 Task: Add a signature Manuel Garcia containing Have a great National Family Literacy Month, Manuel Garcia to email address softage.9@softage.net and add a folder Memorandums of understanding
Action: Mouse moved to (892, 67)
Screenshot: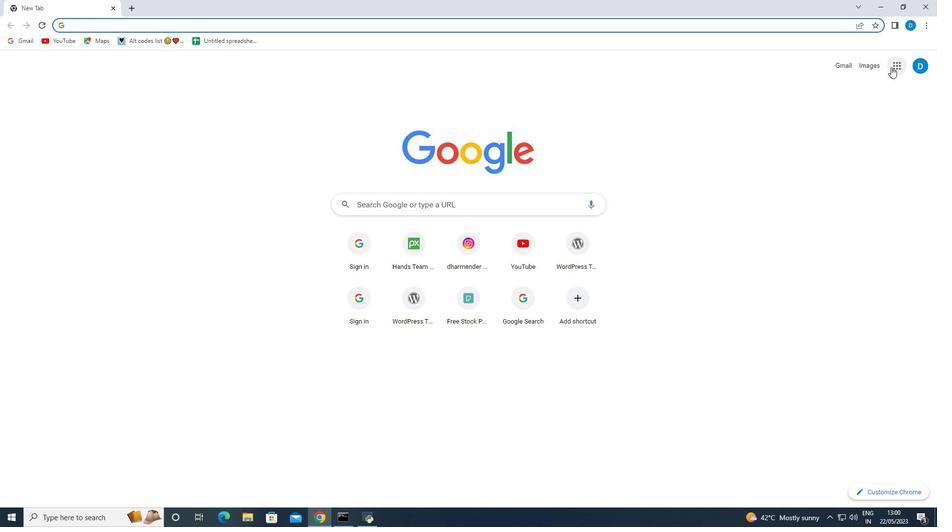 
Action: Mouse pressed left at (892, 67)
Screenshot: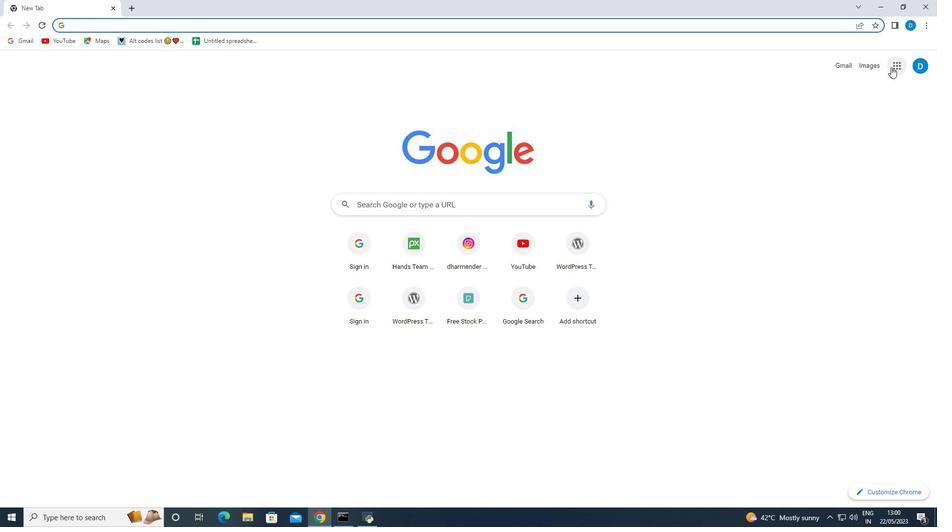 
Action: Mouse moved to (818, 206)
Screenshot: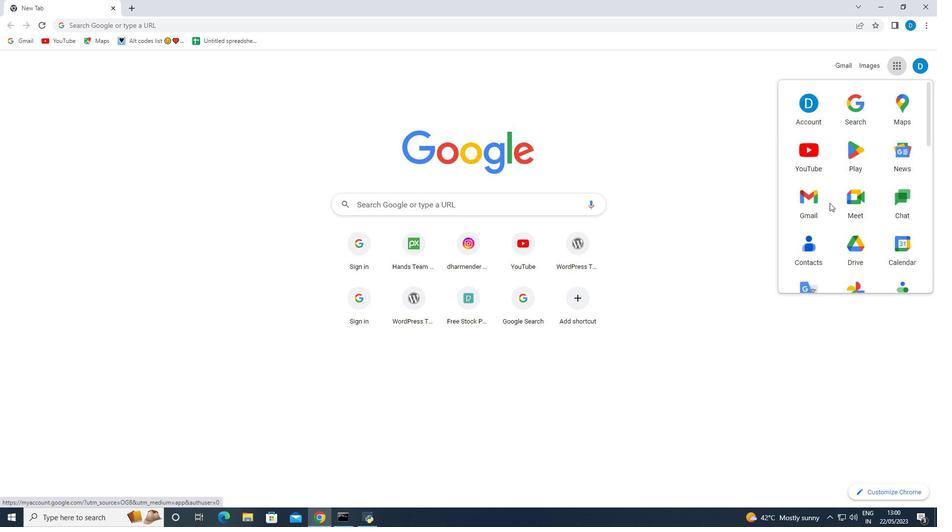 
Action: Mouse pressed left at (818, 206)
Screenshot: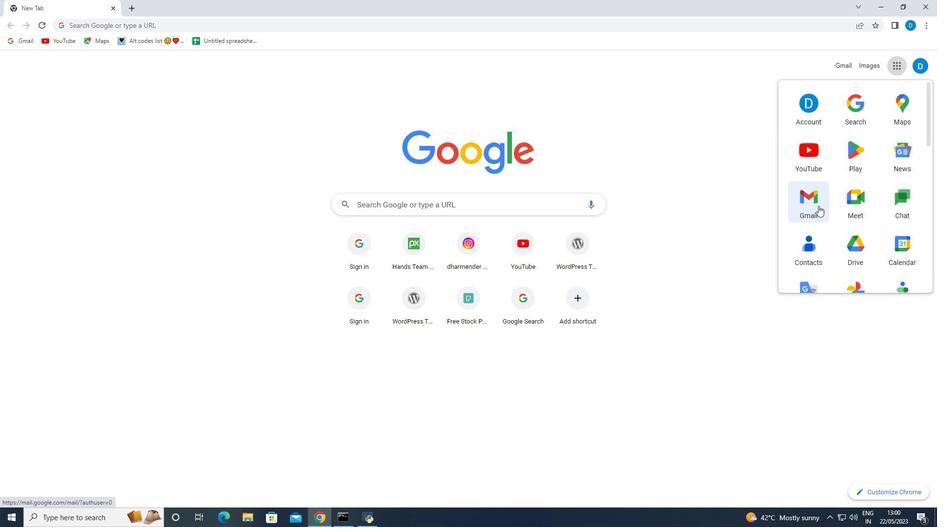 
Action: Mouse moved to (879, 63)
Screenshot: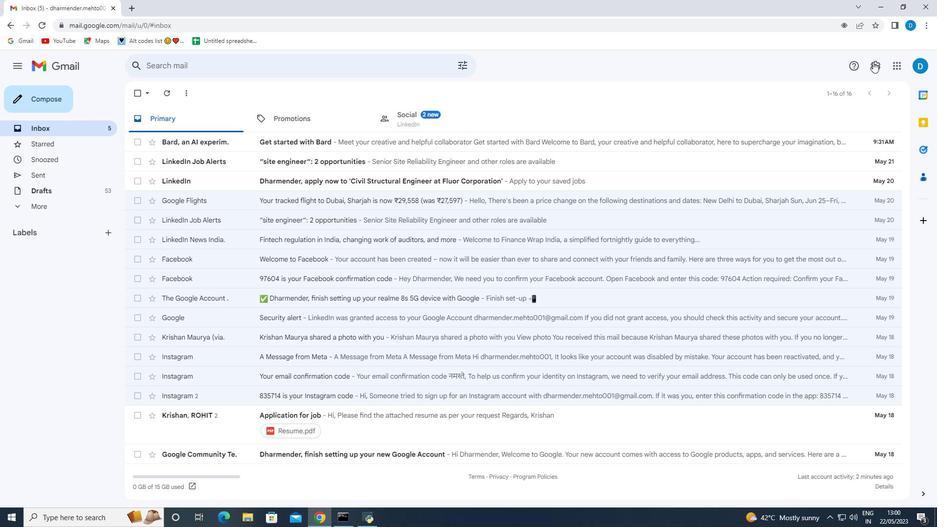 
Action: Mouse pressed left at (879, 63)
Screenshot: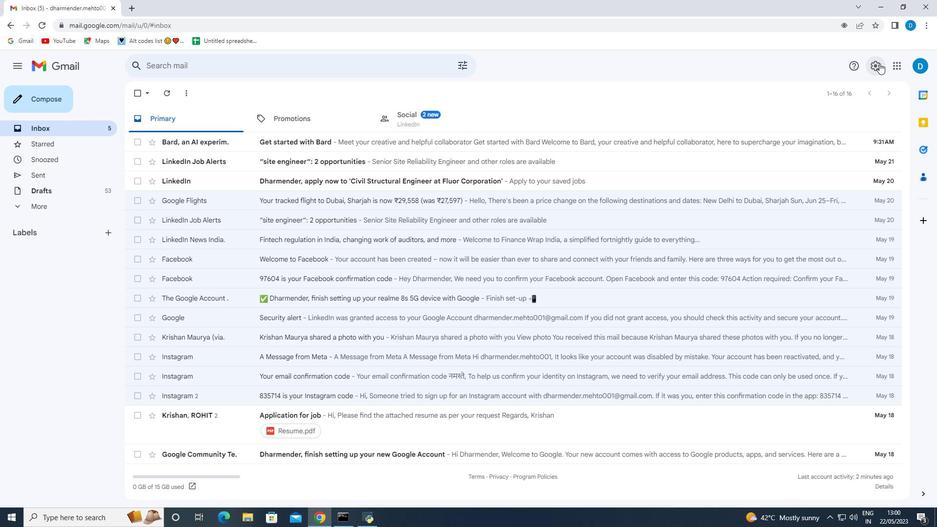 
Action: Mouse moved to (851, 117)
Screenshot: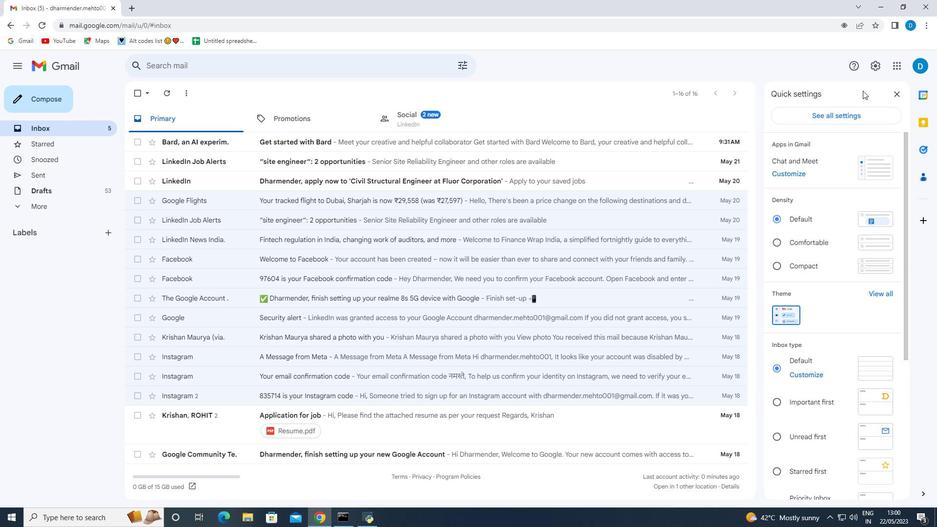 
Action: Mouse pressed left at (851, 117)
Screenshot: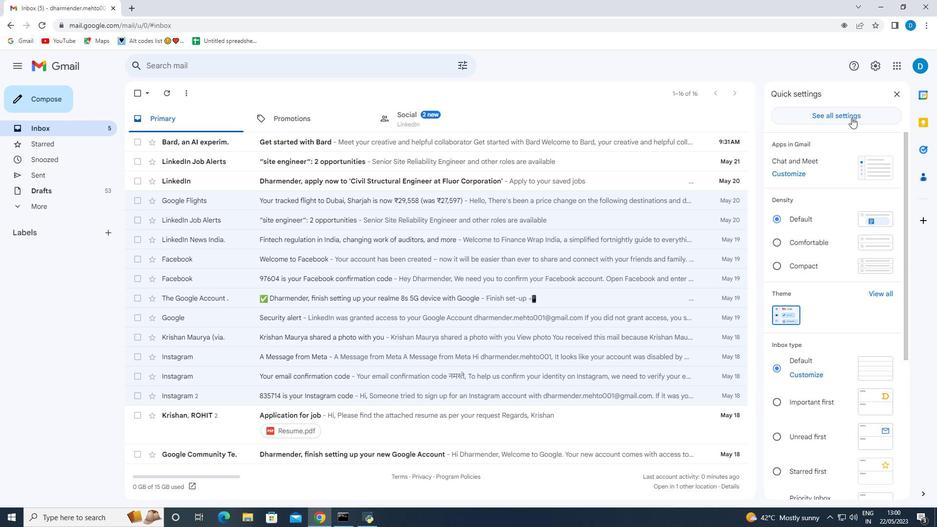 
Action: Mouse moved to (409, 346)
Screenshot: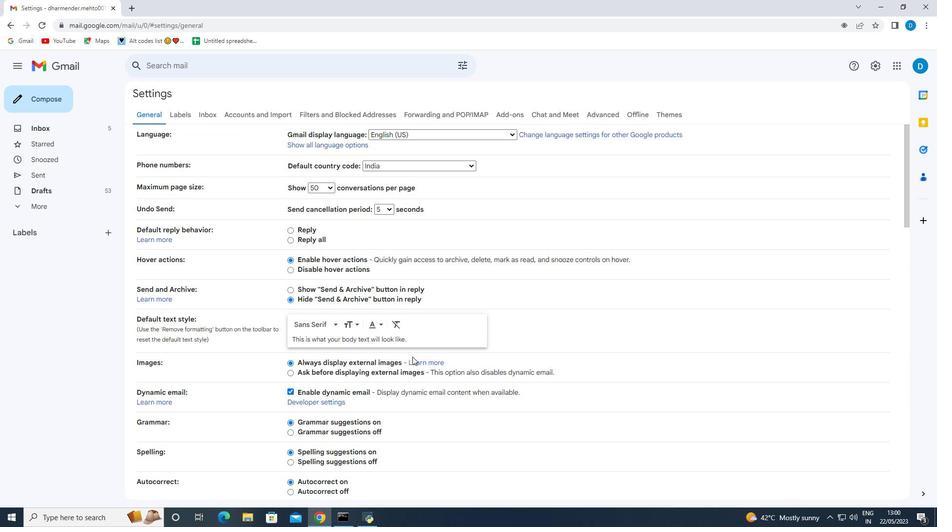 
Action: Mouse scrolled (409, 346) with delta (0, 0)
Screenshot: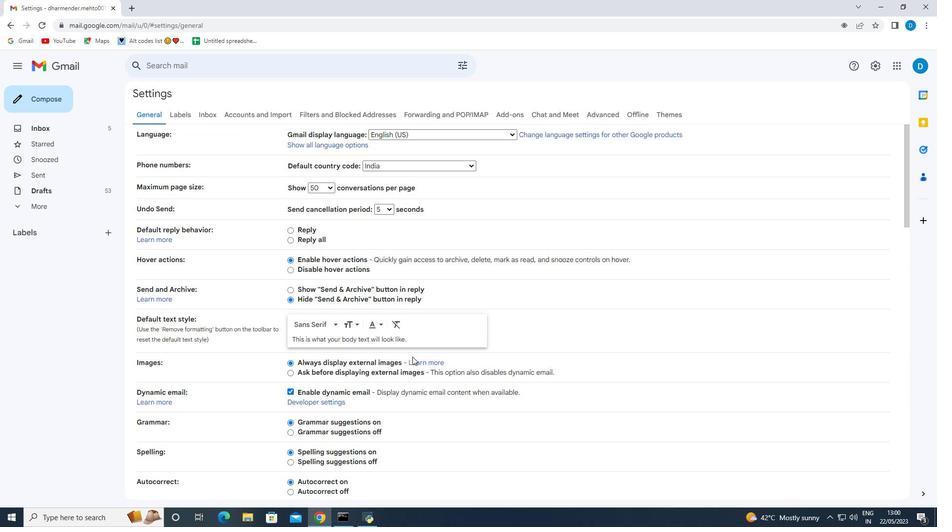 
Action: Mouse scrolled (409, 346) with delta (0, 0)
Screenshot: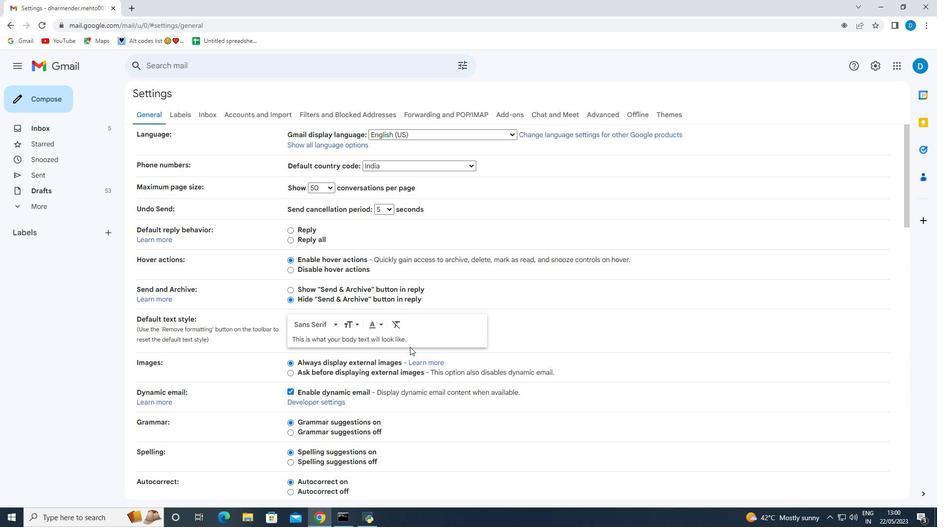 
Action: Mouse scrolled (409, 346) with delta (0, 0)
Screenshot: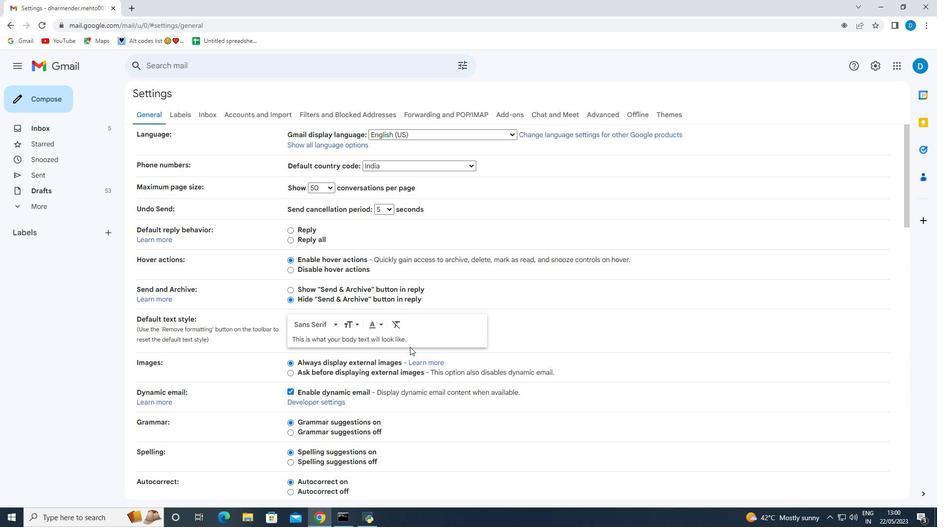 
Action: Mouse scrolled (409, 346) with delta (0, 0)
Screenshot: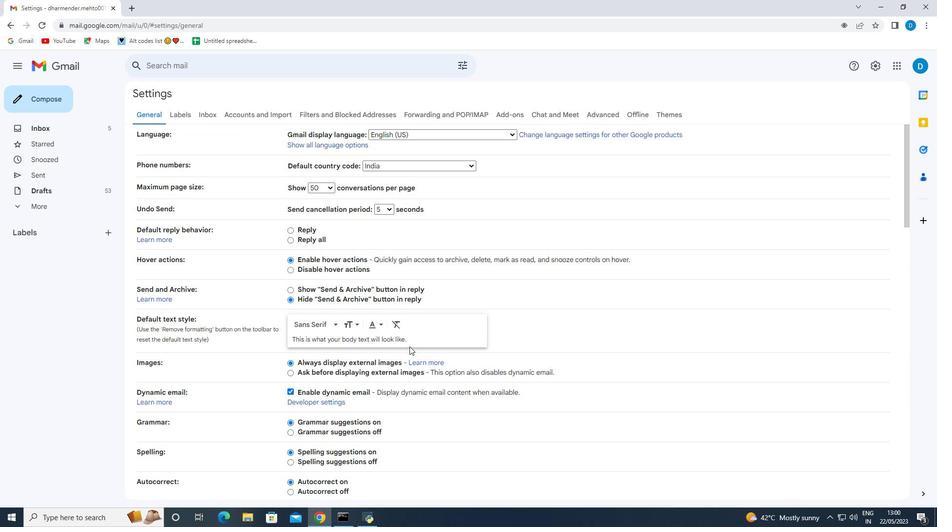 
Action: Mouse moved to (410, 341)
Screenshot: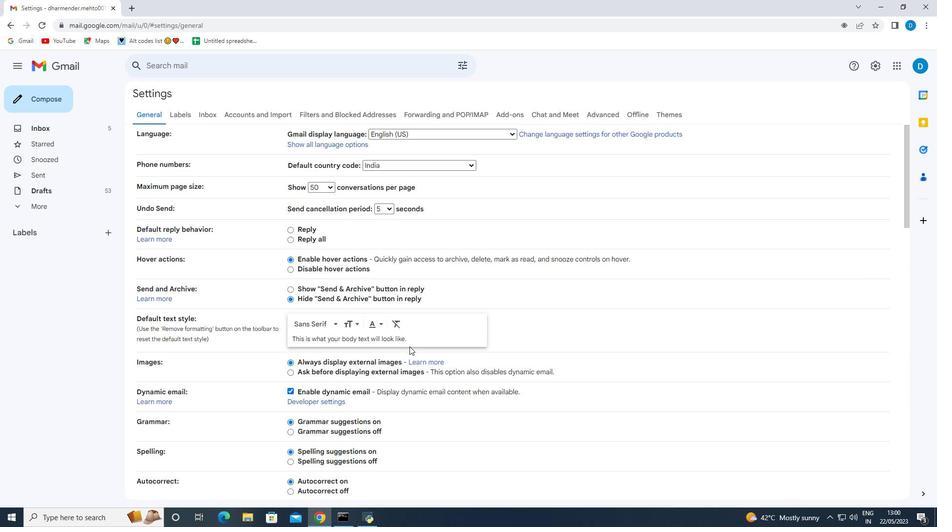
Action: Mouse scrolled (410, 340) with delta (0, 0)
Screenshot: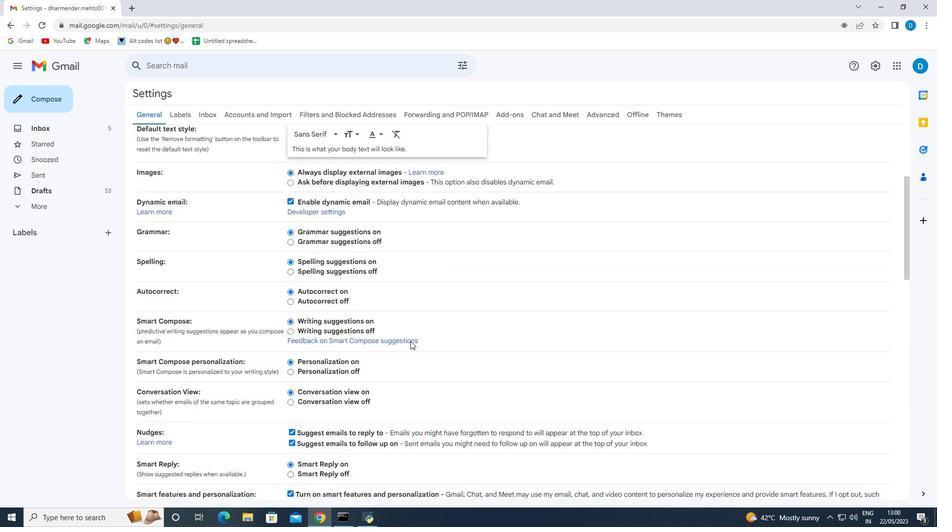 
Action: Mouse scrolled (410, 340) with delta (0, 0)
Screenshot: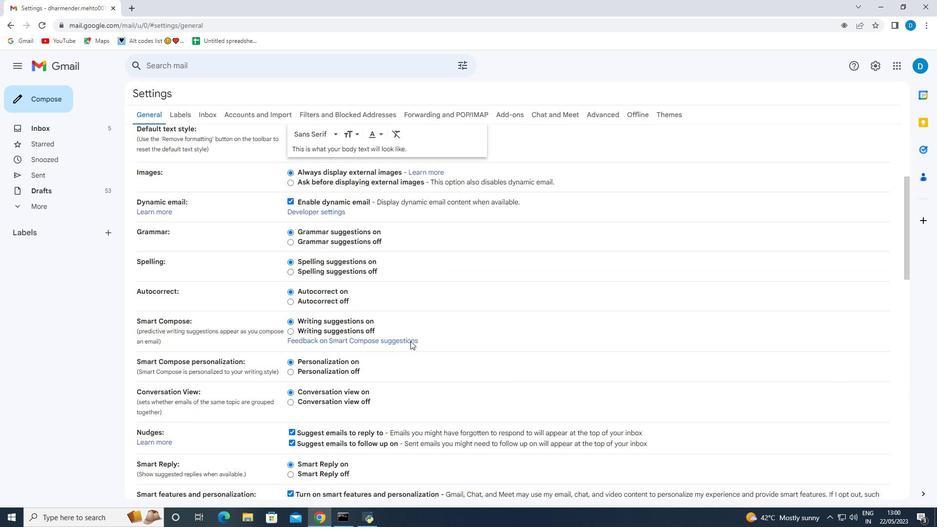 
Action: Mouse scrolled (410, 340) with delta (0, 0)
Screenshot: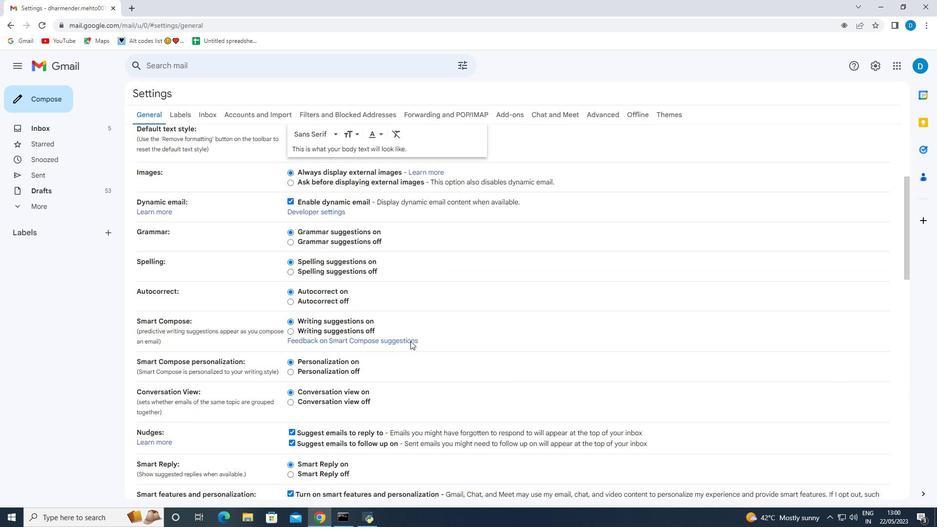 
Action: Mouse scrolled (410, 340) with delta (0, 0)
Screenshot: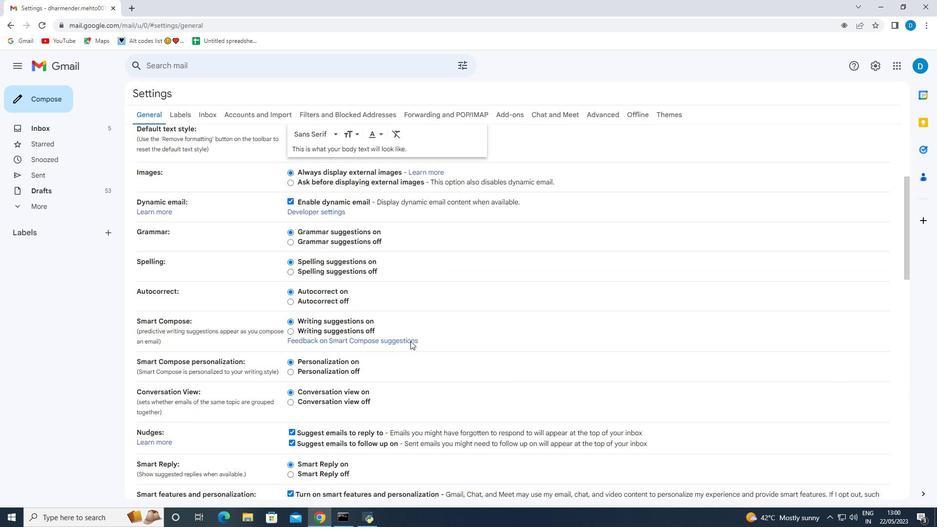 
Action: Mouse scrolled (410, 340) with delta (0, 0)
Screenshot: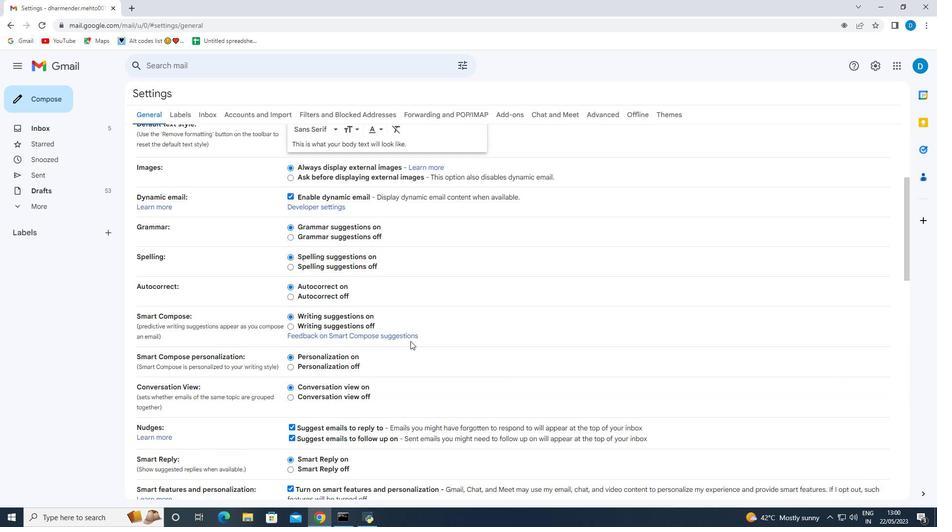 
Action: Mouse moved to (406, 340)
Screenshot: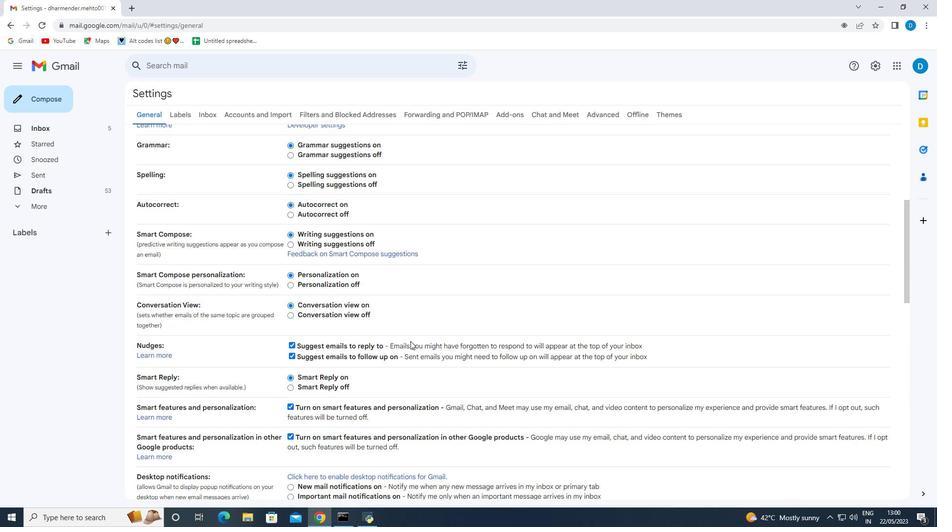 
Action: Mouse scrolled (406, 339) with delta (0, 0)
Screenshot: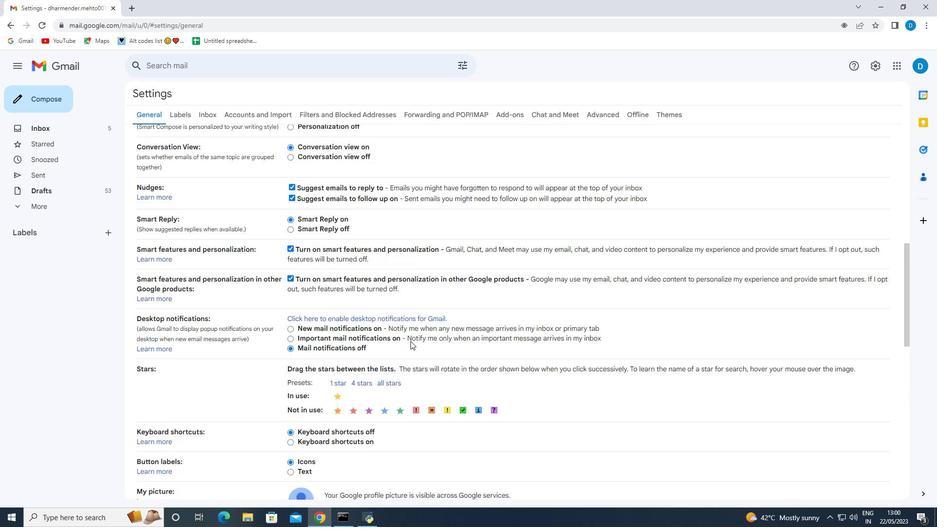 
Action: Mouse scrolled (406, 339) with delta (0, 0)
Screenshot: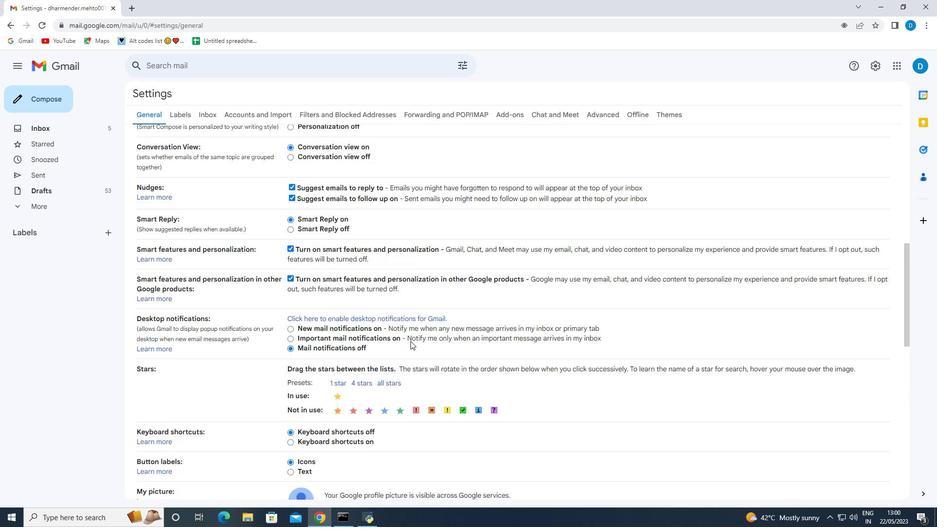 
Action: Mouse scrolled (406, 339) with delta (0, 0)
Screenshot: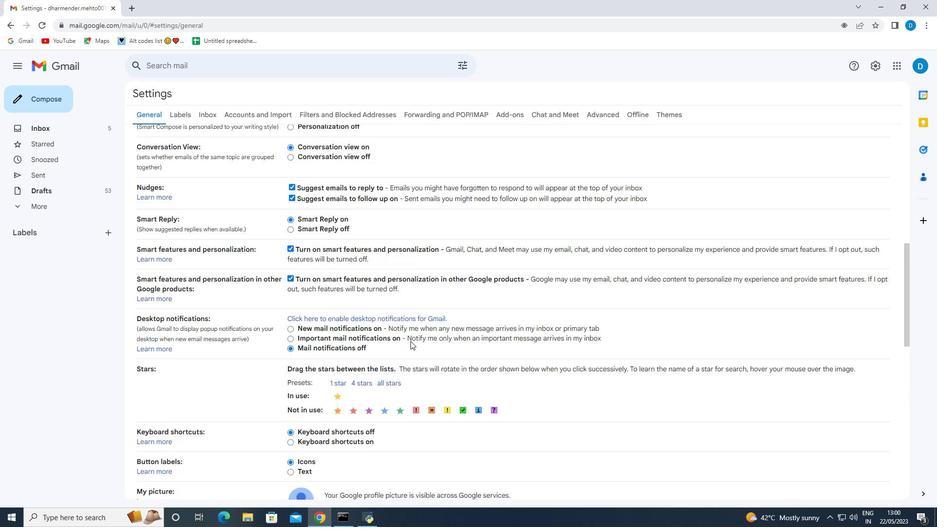 
Action: Mouse scrolled (406, 339) with delta (0, 0)
Screenshot: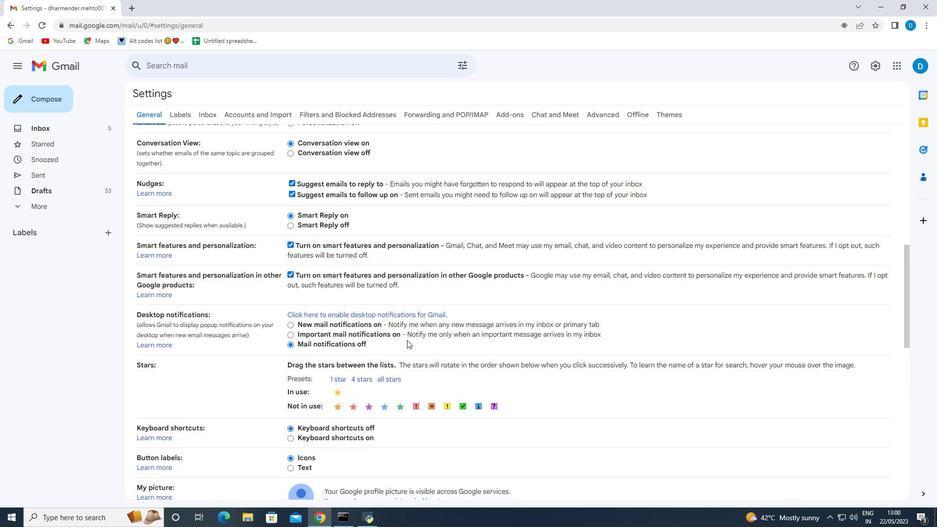 
Action: Mouse scrolled (406, 339) with delta (0, 0)
Screenshot: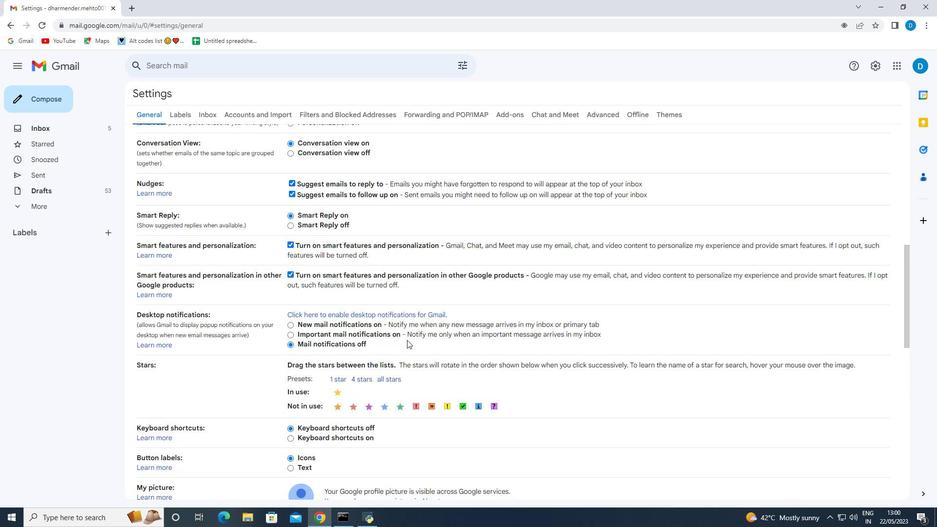 
Action: Mouse moved to (391, 338)
Screenshot: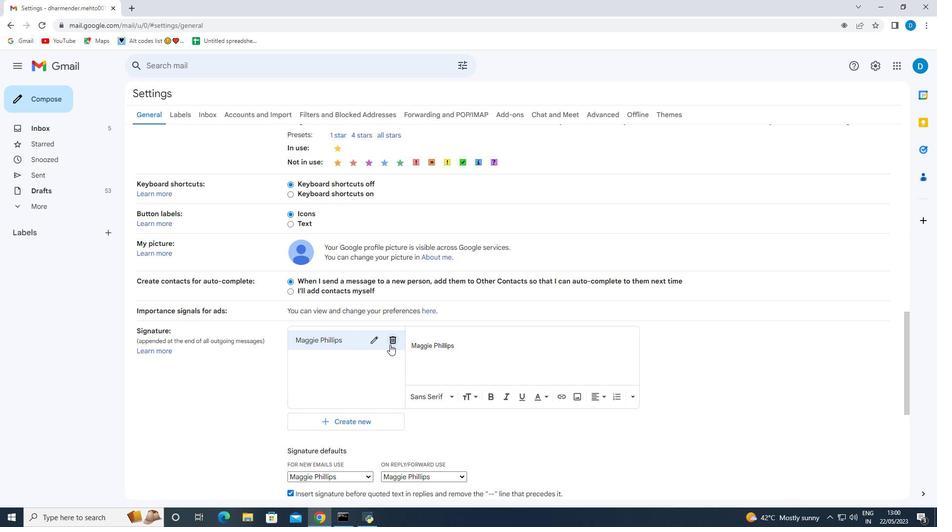 
Action: Mouse pressed left at (391, 338)
Screenshot: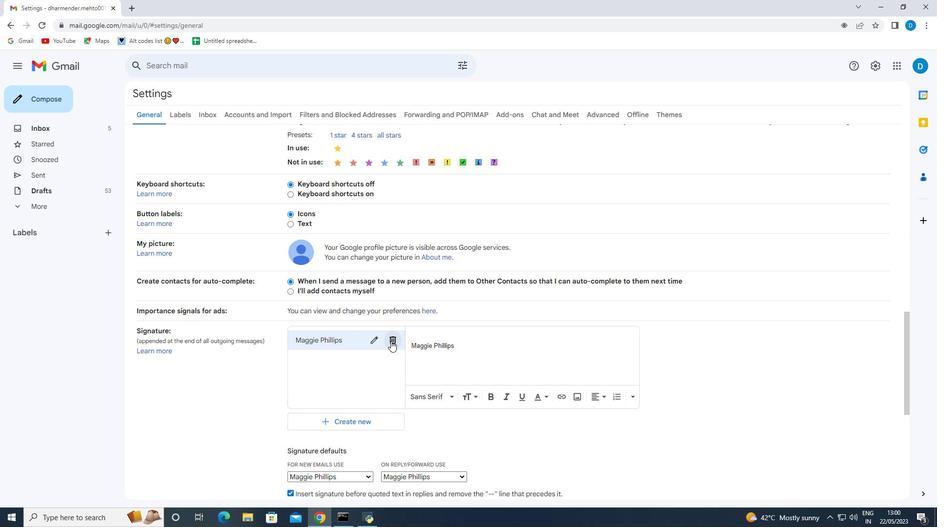 
Action: Mouse moved to (557, 296)
Screenshot: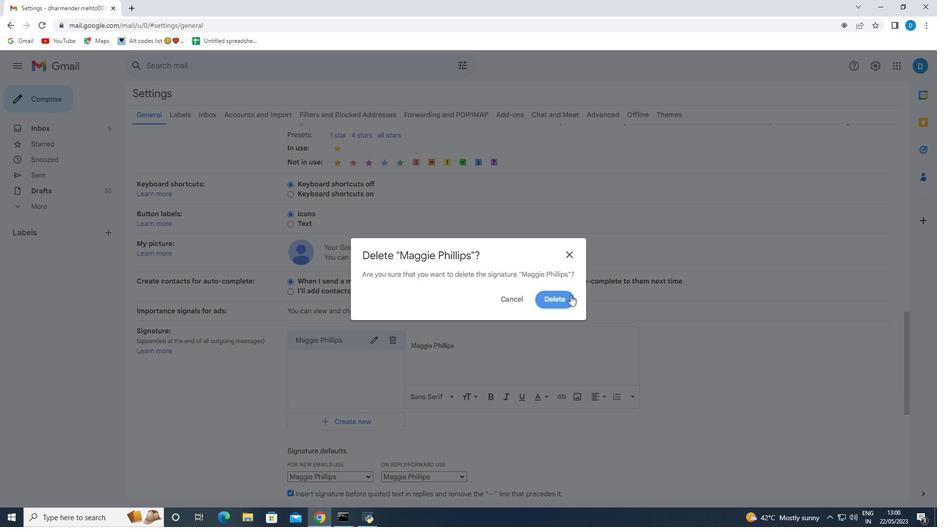 
Action: Mouse pressed left at (557, 296)
Screenshot: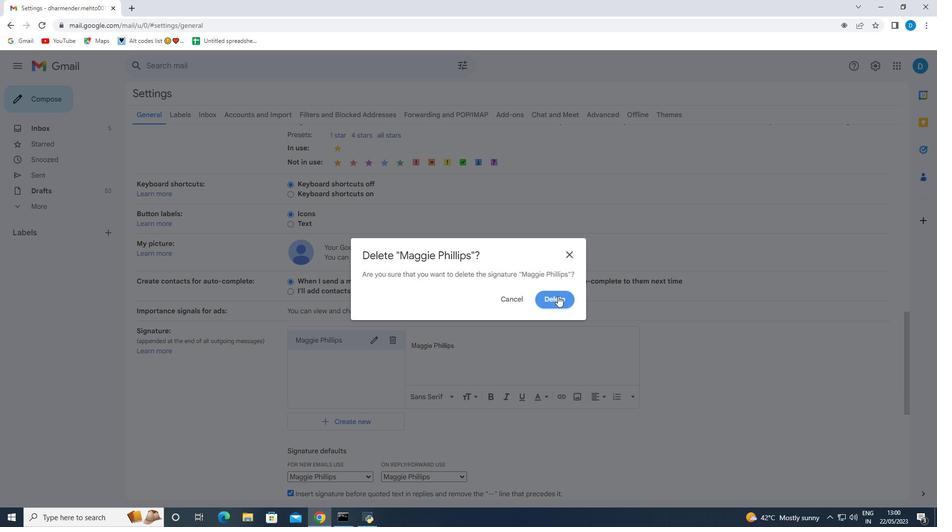 
Action: Mouse moved to (331, 345)
Screenshot: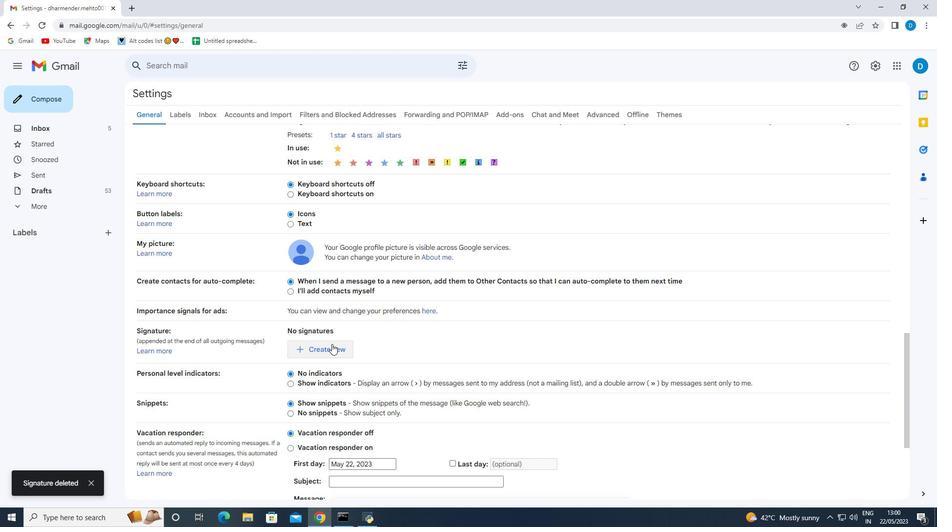 
Action: Mouse pressed left at (331, 345)
Screenshot: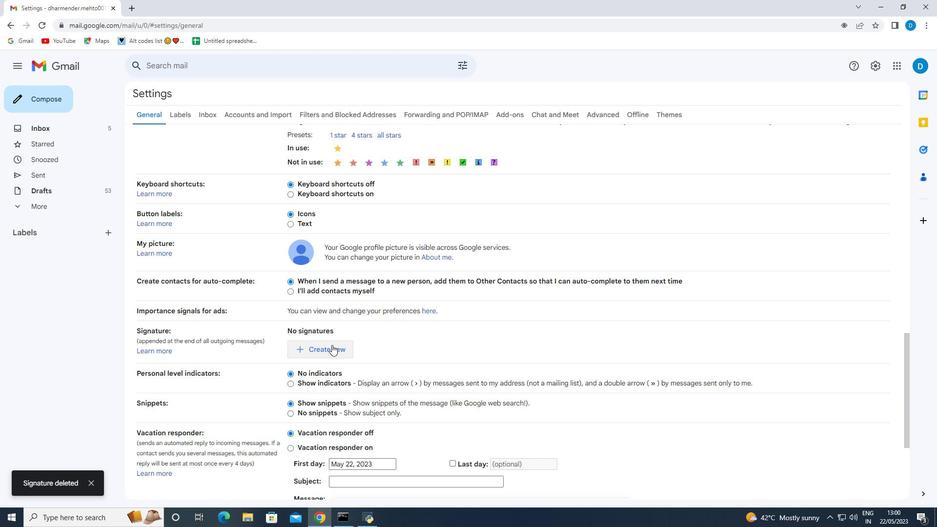 
Action: Mouse moved to (399, 273)
Screenshot: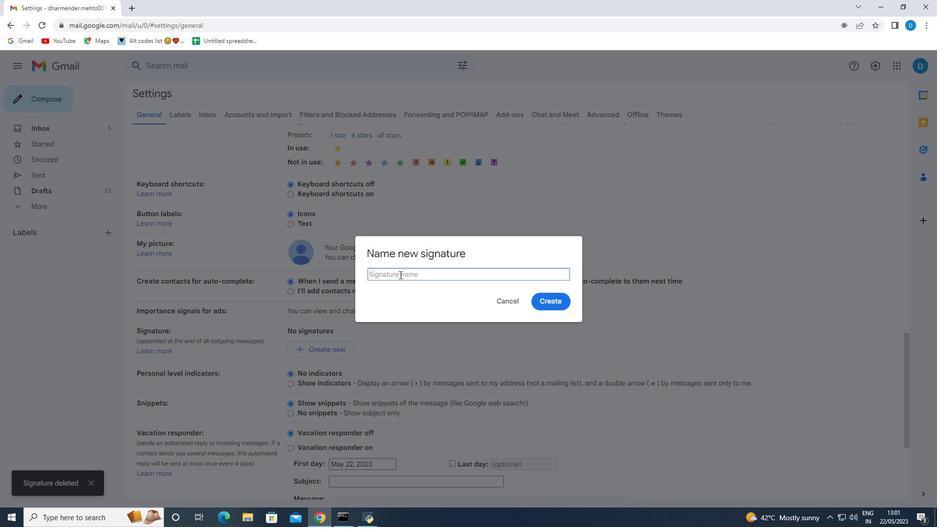 
Action: Mouse pressed left at (399, 273)
Screenshot: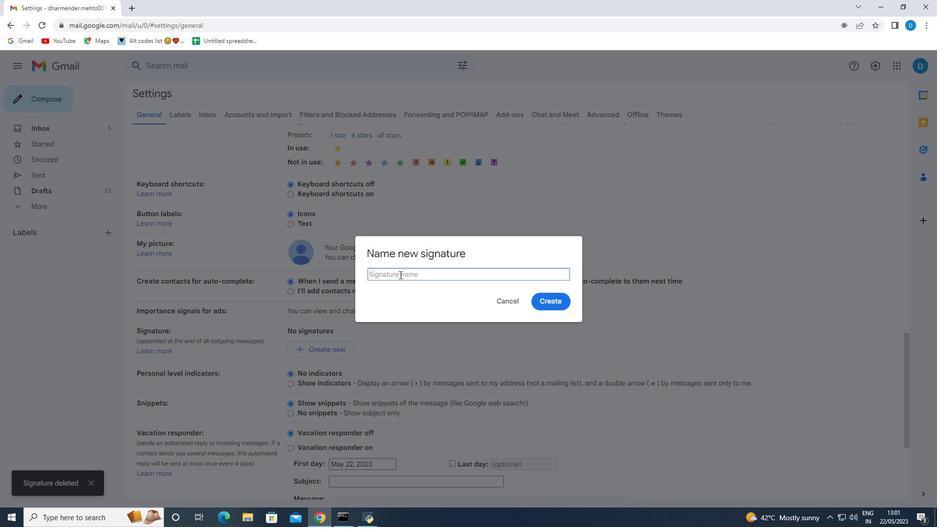 
Action: Key pressed <Key.shift>Manuel<Key.space><Key.shift><Key.shift><Key.shift><Key.shift><Key.shift>Gra<Key.backspace><Key.backspace>arcia
Screenshot: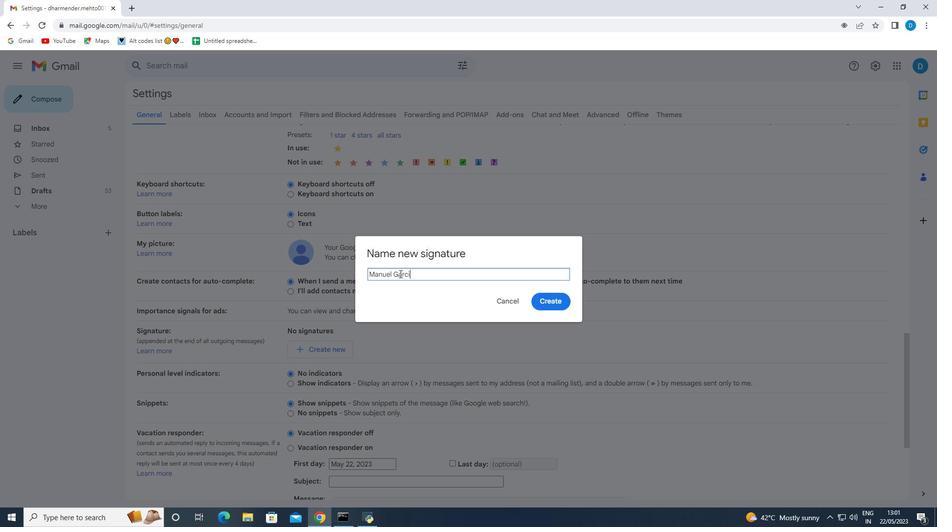 
Action: Mouse moved to (541, 300)
Screenshot: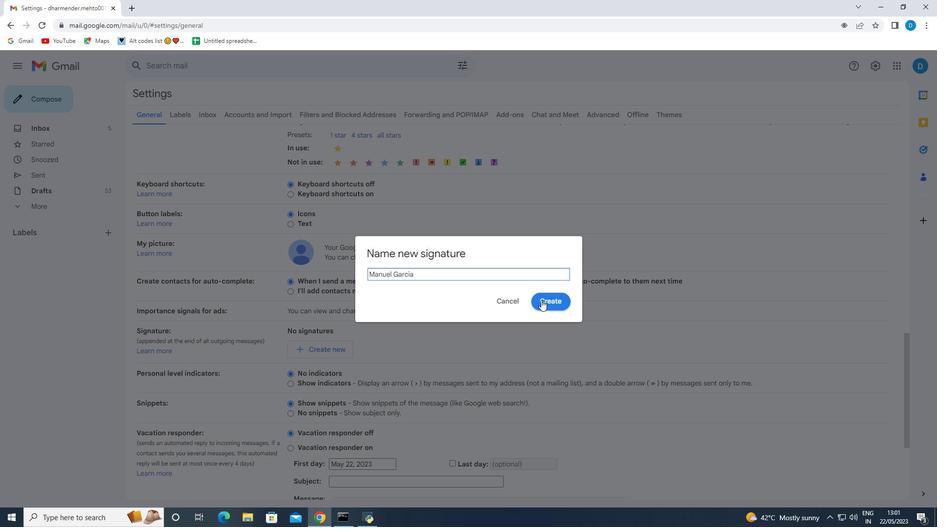 
Action: Mouse pressed left at (541, 300)
Screenshot: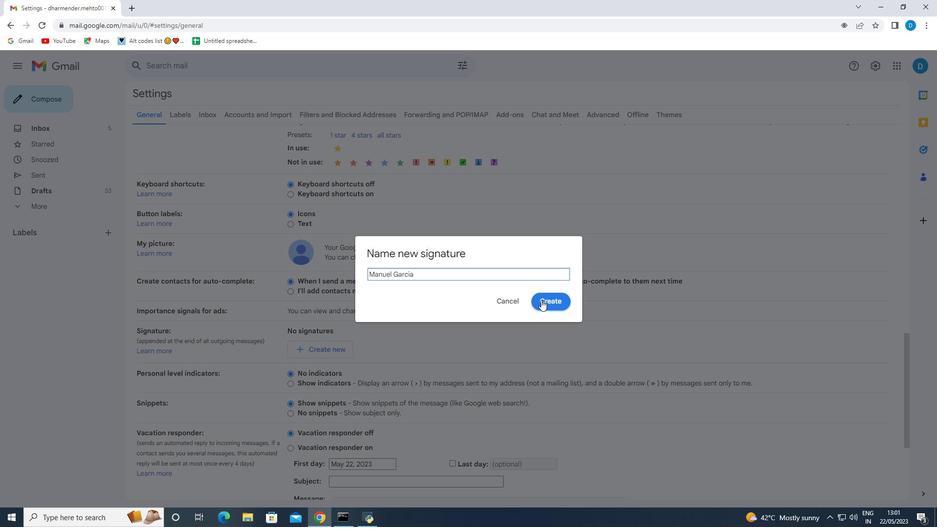 
Action: Mouse moved to (426, 351)
Screenshot: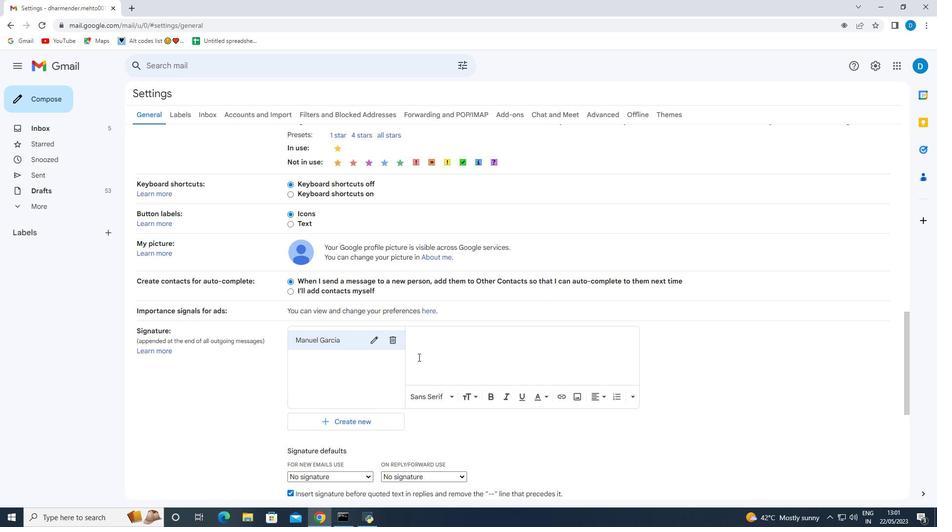 
Action: Mouse pressed left at (426, 351)
Screenshot: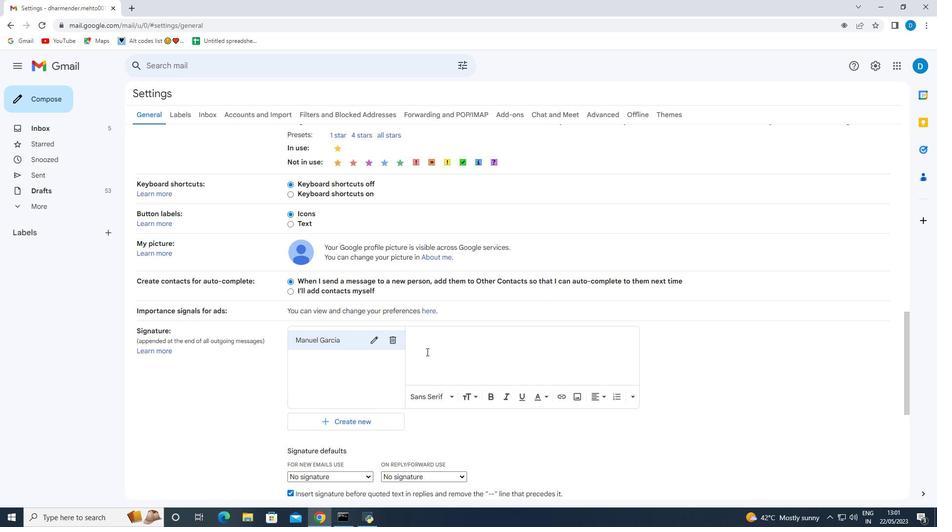 
Action: Key pressed <Key.shift><Key.shift><Key.shift><Key.shift><Key.shift><Key.shift><Key.shift><Key.shift><Key.shift><Key.shift><Key.shift><Key.shift><Key.shift><Key.shift><Key.shift><Key.shift><Key.shift><Key.shift><Key.shift><Key.shift><Key.shift><Key.shift><Key.shift><Key.shift><Key.shift><Key.shift><Key.shift><Key.shift><Key.shift><Key.shift><Key.shift>Manuel<Key.space><Key.shift>Garcia
Screenshot: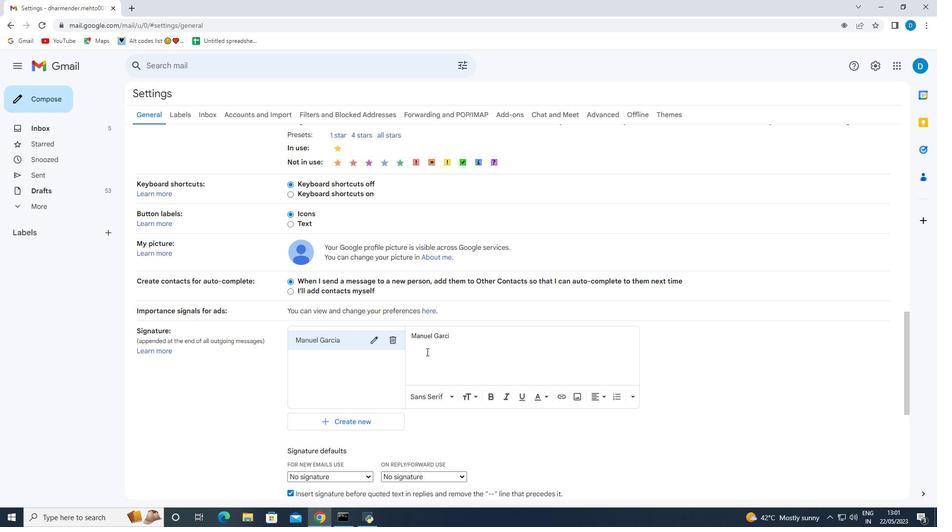
Action: Mouse moved to (409, 338)
Screenshot: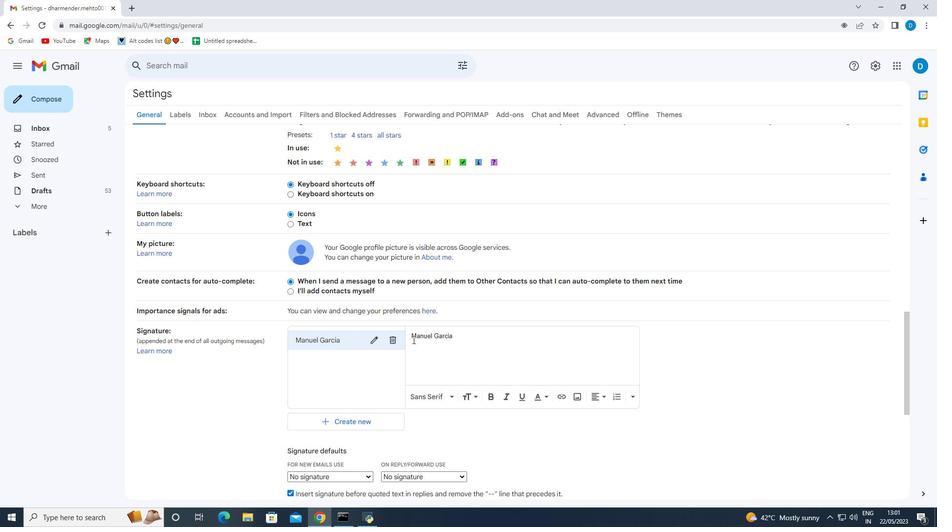 
Action: Mouse pressed left at (409, 338)
Screenshot: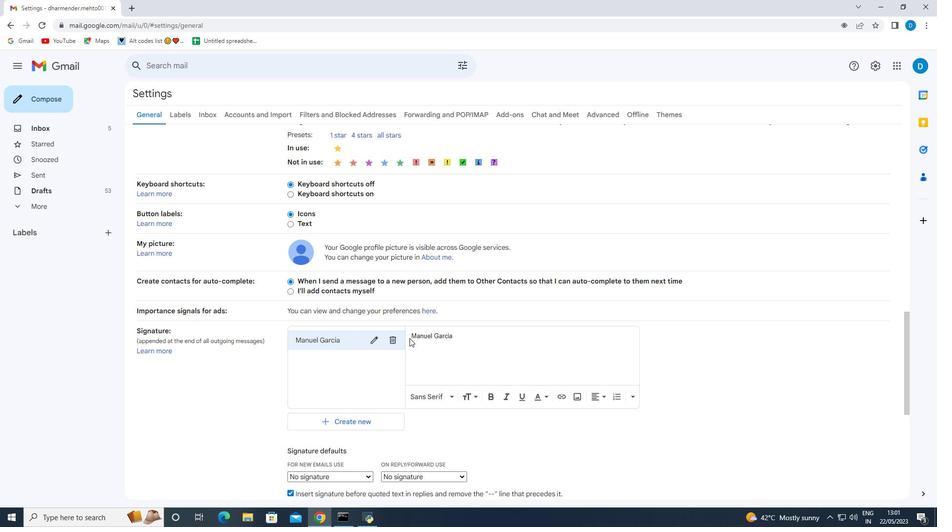 
Action: Mouse moved to (412, 334)
Screenshot: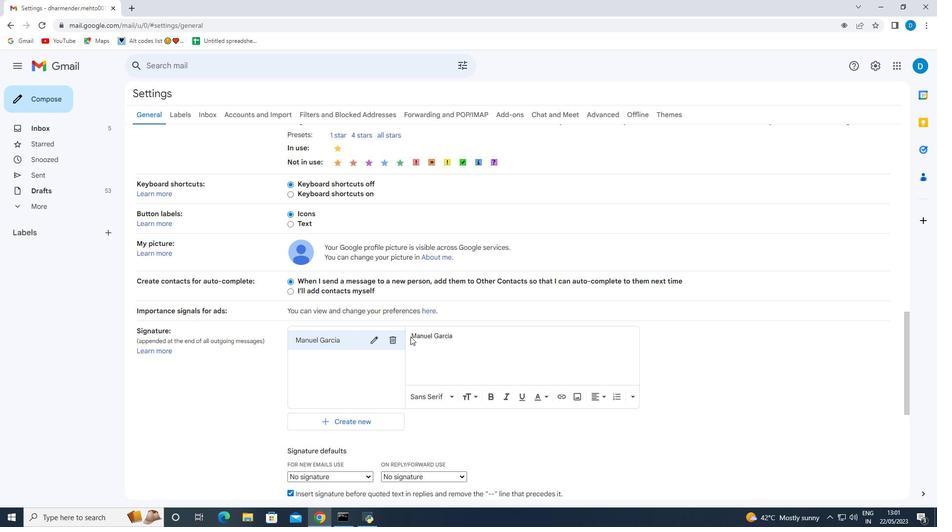 
Action: Mouse pressed left at (412, 334)
Screenshot: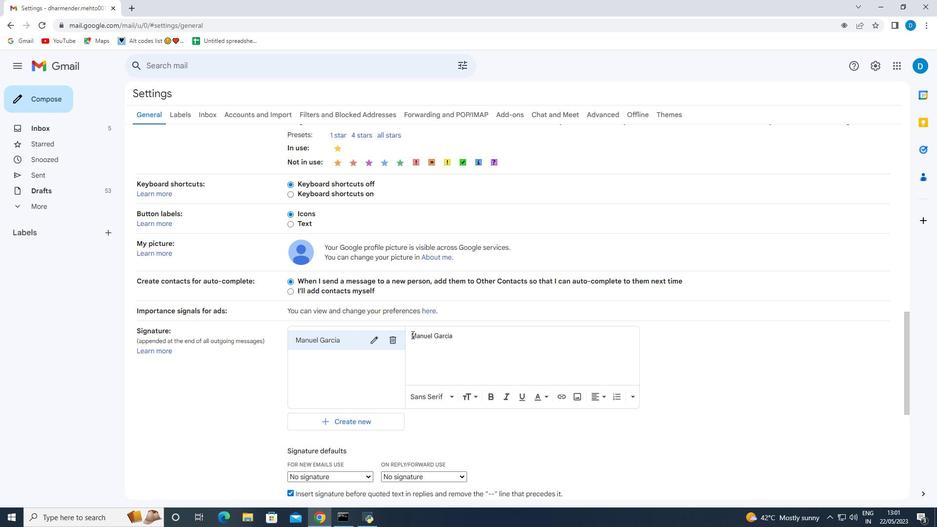 
Action: Mouse moved to (421, 339)
Screenshot: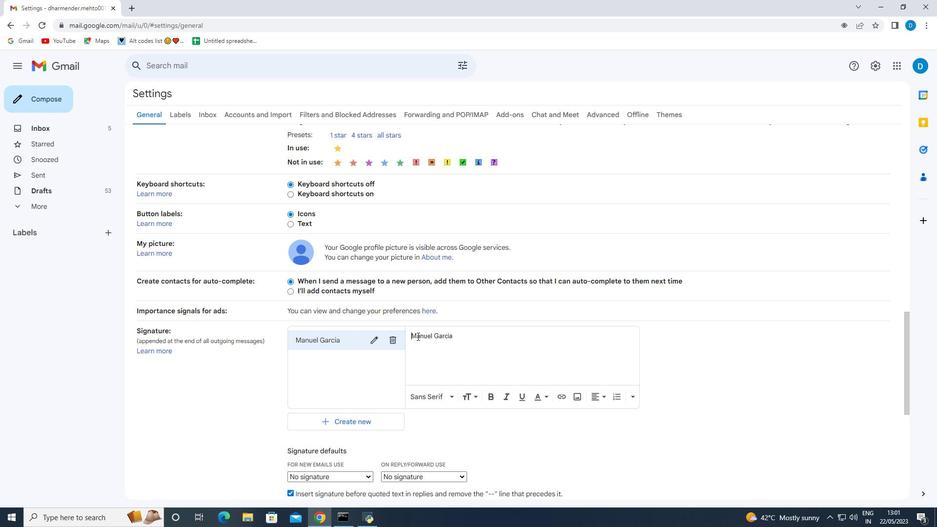 
Action: Key pressed <Key.enter>
Screenshot: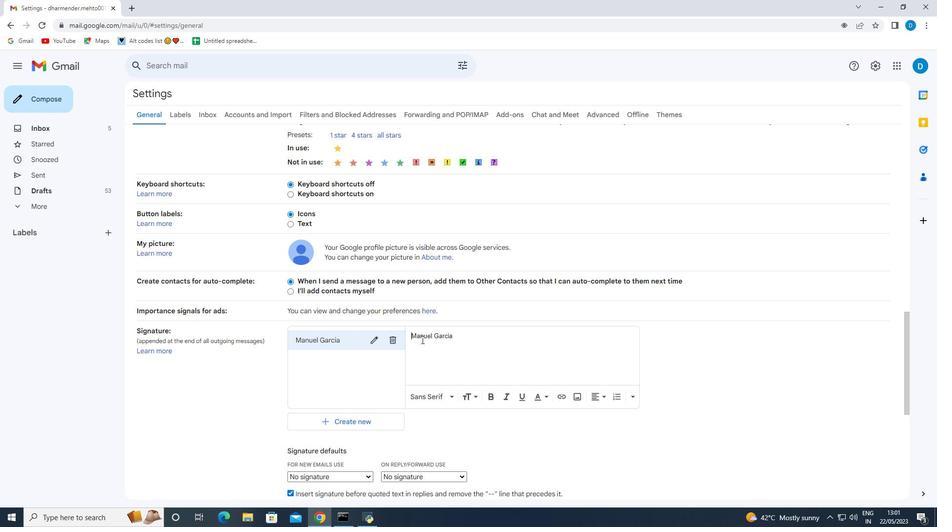 
Action: Mouse moved to (423, 336)
Screenshot: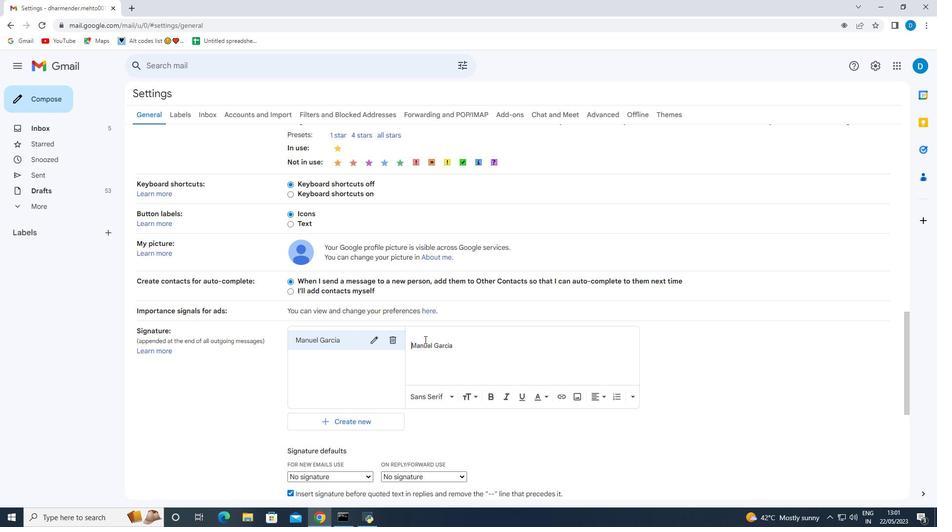 
Action: Mouse pressed left at (423, 336)
Screenshot: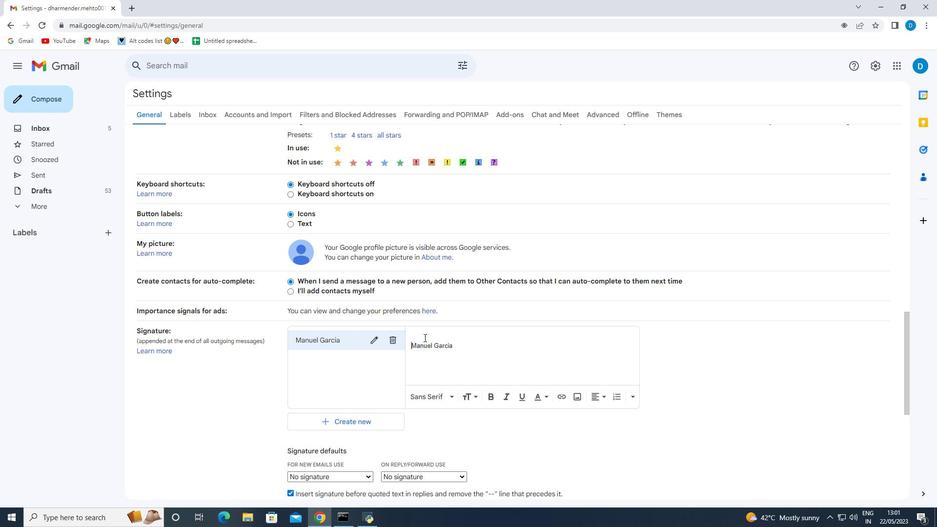 
Action: Mouse moved to (436, 413)
Screenshot: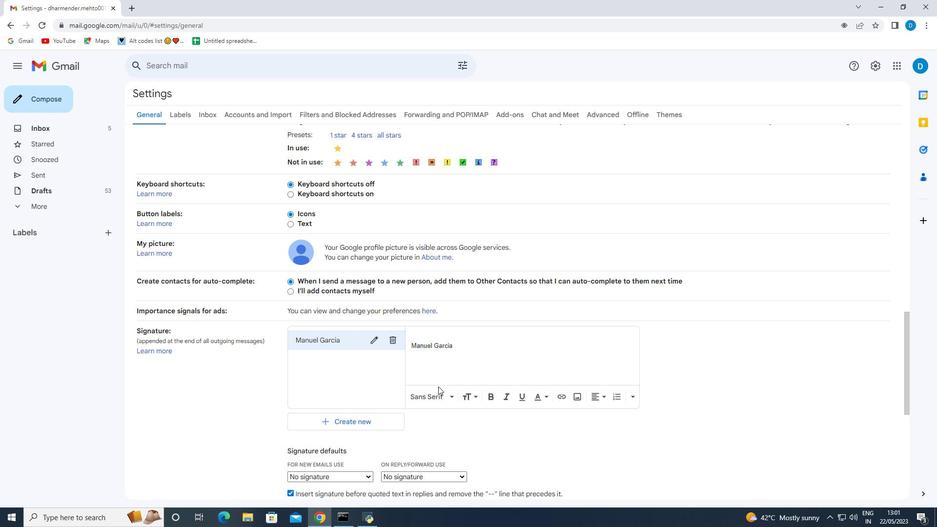
Action: Mouse scrolled (436, 413) with delta (0, 0)
Screenshot: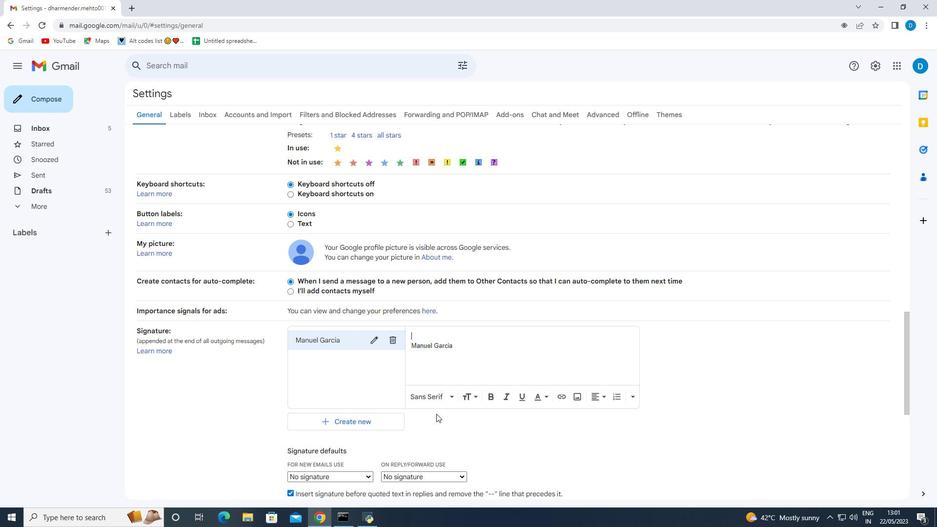 
Action: Mouse scrolled (436, 413) with delta (0, 0)
Screenshot: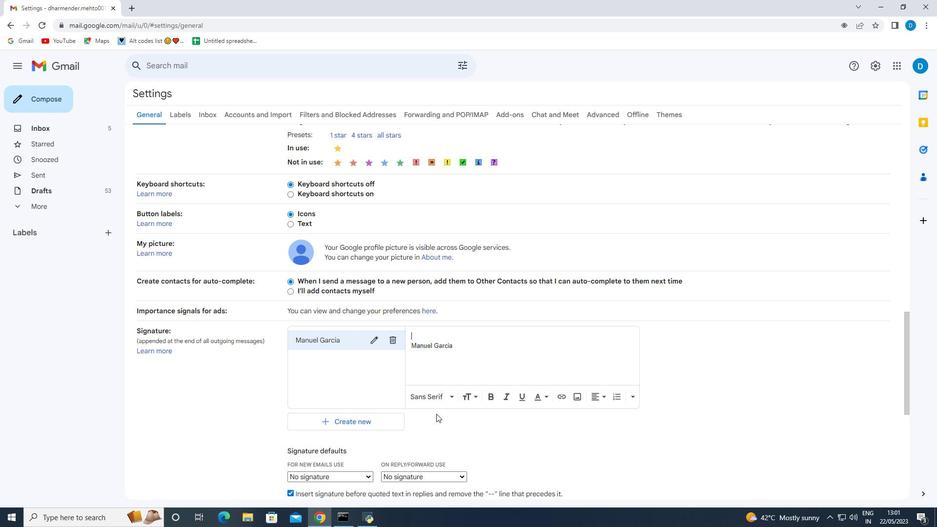 
Action: Mouse moved to (436, 415)
Screenshot: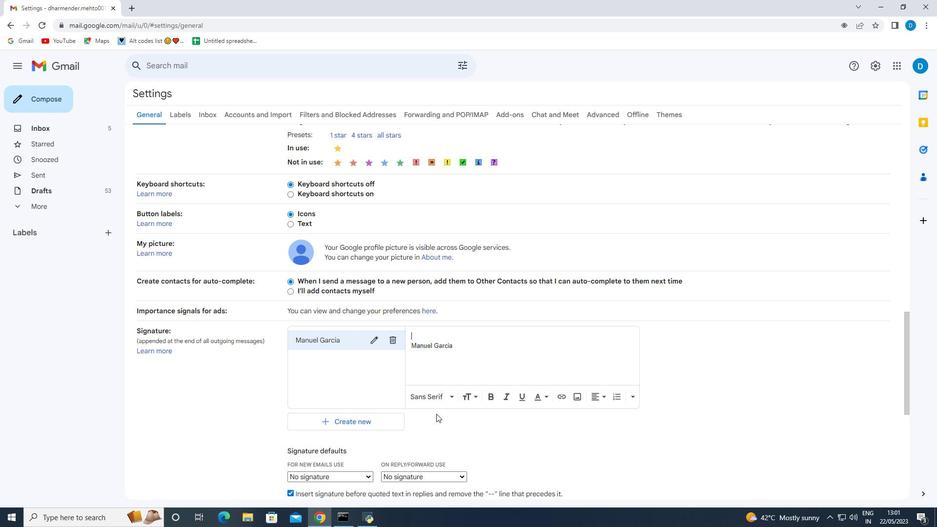 
Action: Mouse scrolled (436, 414) with delta (0, 0)
Screenshot: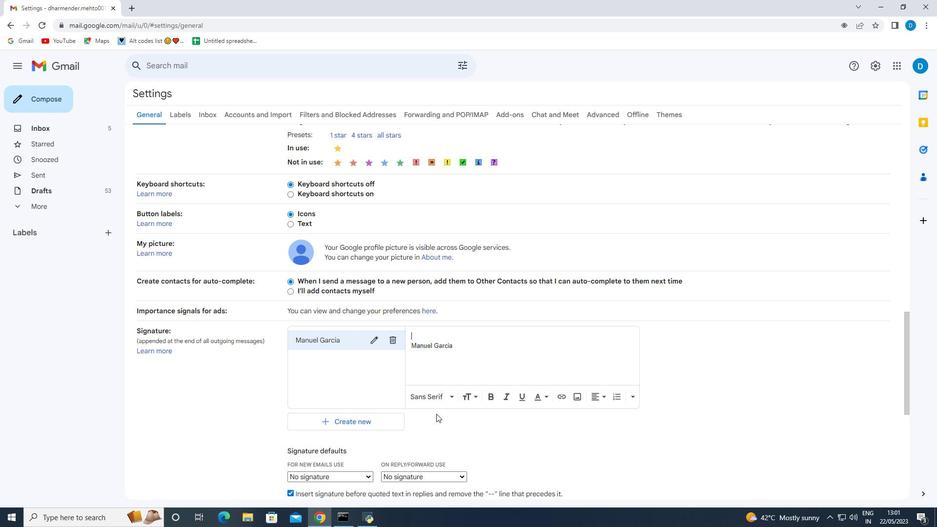 
Action: Mouse moved to (343, 329)
Screenshot: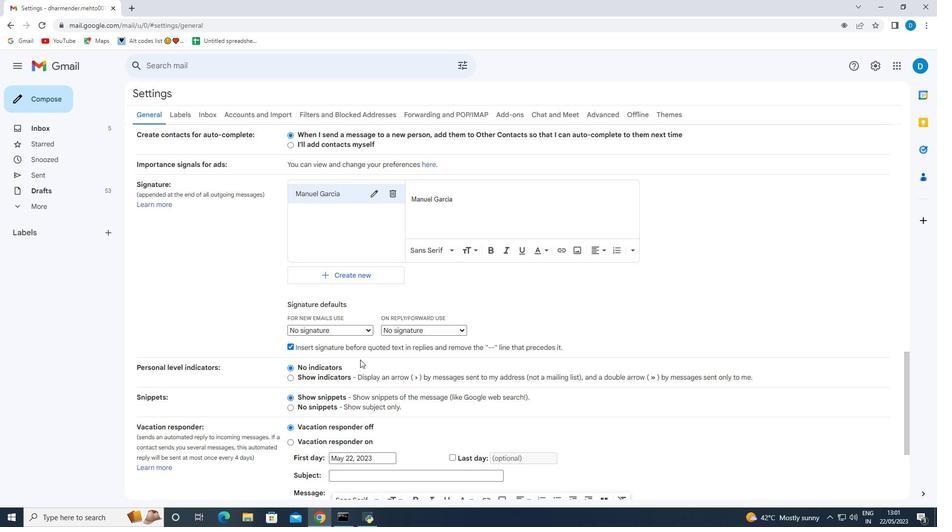 
Action: Mouse pressed left at (343, 329)
Screenshot: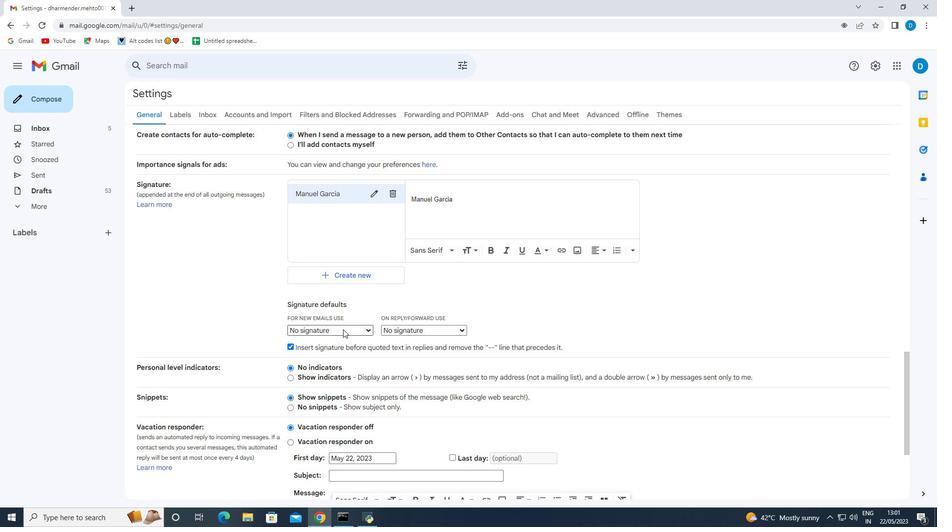 
Action: Mouse moved to (344, 347)
Screenshot: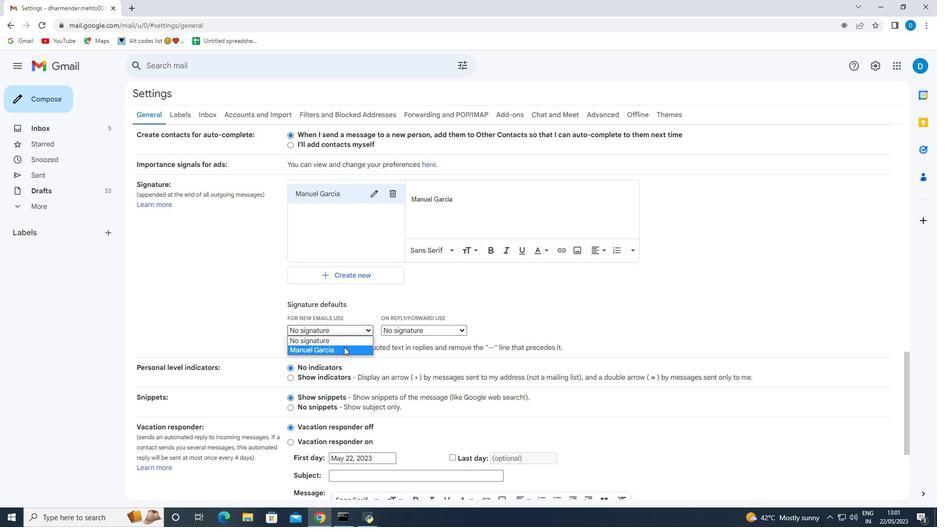 
Action: Mouse pressed left at (344, 347)
Screenshot: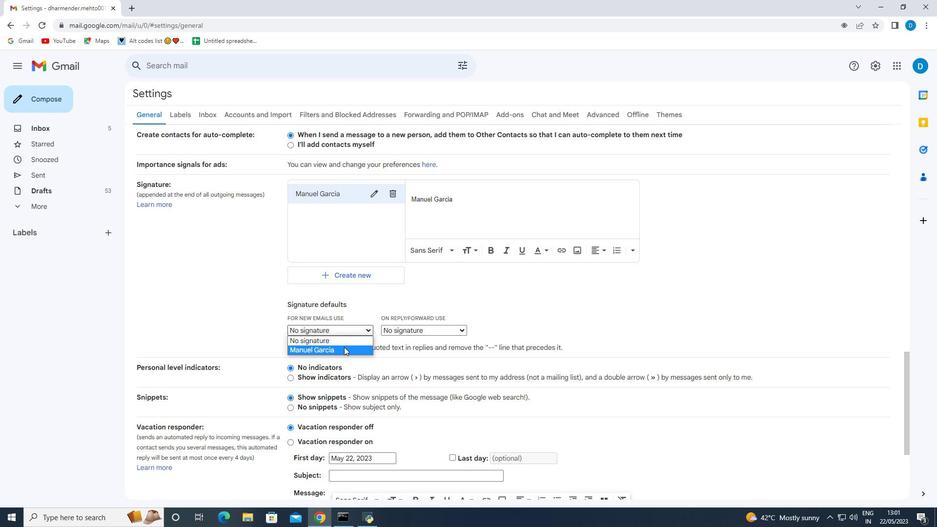
Action: Mouse moved to (384, 330)
Screenshot: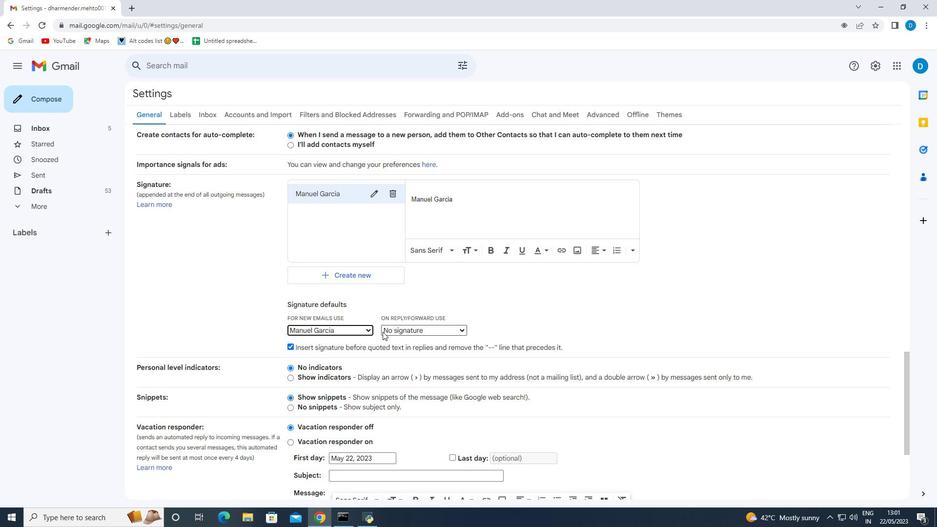 
Action: Mouse pressed left at (384, 330)
Screenshot: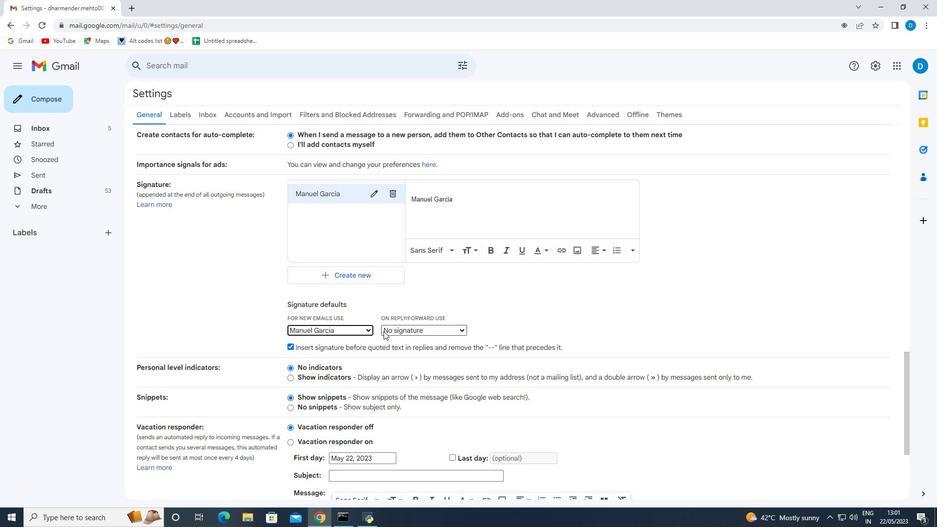 
Action: Mouse moved to (399, 361)
Screenshot: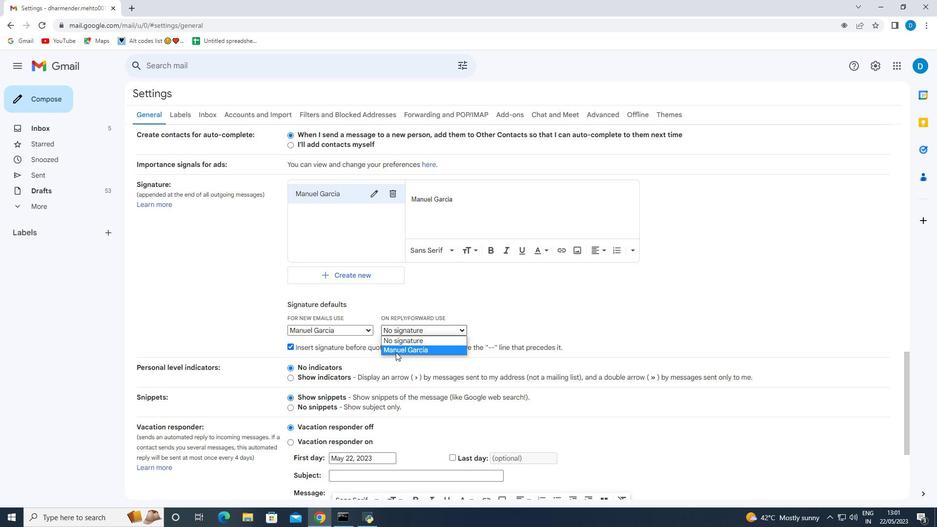 
Action: Mouse pressed left at (399, 361)
Screenshot: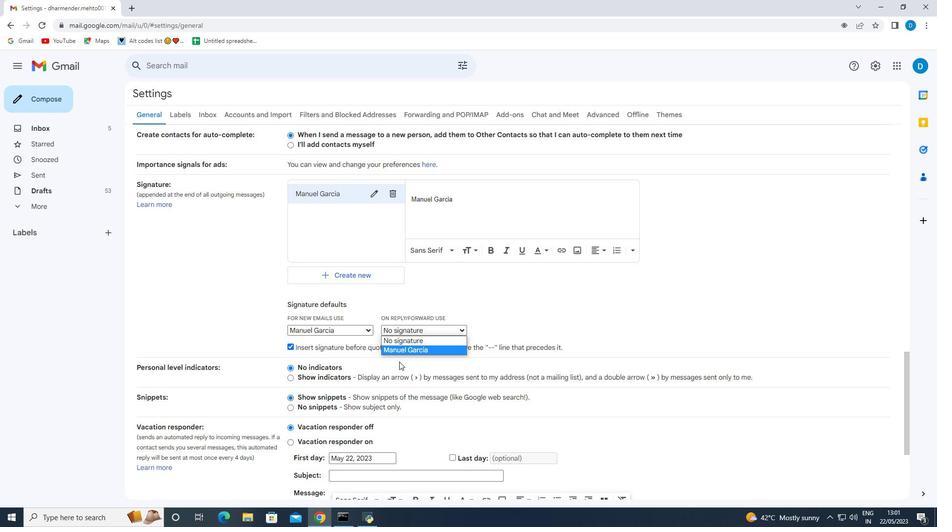
Action: Mouse moved to (408, 332)
Screenshot: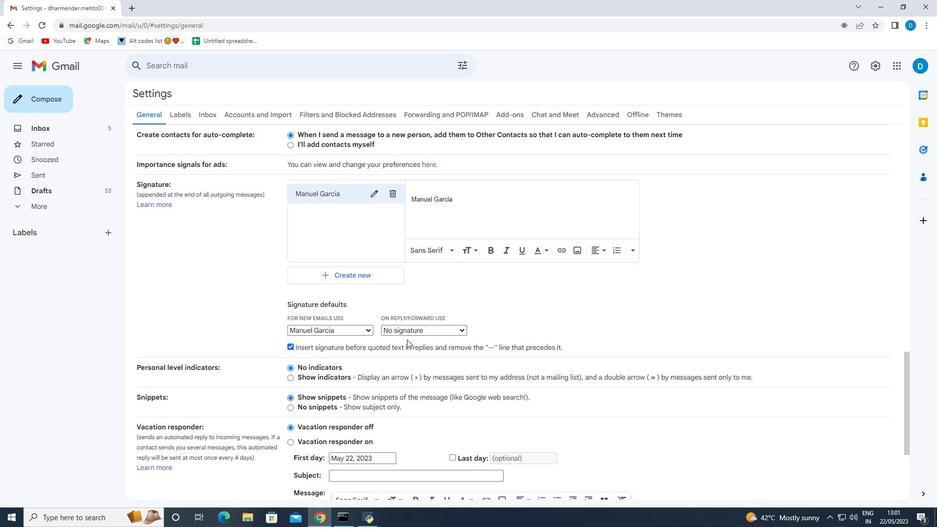 
Action: Mouse pressed left at (408, 332)
Screenshot: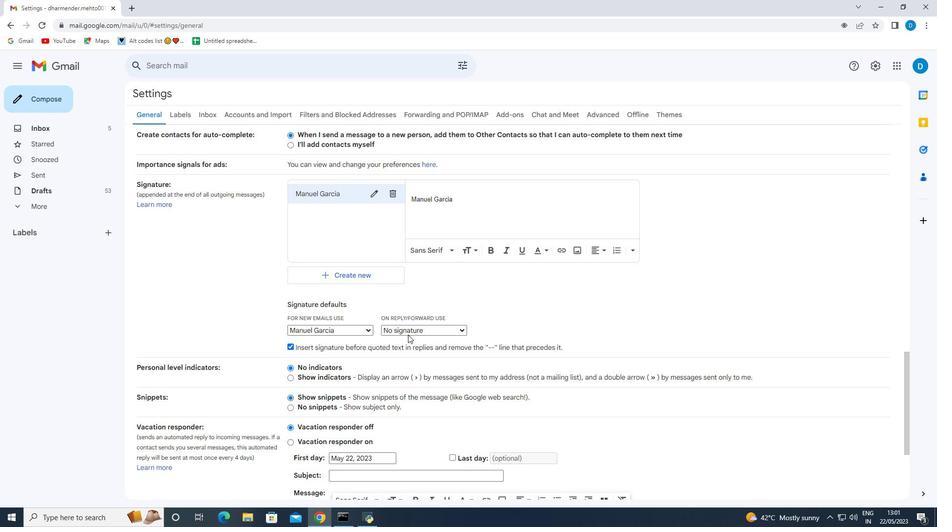 
Action: Mouse moved to (407, 346)
Screenshot: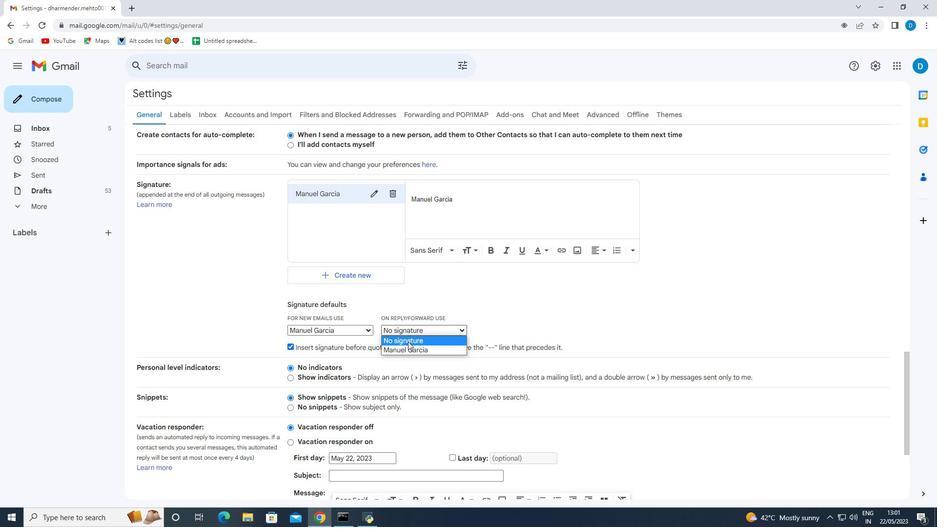 
Action: Mouse pressed left at (407, 346)
Screenshot: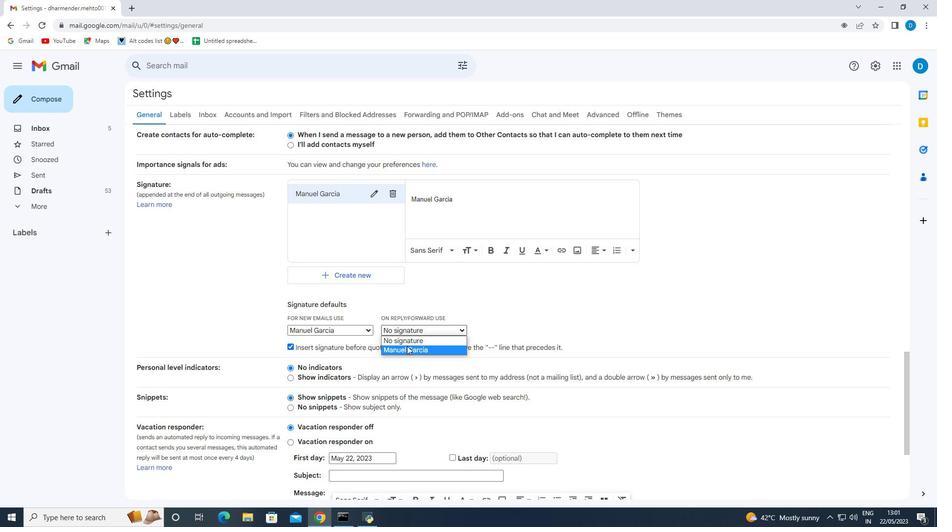 
Action: Mouse moved to (407, 345)
Screenshot: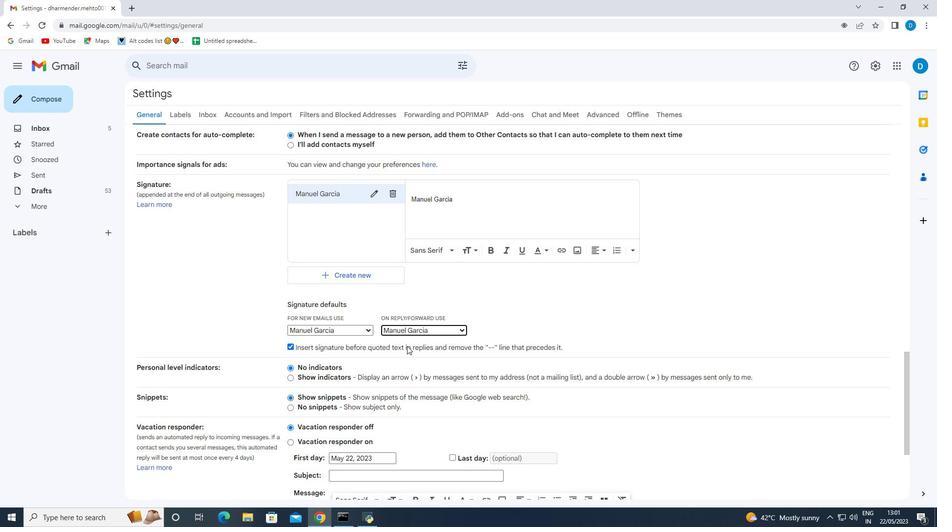 
Action: Mouse scrolled (407, 345) with delta (0, 0)
Screenshot: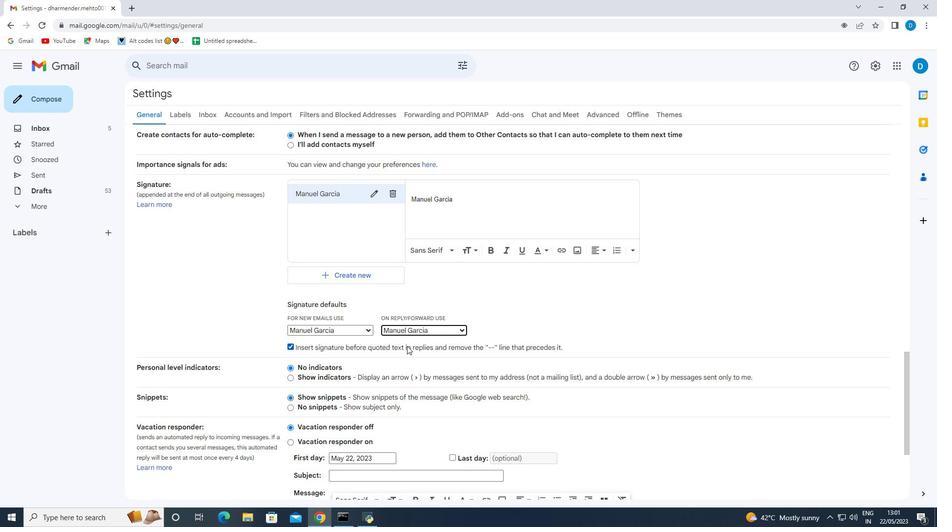 
Action: Mouse scrolled (407, 345) with delta (0, 0)
Screenshot: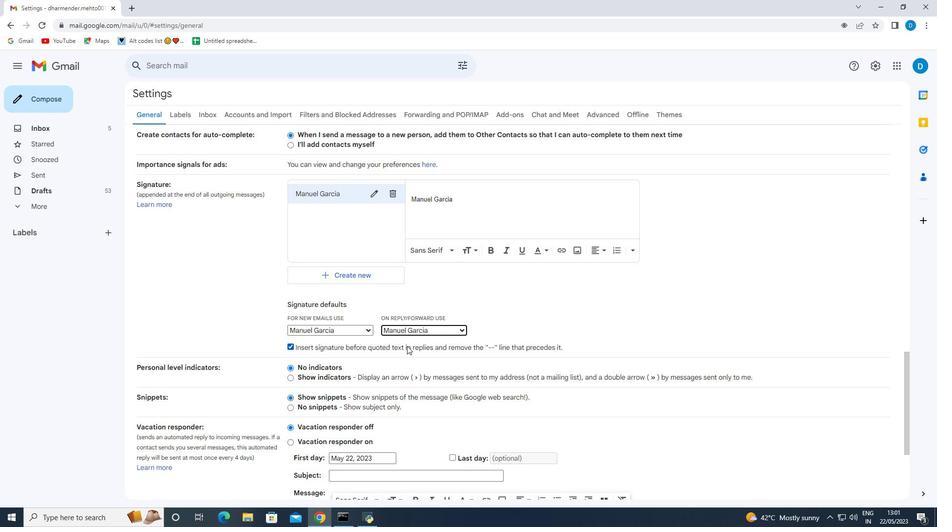 
Action: Mouse scrolled (407, 345) with delta (0, 0)
Screenshot: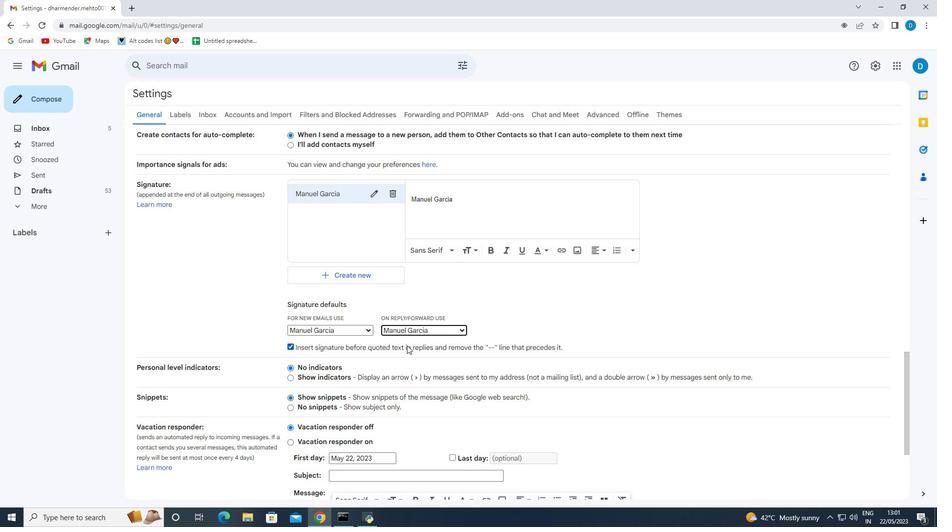 
Action: Mouse scrolled (407, 345) with delta (0, 0)
Screenshot: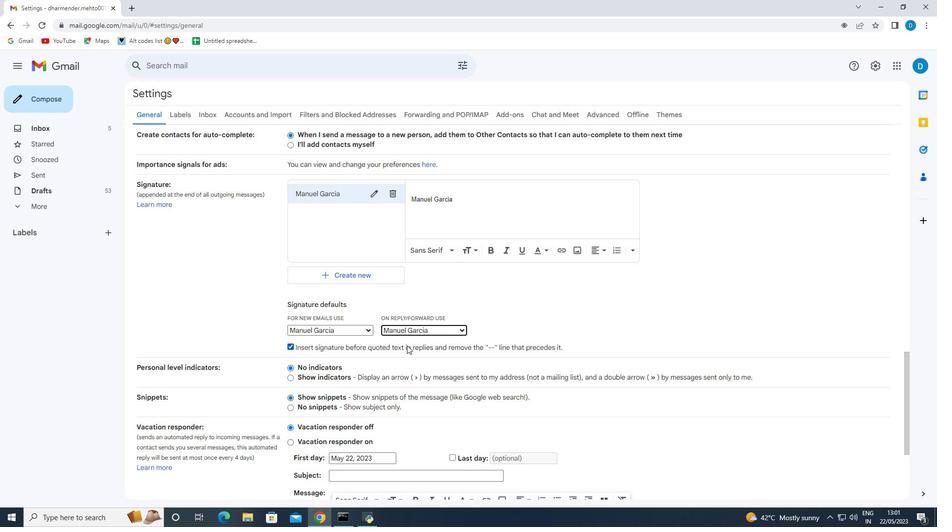 
Action: Mouse scrolled (407, 345) with delta (0, 0)
Screenshot: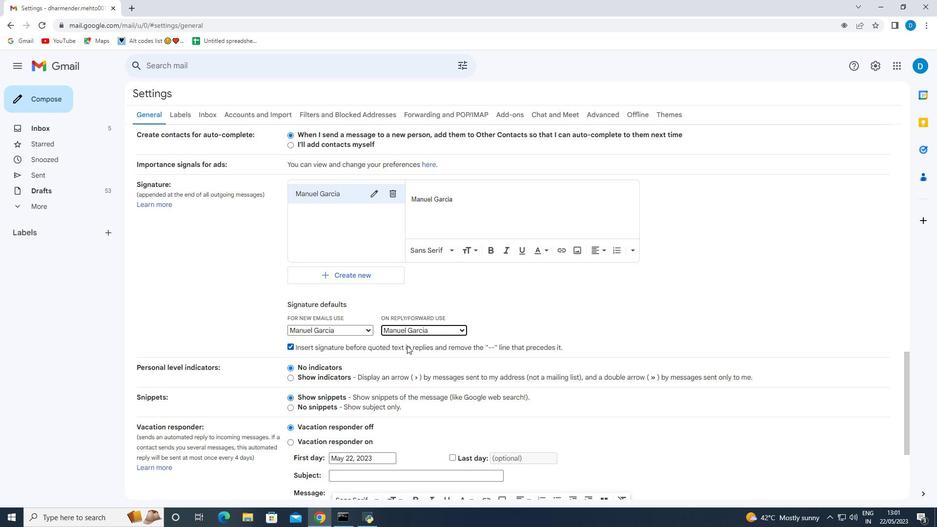 
Action: Mouse scrolled (407, 345) with delta (0, 0)
Screenshot: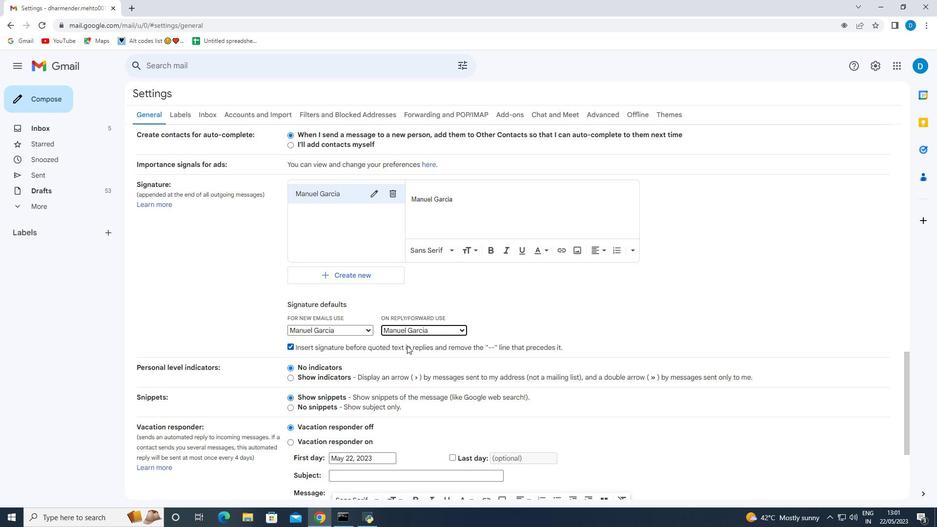 
Action: Mouse moved to (410, 352)
Screenshot: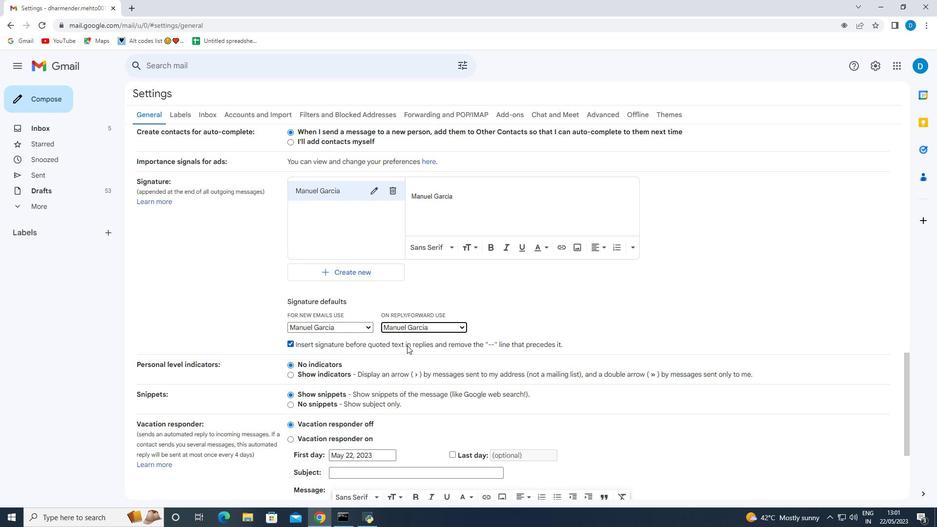 
Action: Mouse scrolled (410, 351) with delta (0, 0)
Screenshot: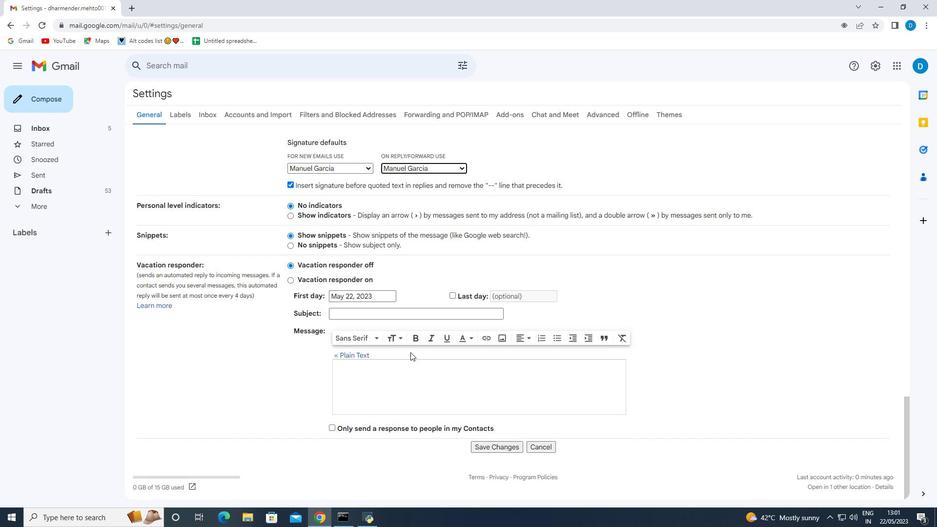 
Action: Mouse moved to (411, 352)
Screenshot: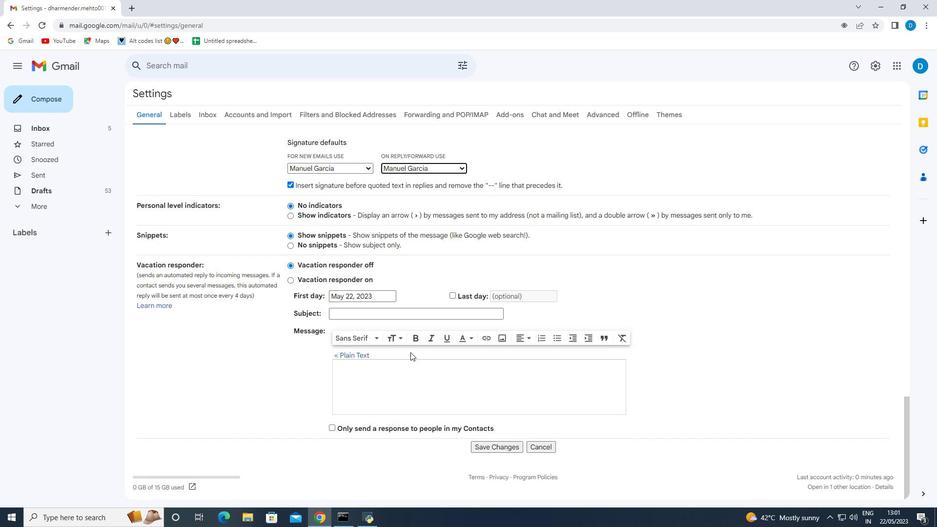 
Action: Mouse scrolled (410, 351) with delta (0, 0)
Screenshot: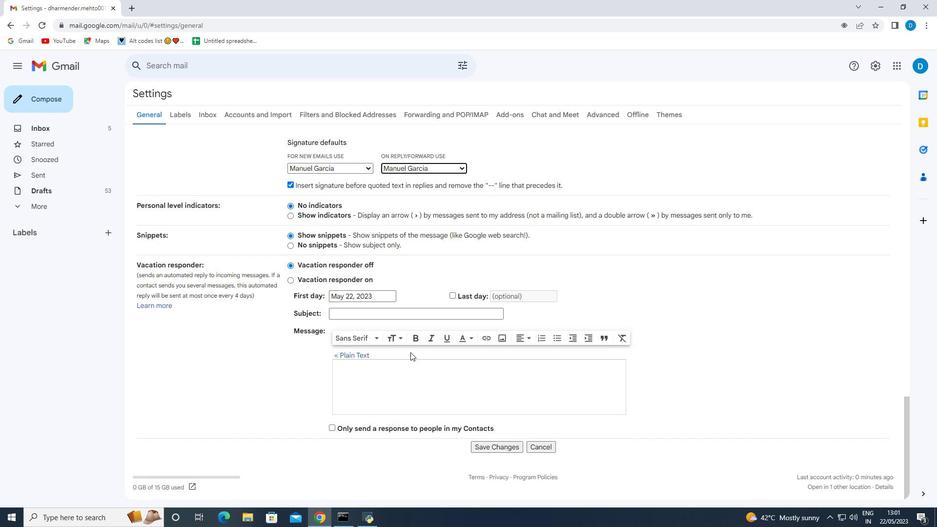 
Action: Mouse moved to (415, 358)
Screenshot: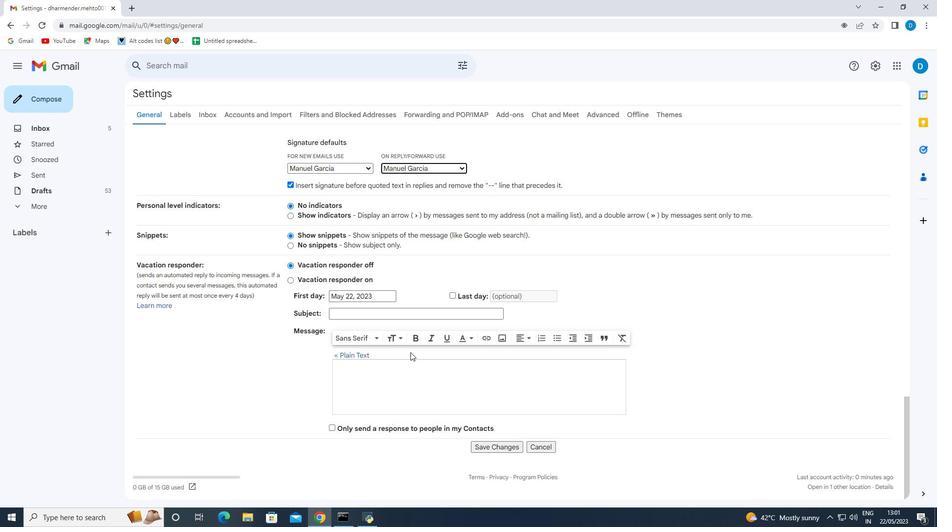 
Action: Mouse scrolled (415, 358) with delta (0, 0)
Screenshot: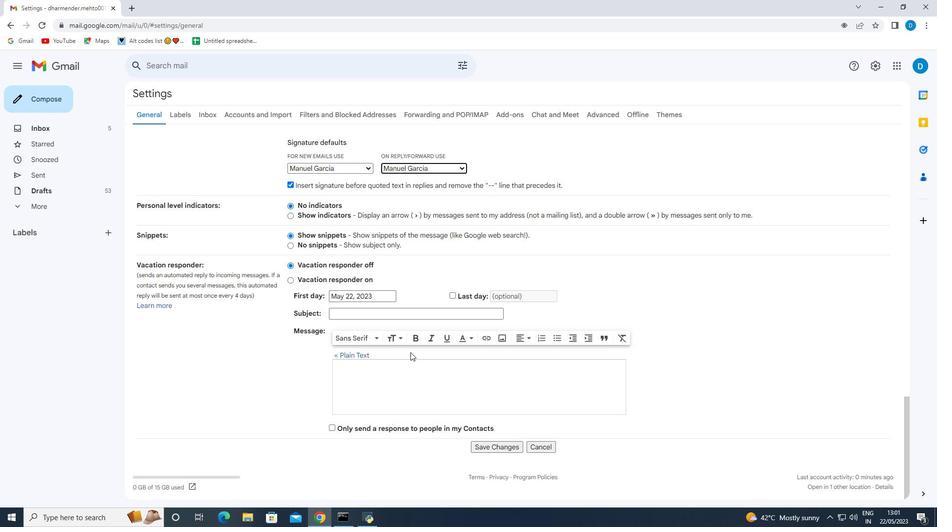 
Action: Mouse moved to (484, 444)
Screenshot: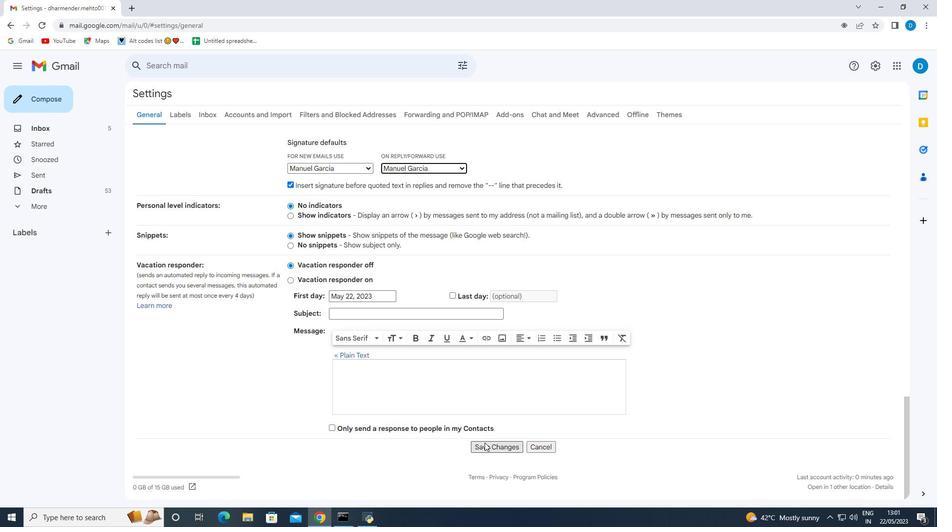 
Action: Mouse pressed left at (484, 444)
Screenshot: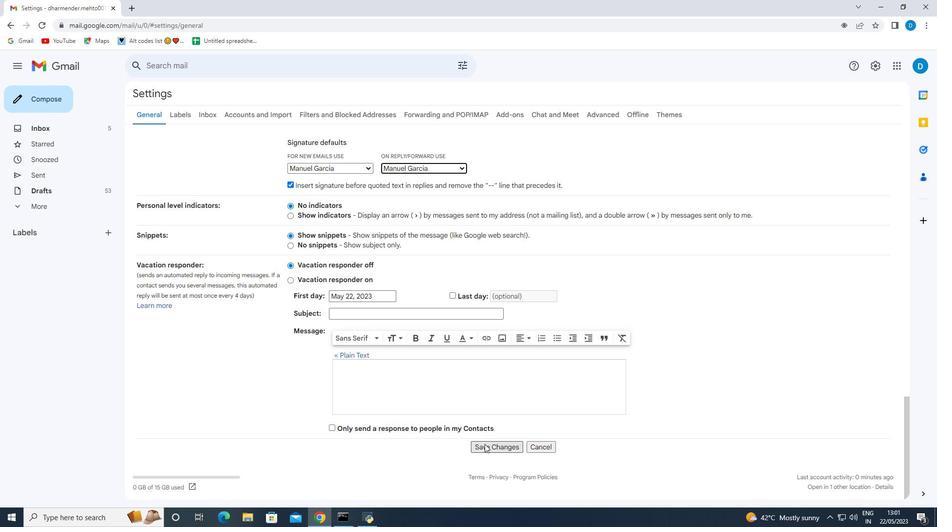 
Action: Mouse moved to (51, 87)
Screenshot: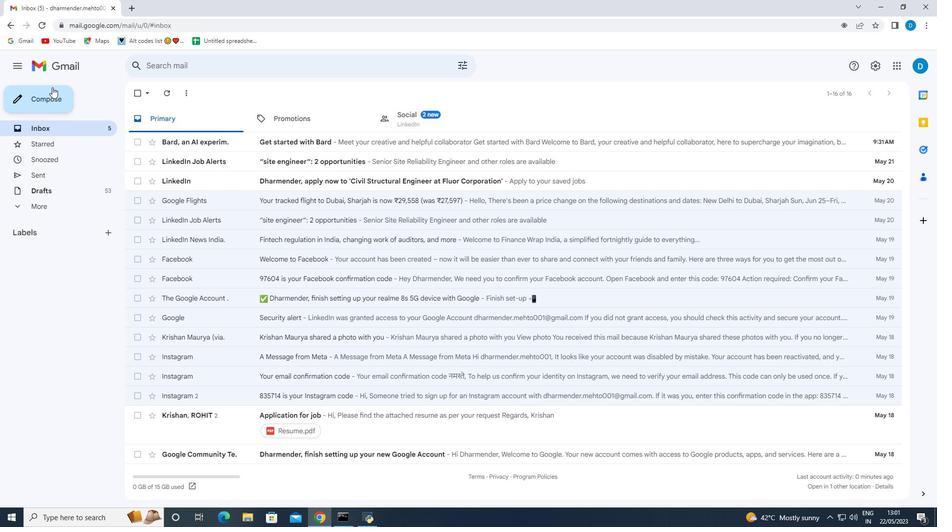 
Action: Mouse pressed left at (51, 87)
Screenshot: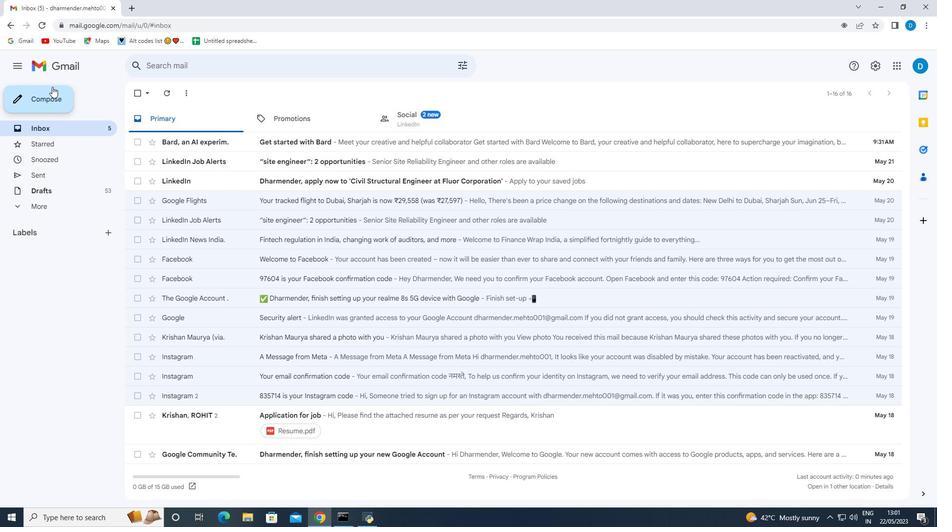 
Action: Mouse moved to (630, 275)
Screenshot: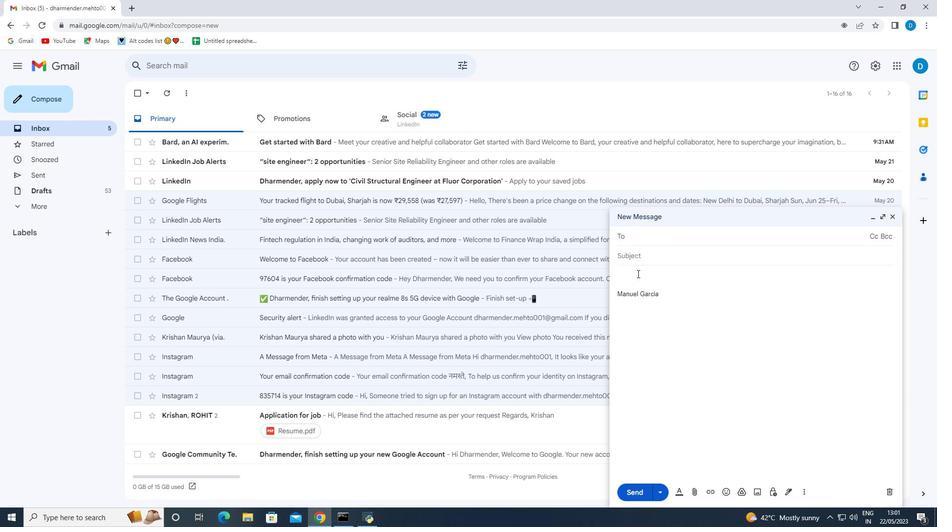 
Action: Mouse pressed left at (630, 275)
Screenshot: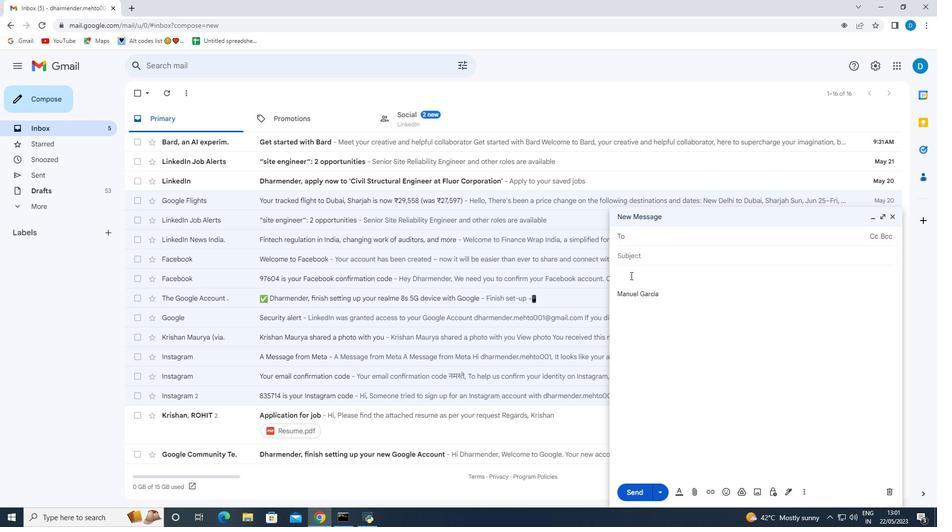 
Action: Key pressed <Key.shift><Key.shift><Key.shift><Key.shift><Key.shift>Have<Key.space>a<Key.space>great<Key.space><Key.shift>National<Key.space><Key.shift>family<Key.space><Key.shift>Literacy<Key.space><Key.shift><Key.shift>Month,
Screenshot: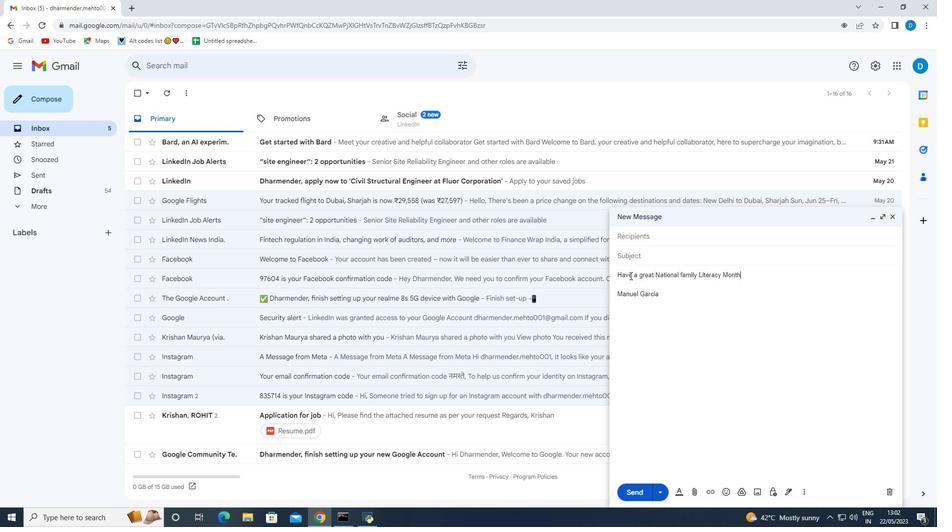 
Action: Mouse moved to (806, 494)
Screenshot: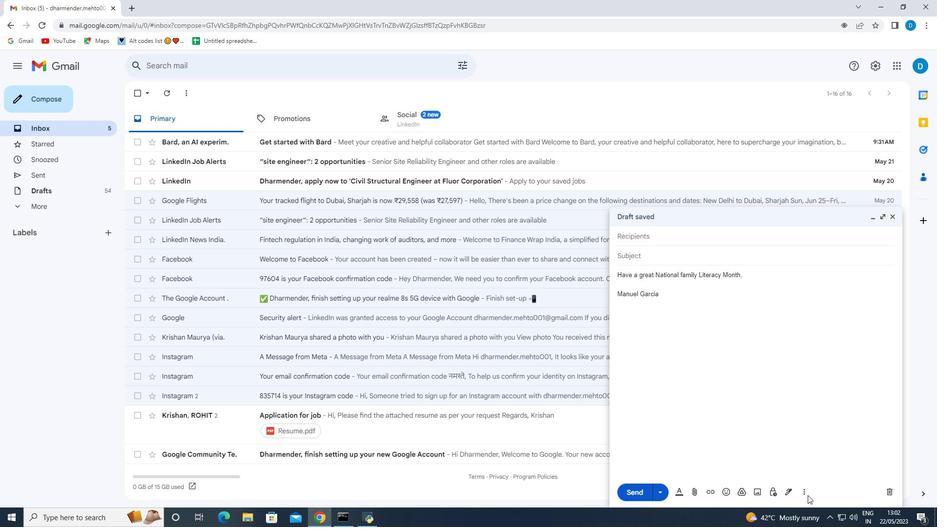 
Action: Mouse pressed left at (806, 494)
Screenshot: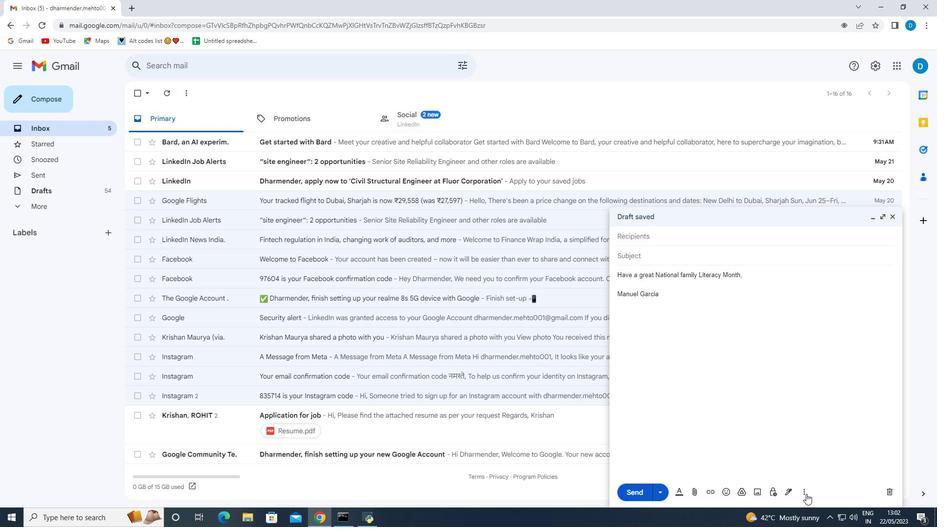 
Action: Mouse moved to (840, 403)
Screenshot: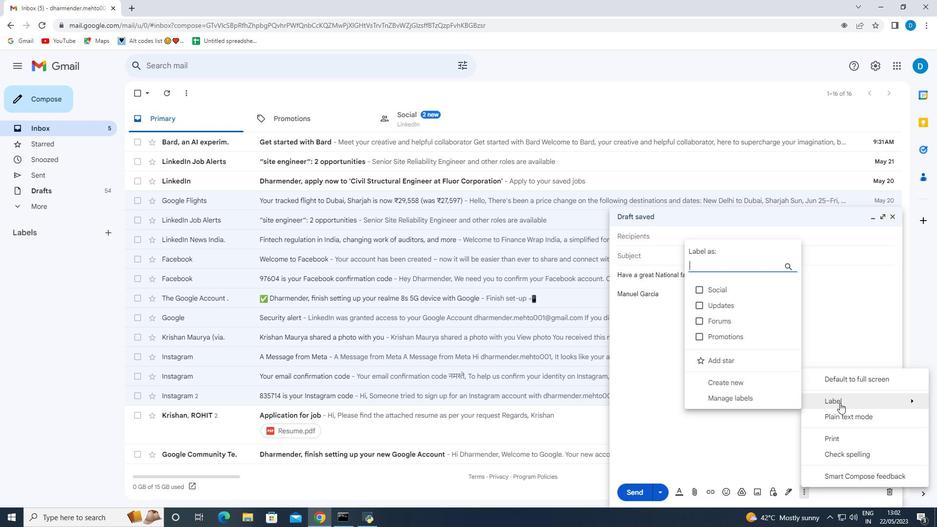 
Action: Mouse pressed left at (840, 403)
Screenshot: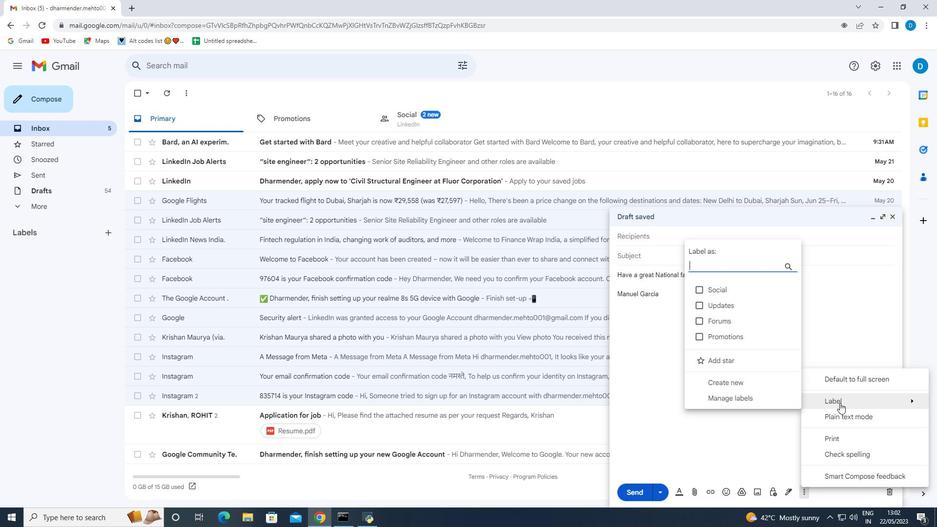 
Action: Mouse moved to (718, 384)
Screenshot: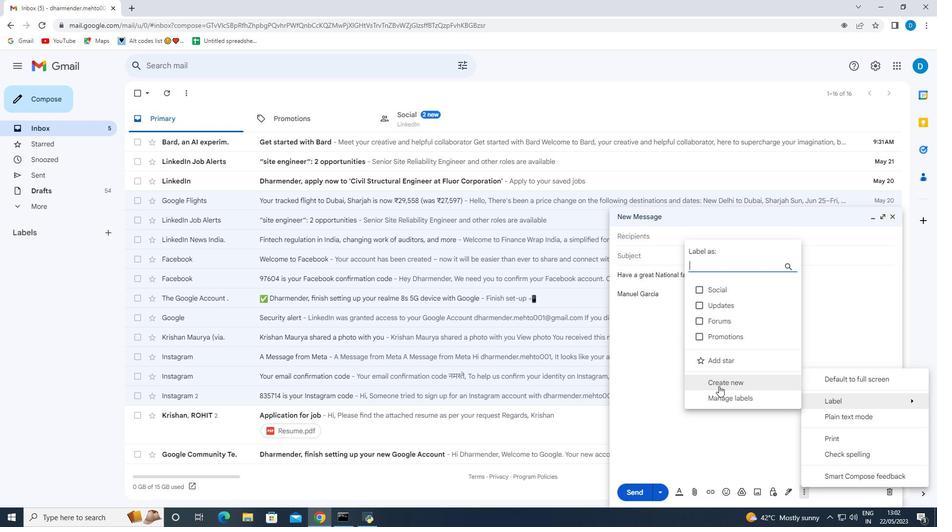
Action: Mouse pressed left at (718, 384)
Screenshot: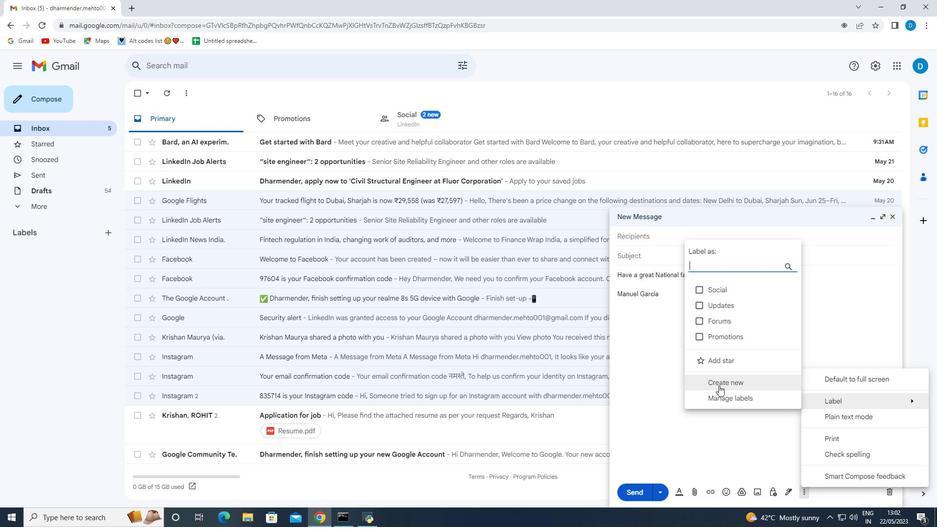 
Action: Mouse moved to (482, 269)
Screenshot: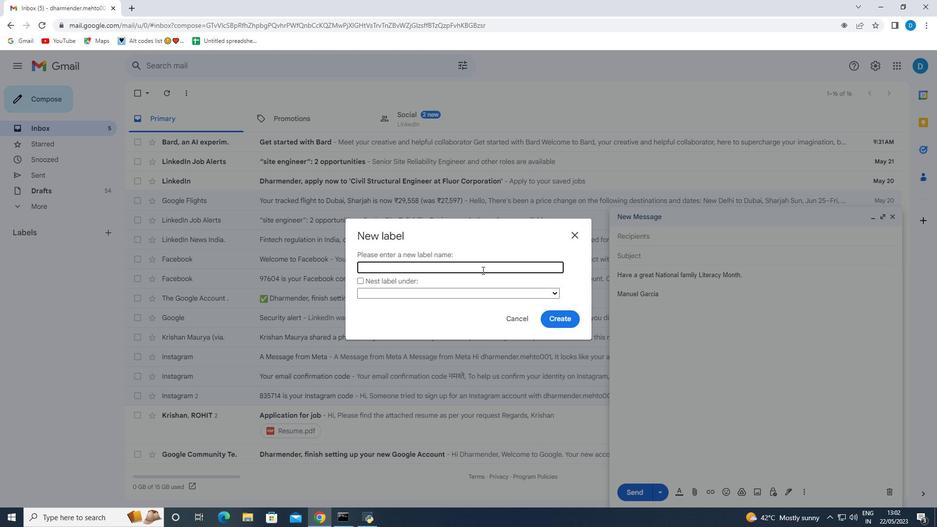
Action: Mouse pressed left at (482, 269)
Screenshot: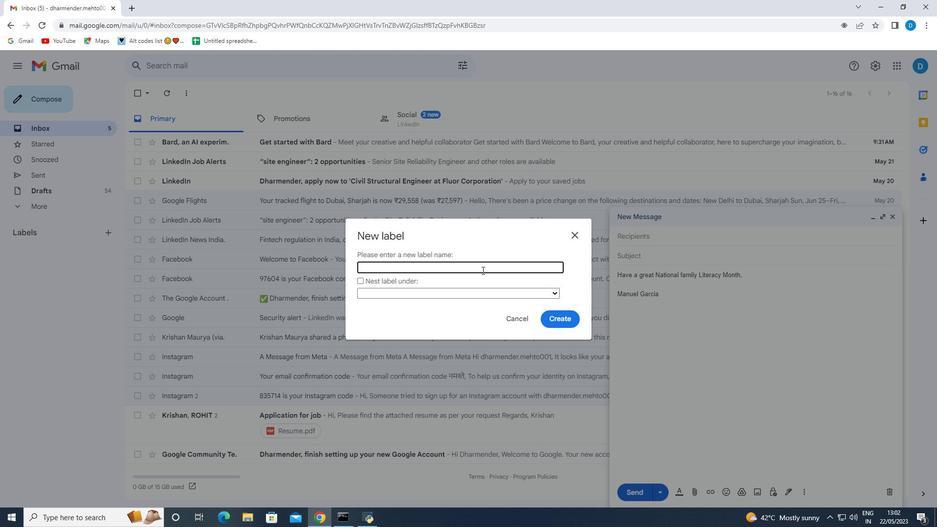 
Action: Key pressed <Key.shift>Memorandums<Key.space>i<Key.backspace>of<Key.space>understanding
Screenshot: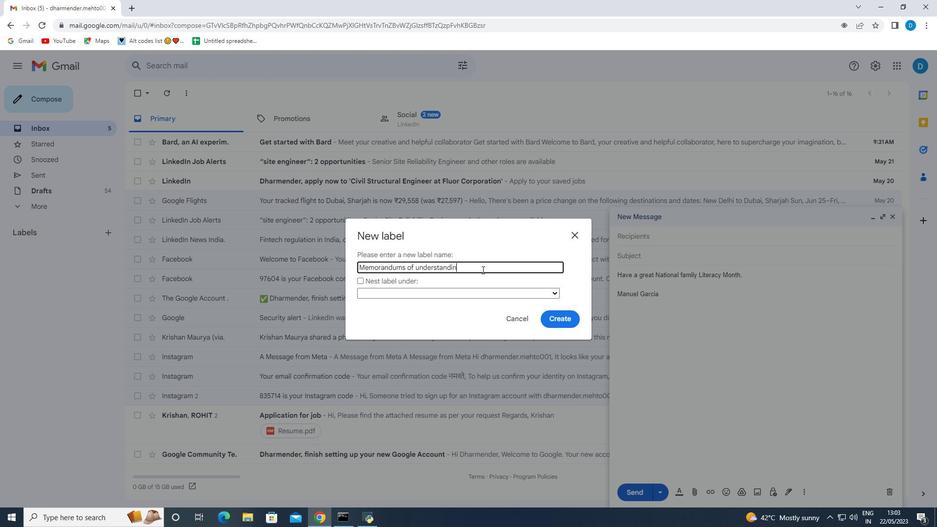 
Action: Mouse moved to (552, 315)
Screenshot: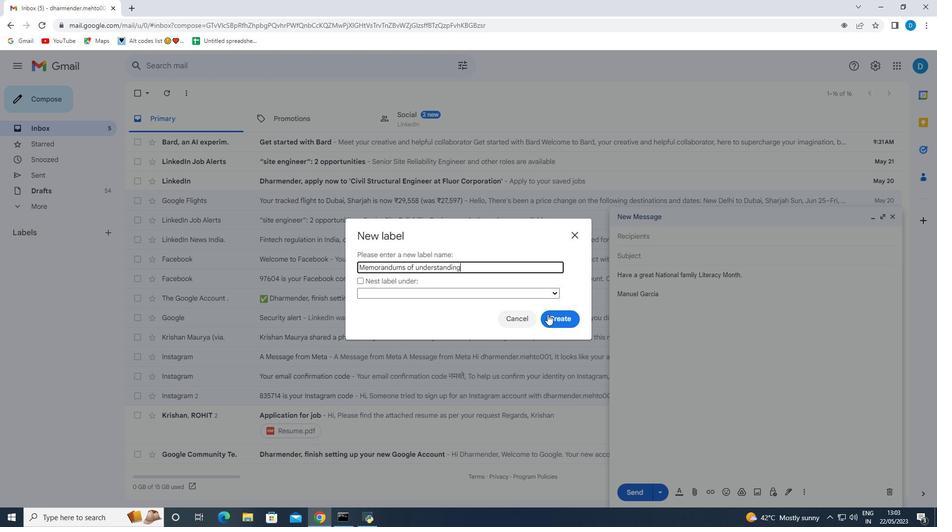 
Action: Mouse pressed left at (552, 315)
Screenshot: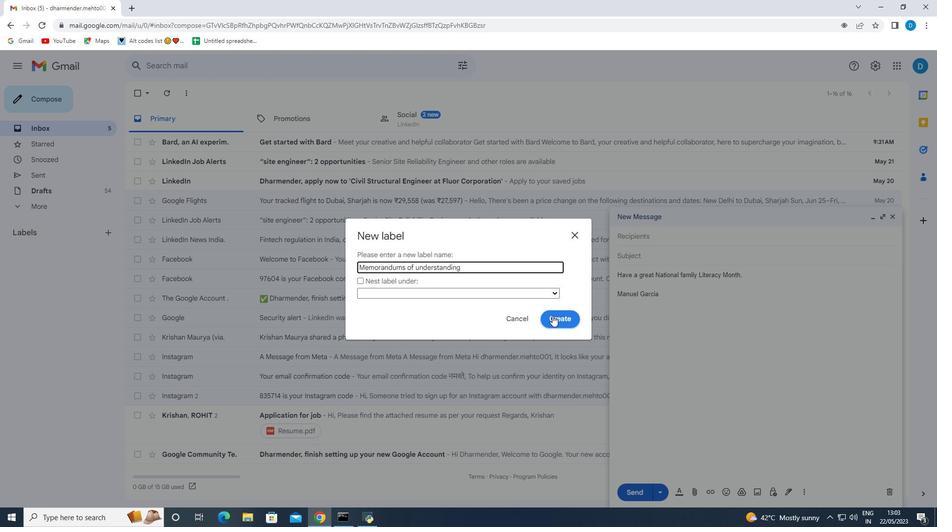 
Action: Mouse moved to (112, 253)
Screenshot: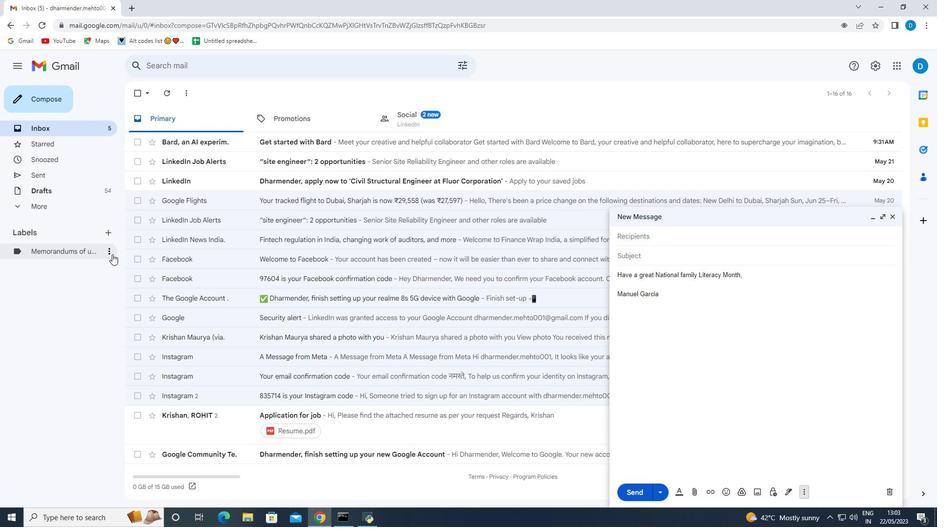 
Action: Mouse pressed left at (112, 253)
Screenshot: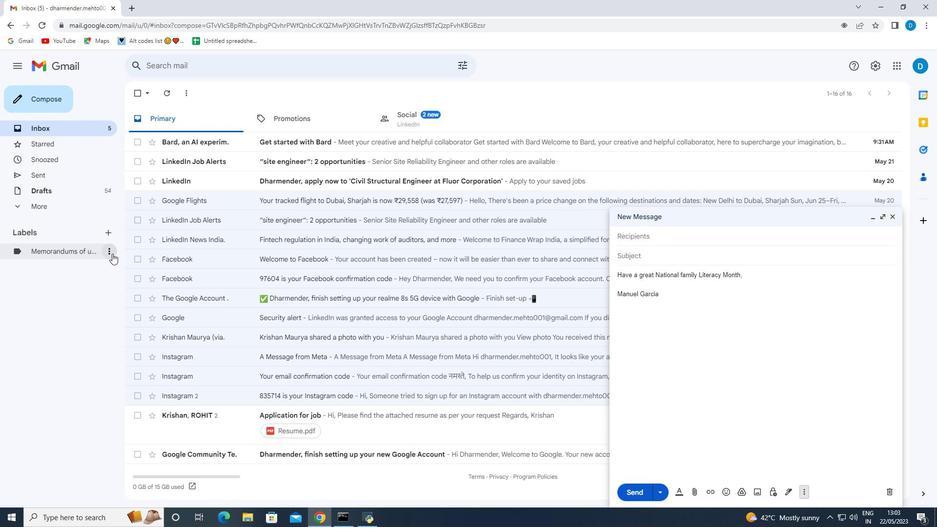 
Action: Mouse moved to (103, 246)
Screenshot: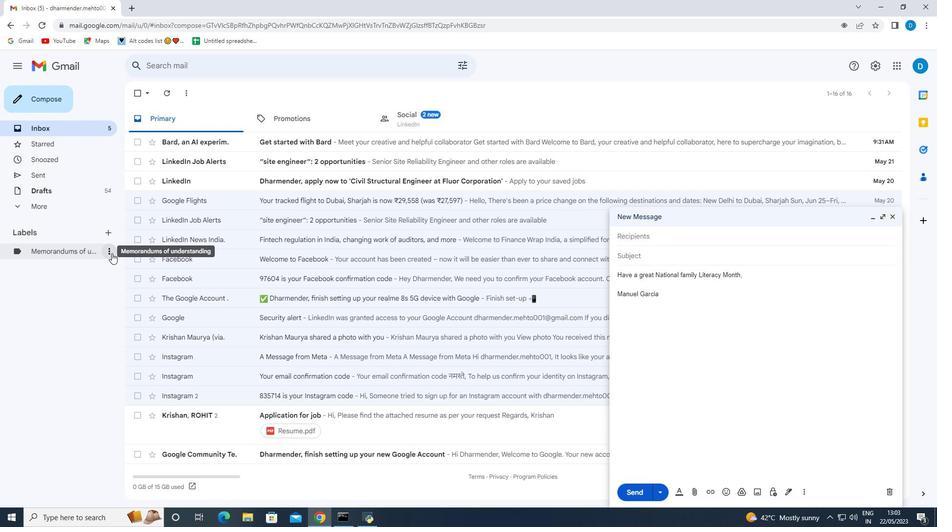 
Action: Mouse pressed left at (103, 246)
Screenshot: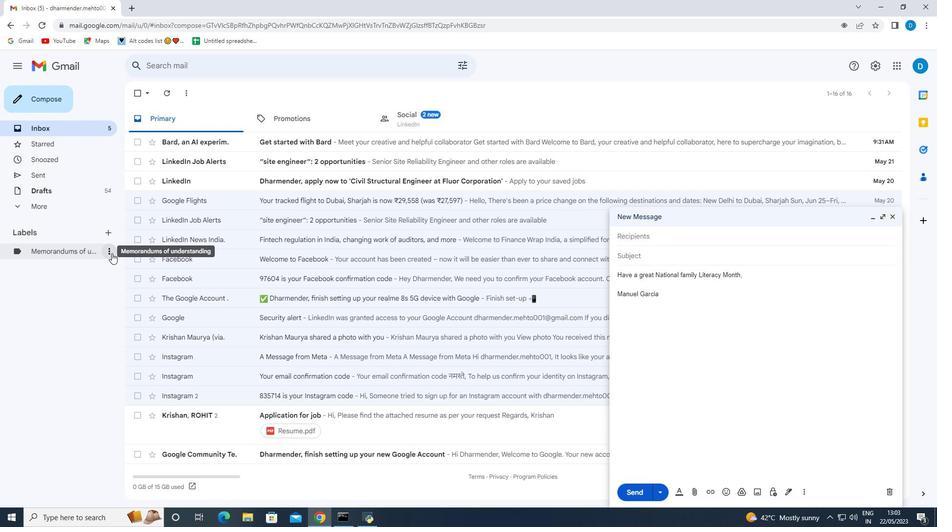 
Action: Mouse moved to (139, 266)
Screenshot: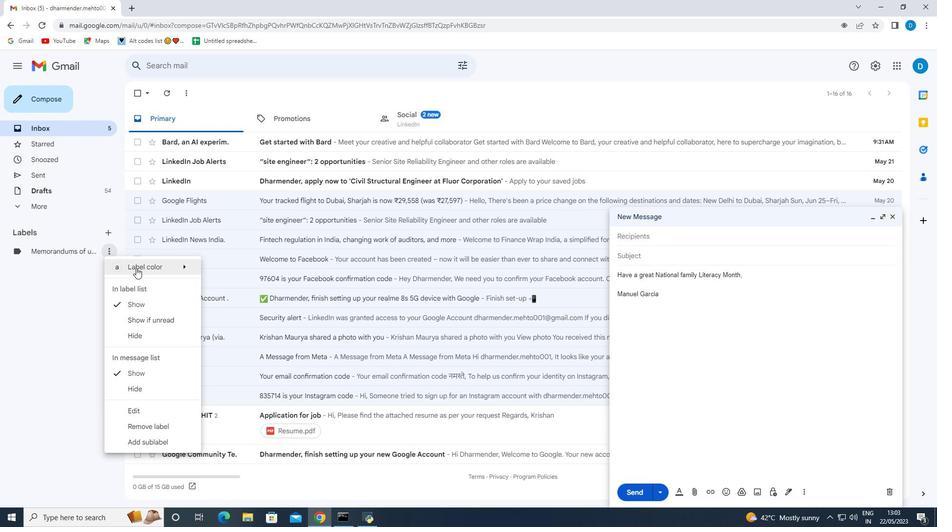 
Action: Mouse pressed left at (139, 266)
Screenshot: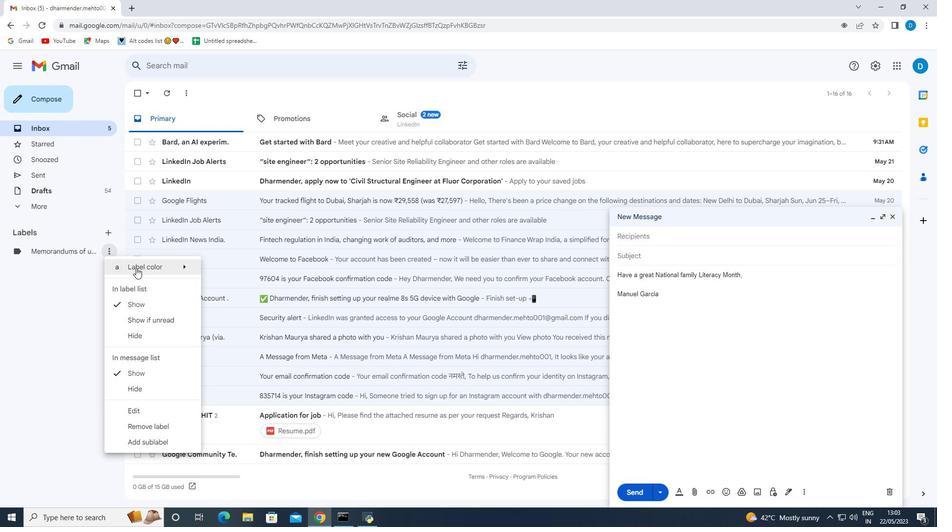 
Action: Mouse moved to (287, 319)
Screenshot: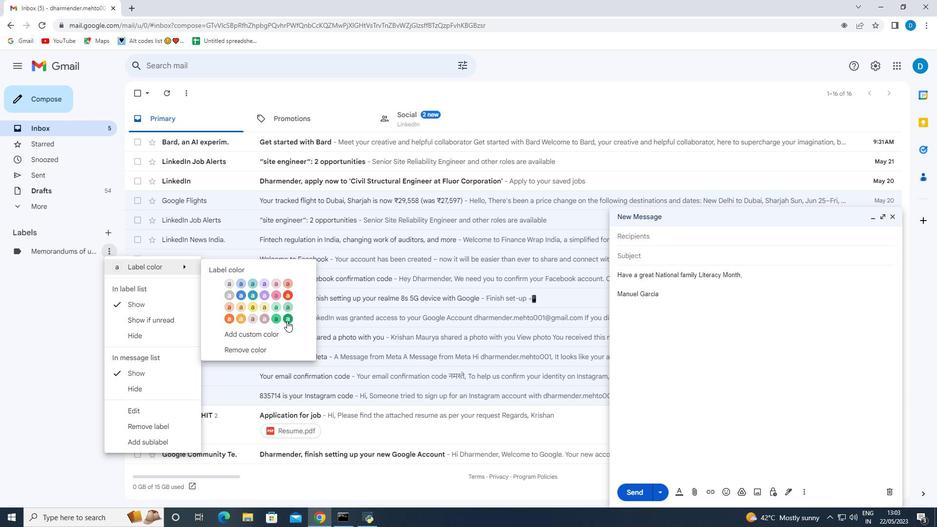 
Action: Mouse pressed left at (287, 319)
Screenshot: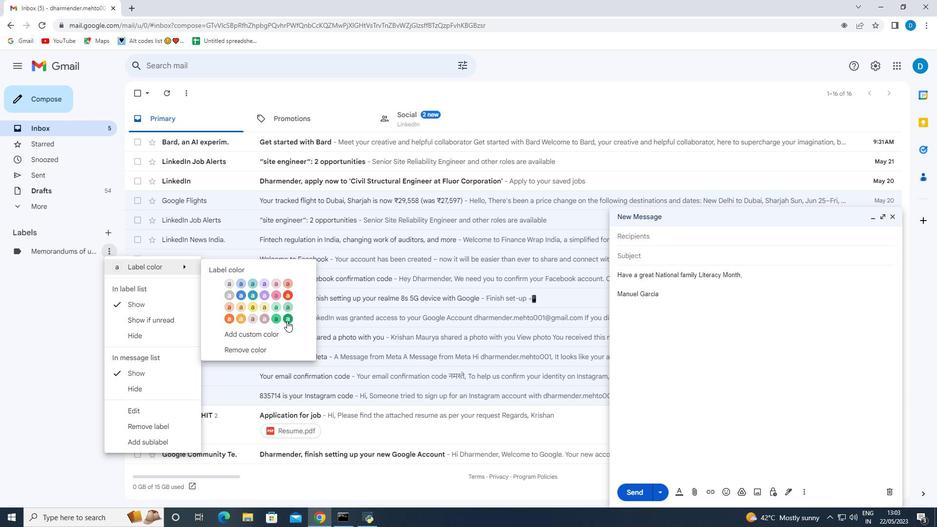 
Action: Mouse moved to (807, 495)
Screenshot: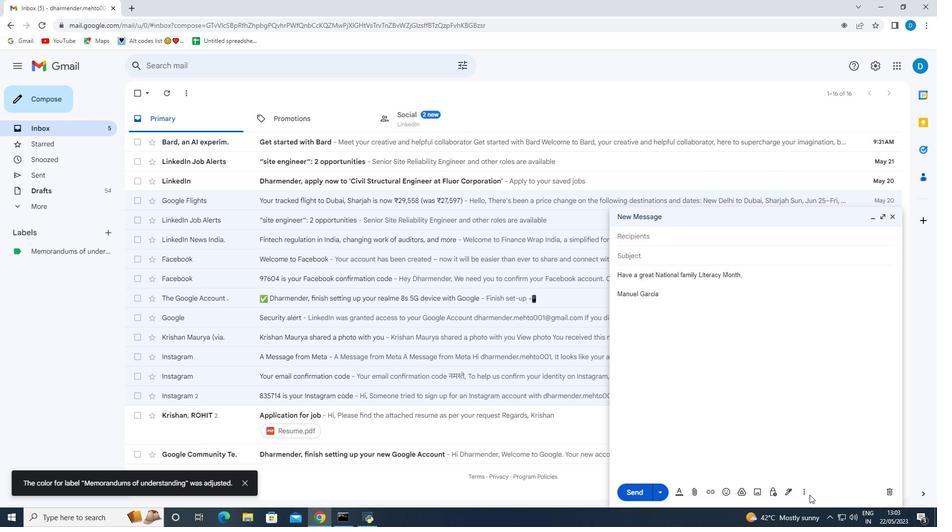 
Action: Mouse pressed left at (807, 495)
Screenshot: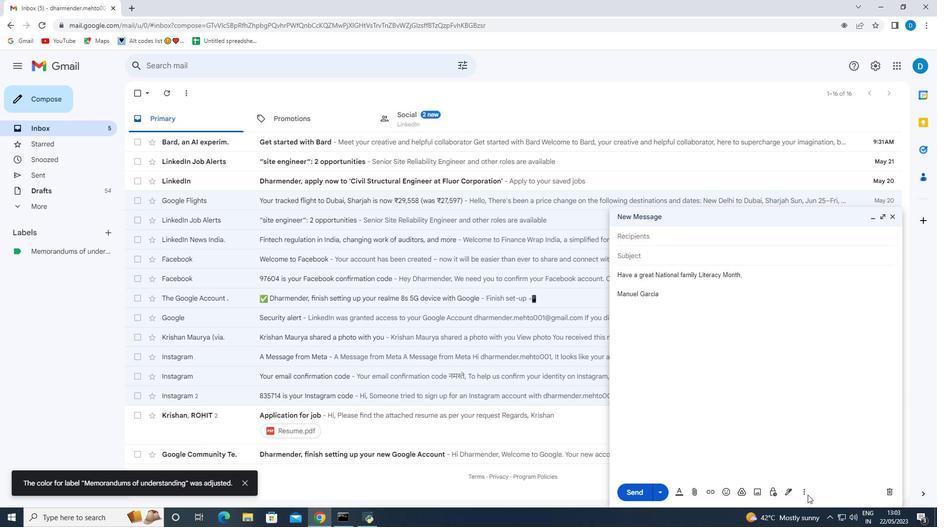 
Action: Mouse moved to (805, 491)
Screenshot: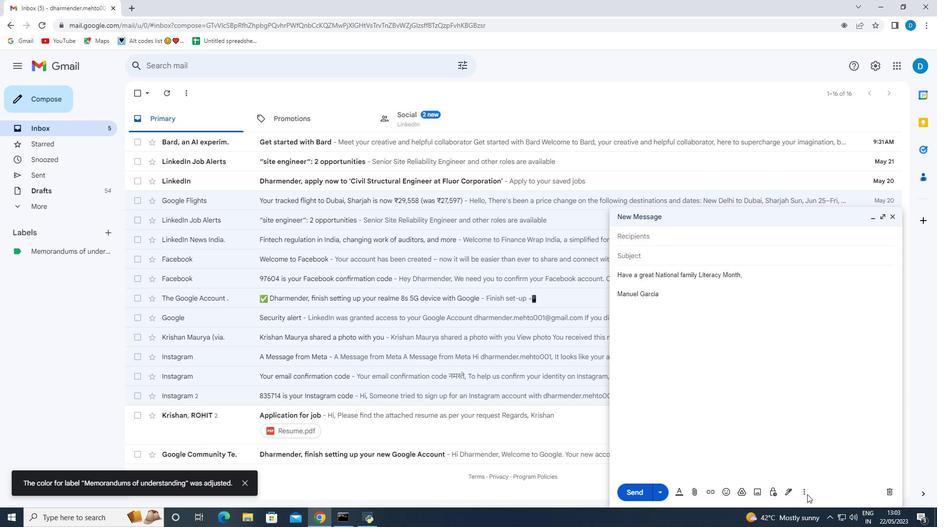 
Action: Mouse pressed left at (805, 491)
Screenshot: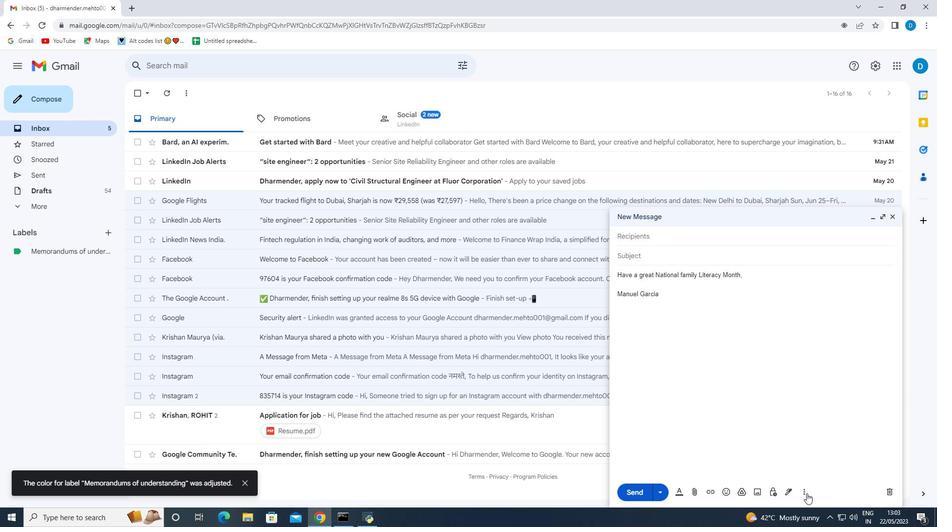 
Action: Mouse moved to (822, 406)
Screenshot: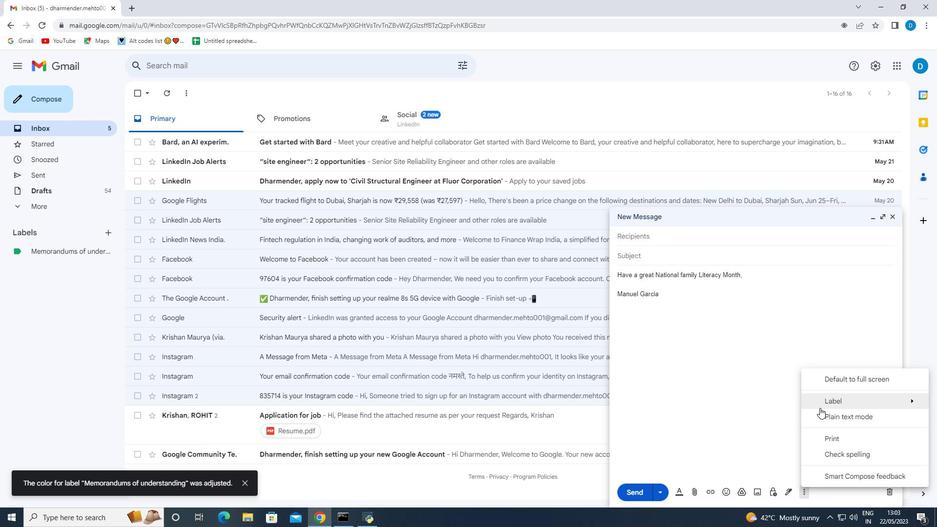 
Action: Mouse pressed left at (822, 406)
Screenshot: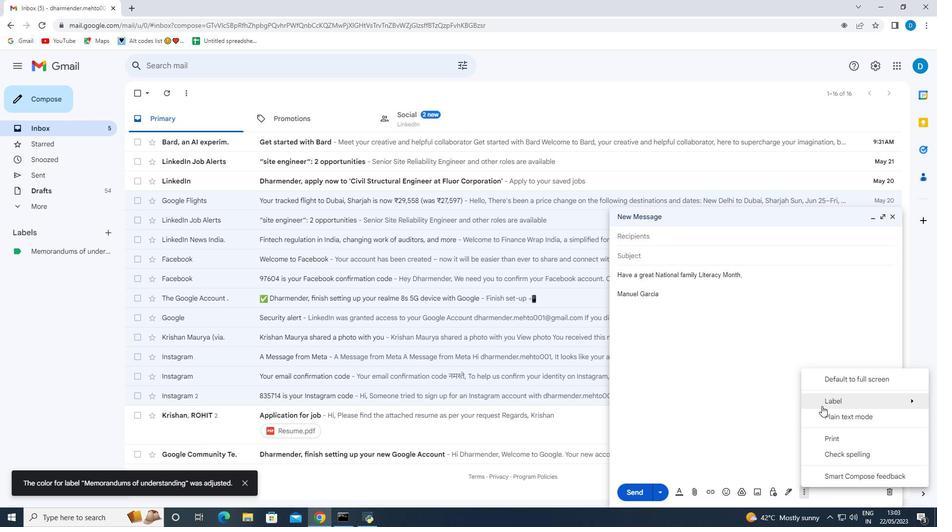 
Action: Mouse moved to (664, 273)
Screenshot: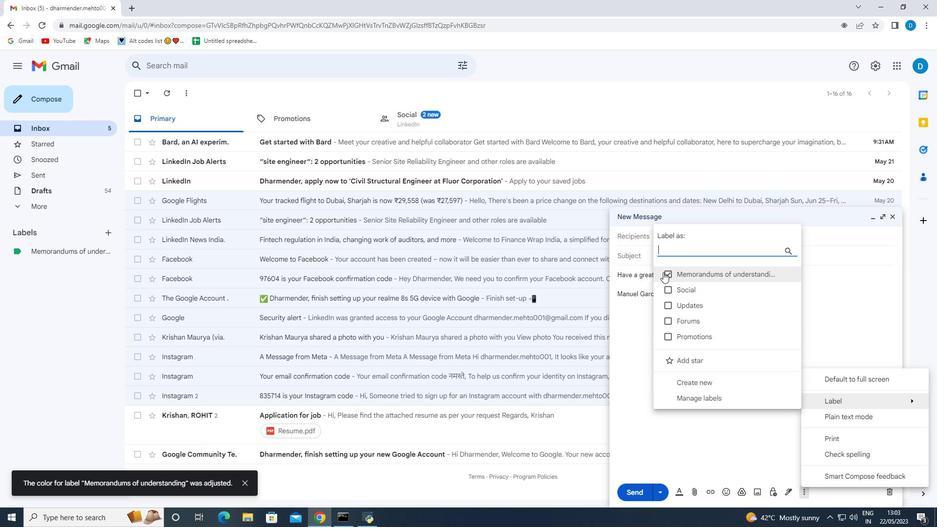 
Action: Mouse pressed left at (664, 273)
Screenshot: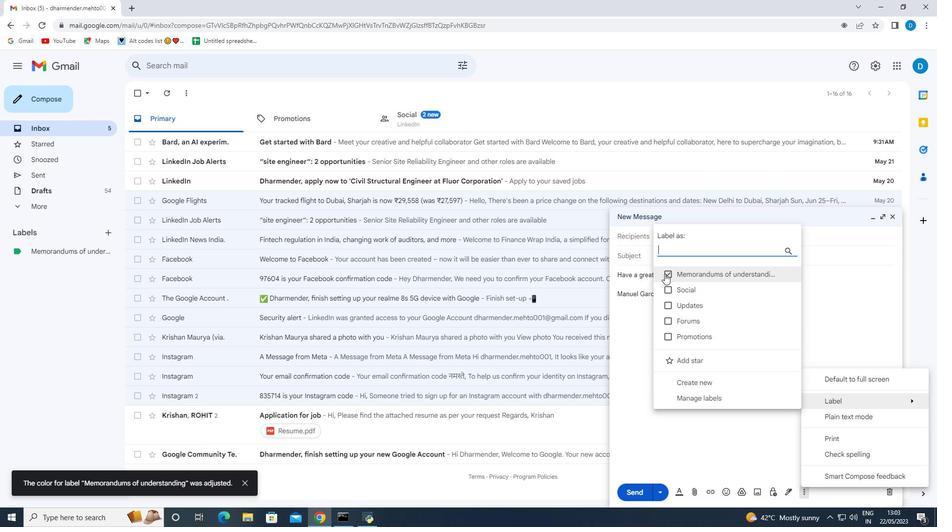 
Action: Mouse moved to (666, 274)
Screenshot: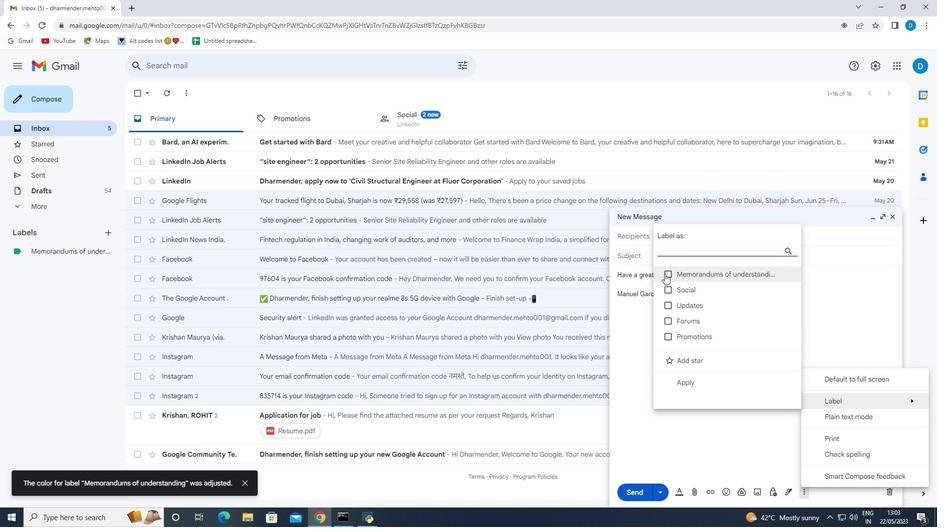 
Action: Mouse pressed left at (666, 274)
Screenshot: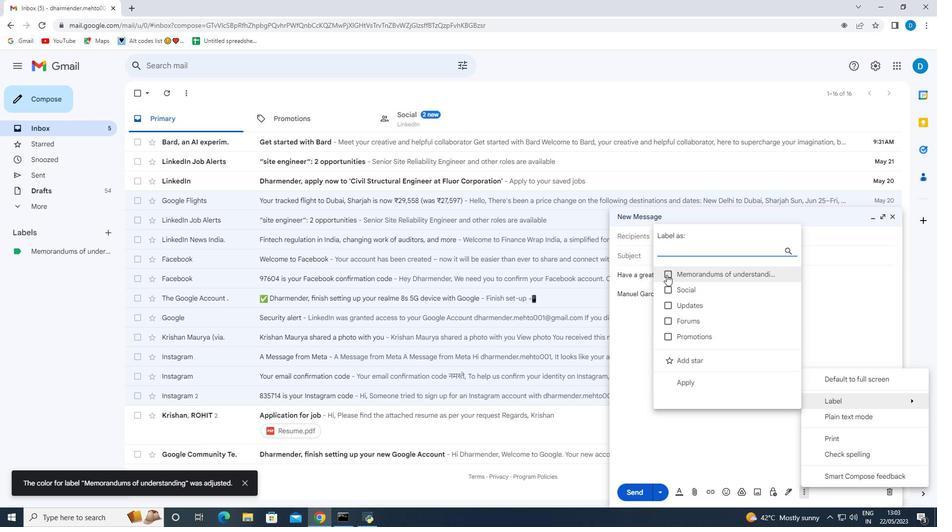 
Action: Mouse moved to (680, 429)
Screenshot: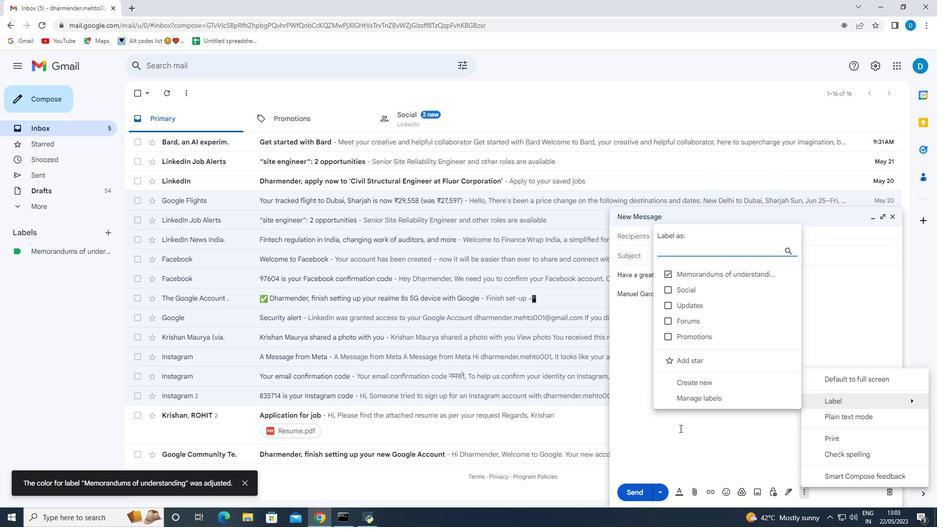 
Action: Mouse pressed left at (680, 429)
Screenshot: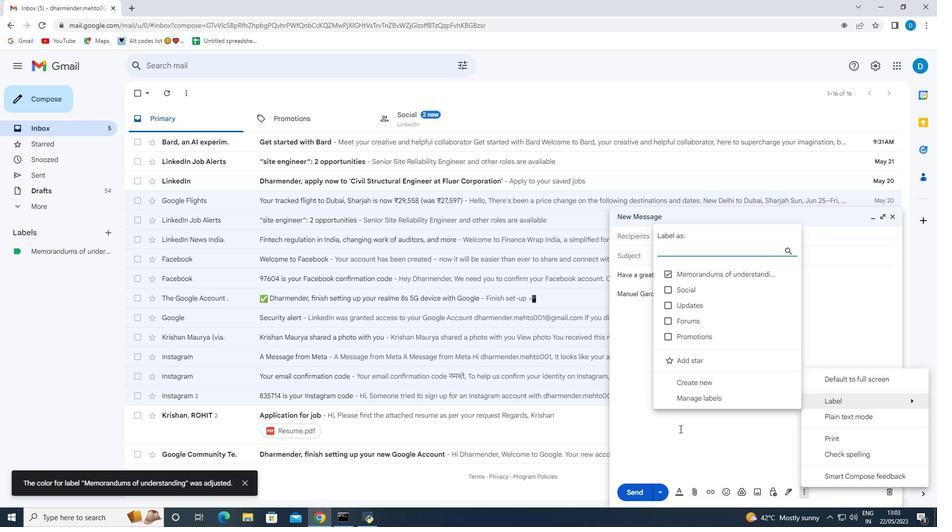 
Action: Mouse moved to (644, 241)
Screenshot: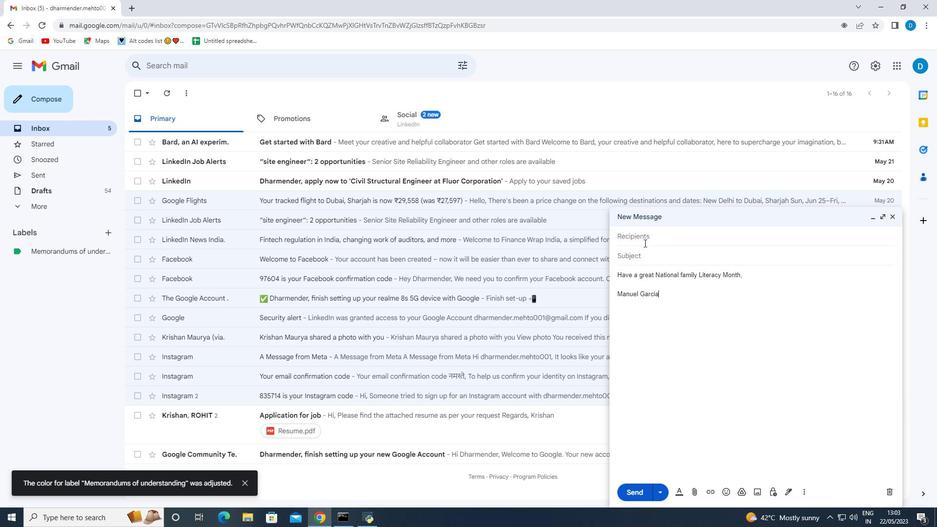 
Action: Mouse pressed left at (644, 241)
Screenshot: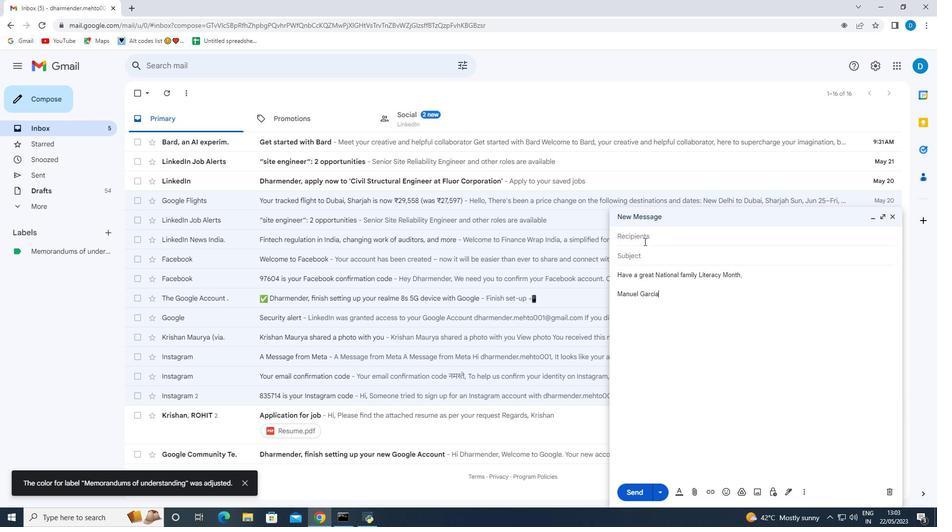 
Action: Key pressed softage.9<Key.shift>@softage.net
Screenshot: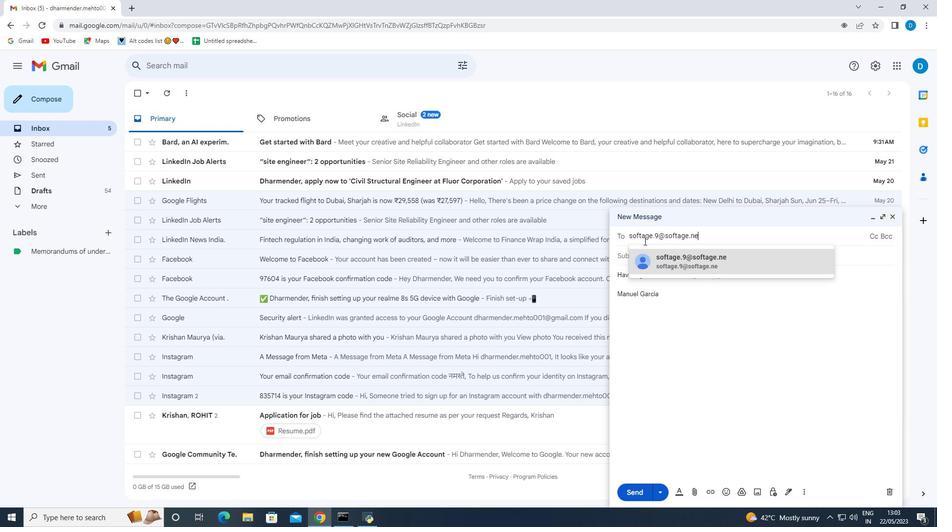 
Action: Mouse moved to (789, 270)
Screenshot: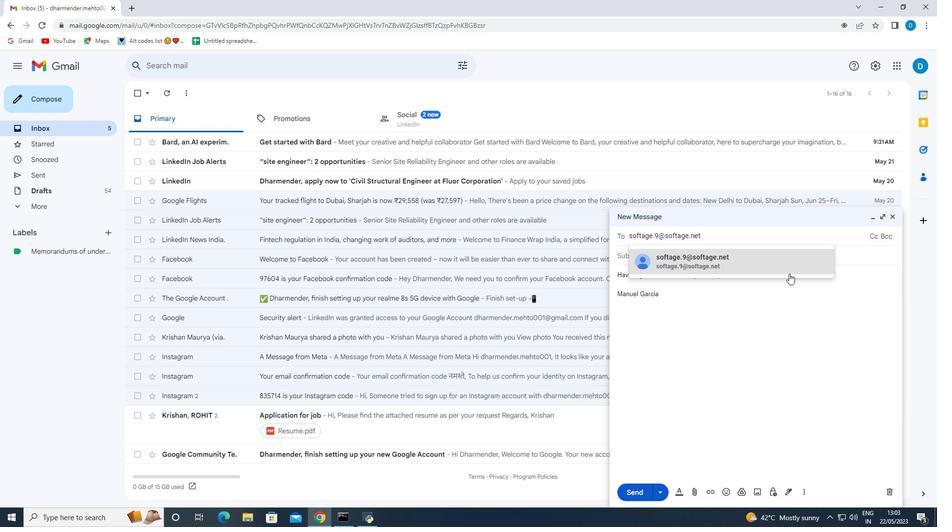 
Action: Mouse pressed left at (789, 270)
Screenshot: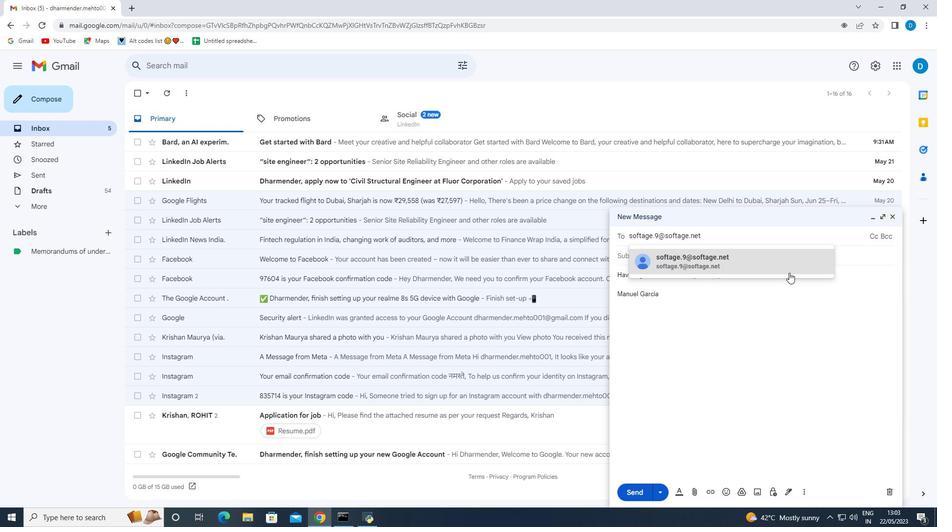 
Action: Mouse moved to (800, 493)
Screenshot: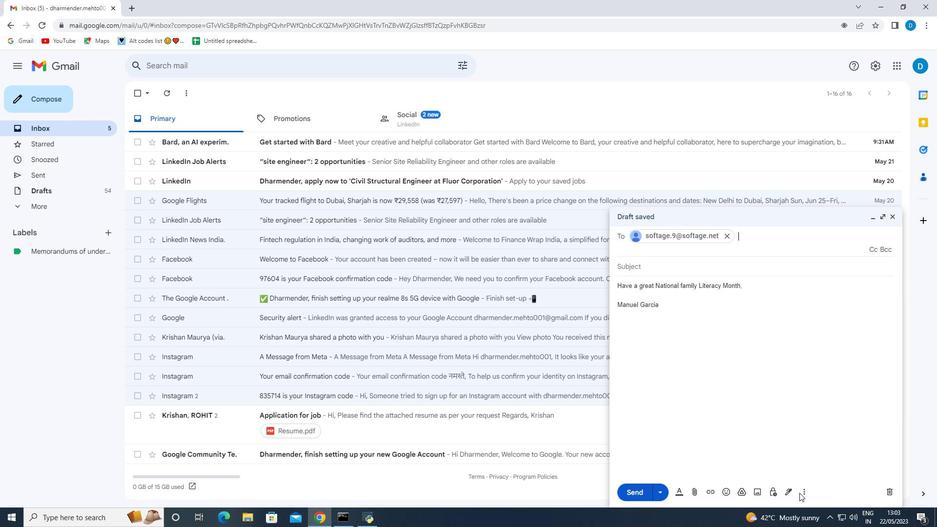
Action: Mouse pressed left at (800, 493)
Screenshot: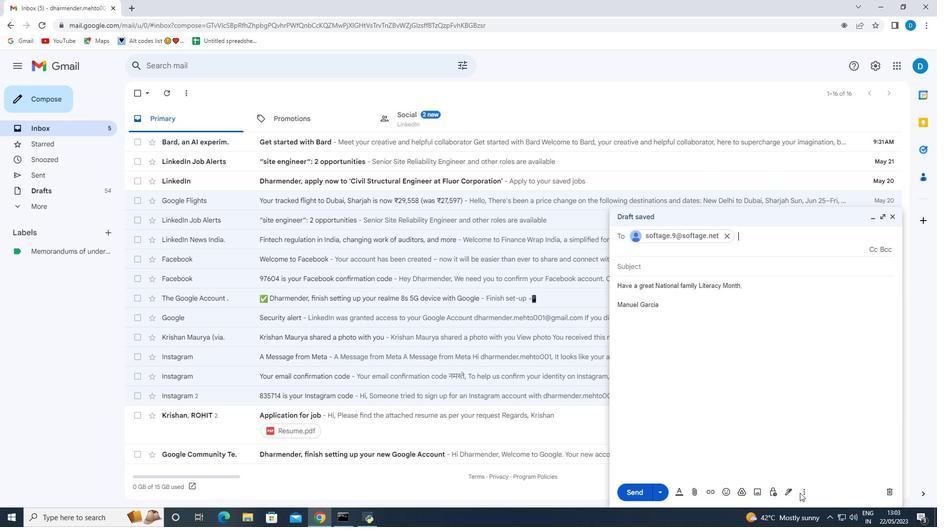 
Action: Mouse moved to (802, 492)
Screenshot: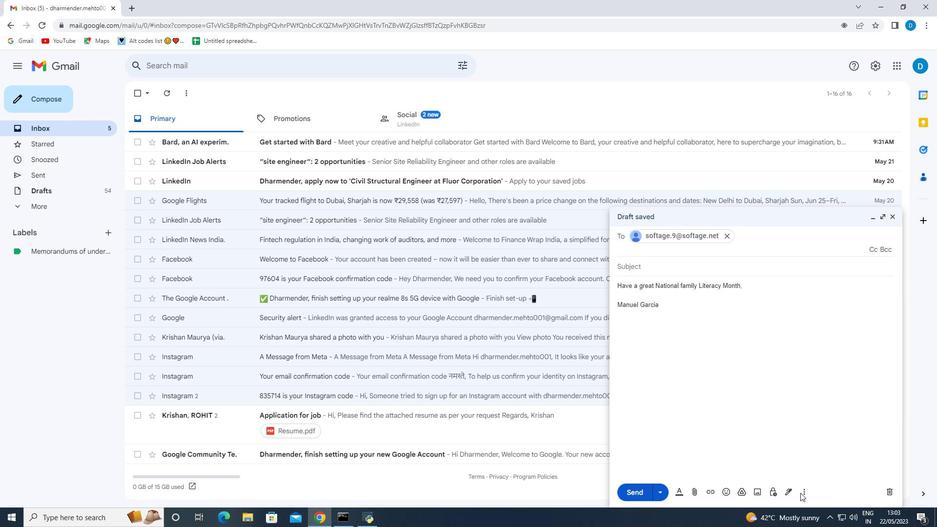 
Action: Mouse pressed left at (802, 492)
Screenshot: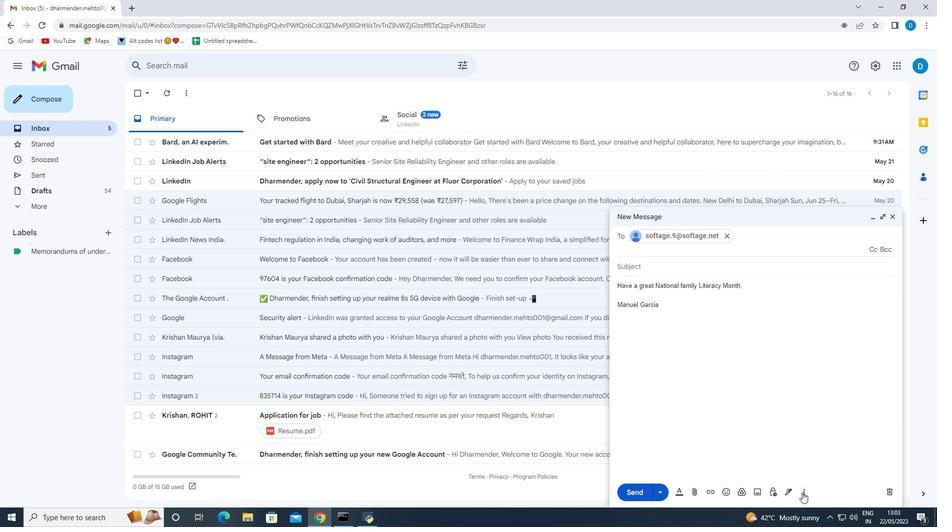 
Action: Mouse moved to (830, 409)
Screenshot: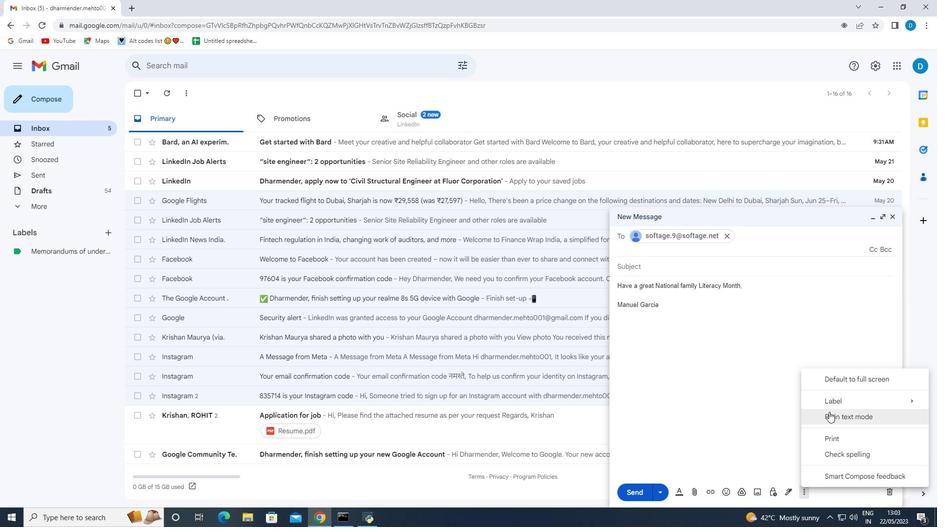 
Action: Mouse pressed left at (830, 409)
Screenshot: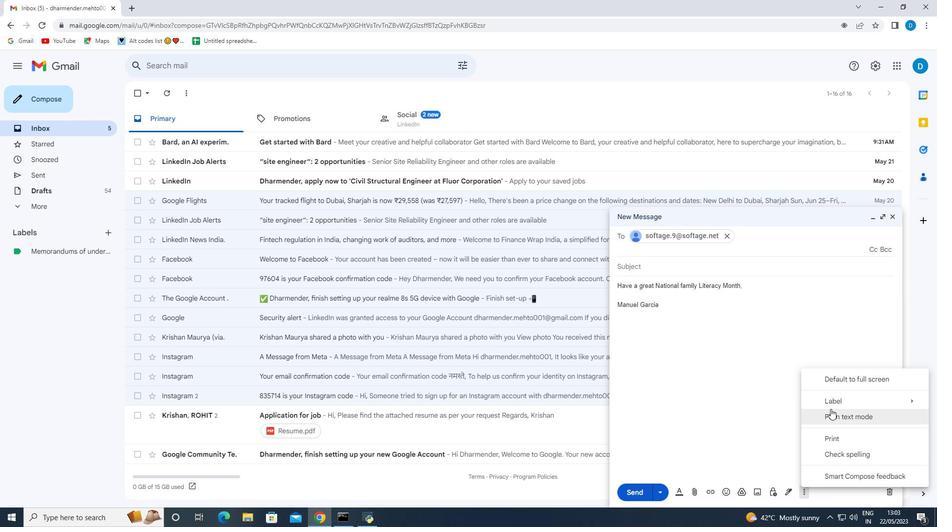 
Action: Mouse moved to (804, 491)
Screenshot: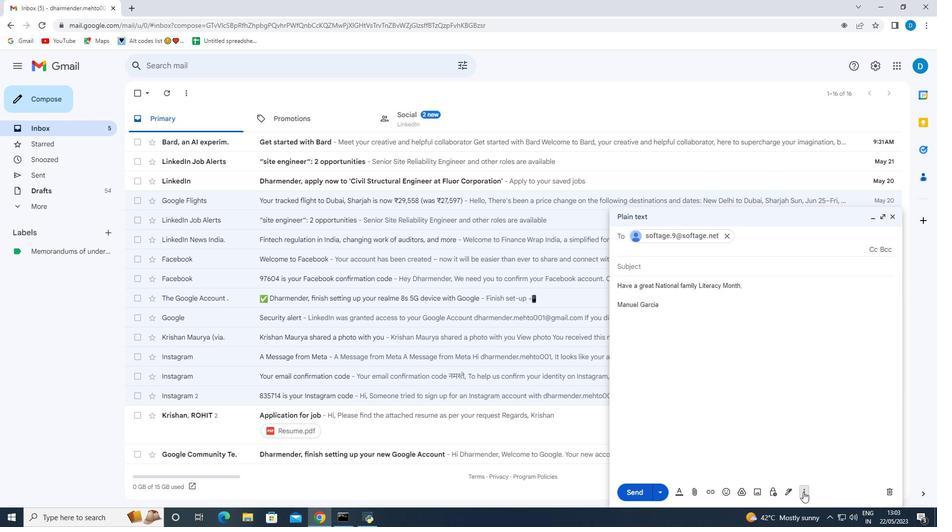 
Action: Mouse pressed left at (804, 491)
Screenshot: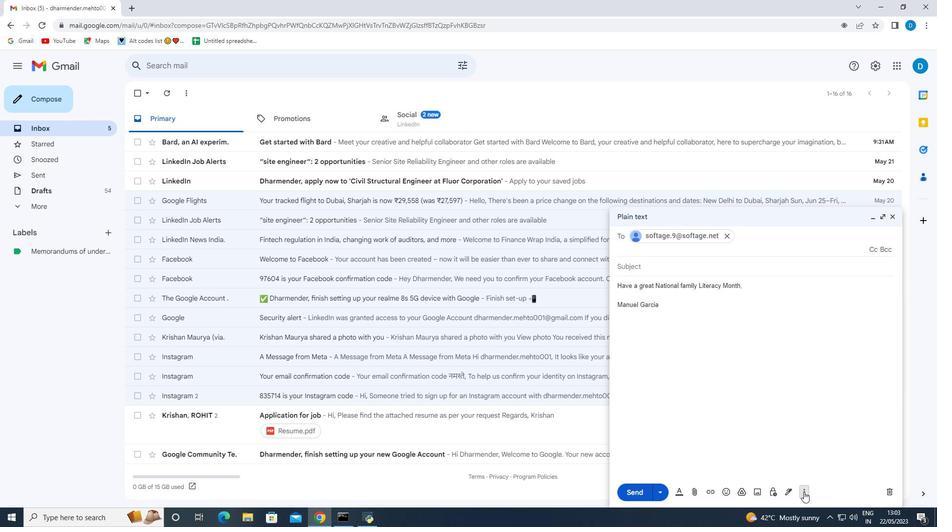 
Action: Mouse moved to (833, 404)
Screenshot: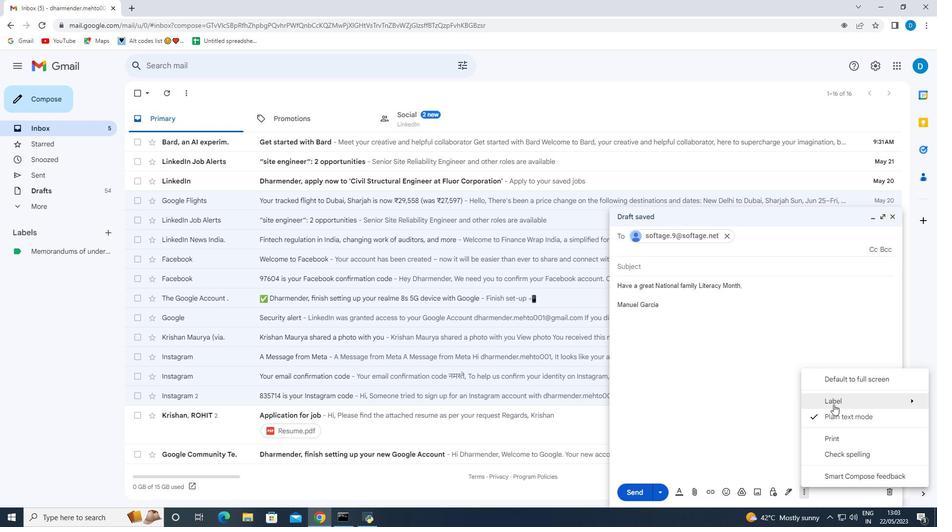 
Action: Mouse pressed left at (833, 404)
Screenshot: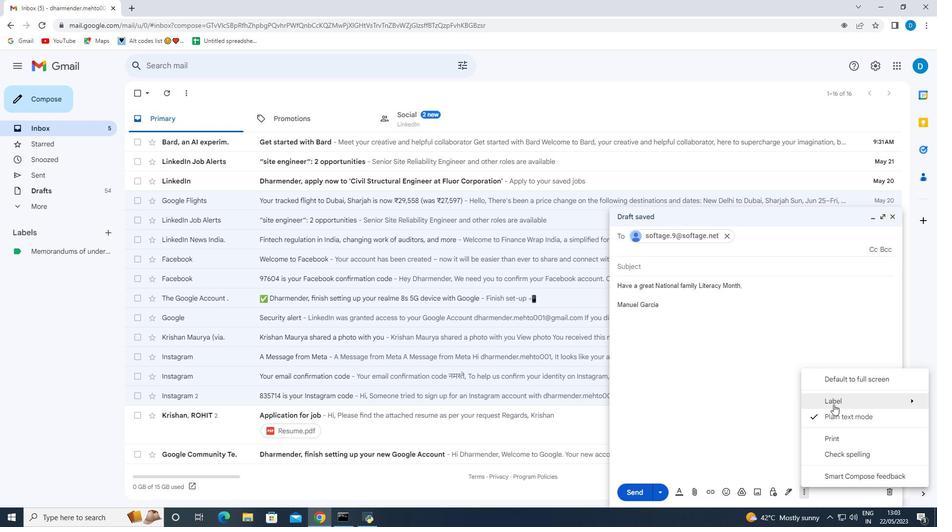 
Action: Mouse moved to (670, 274)
Screenshot: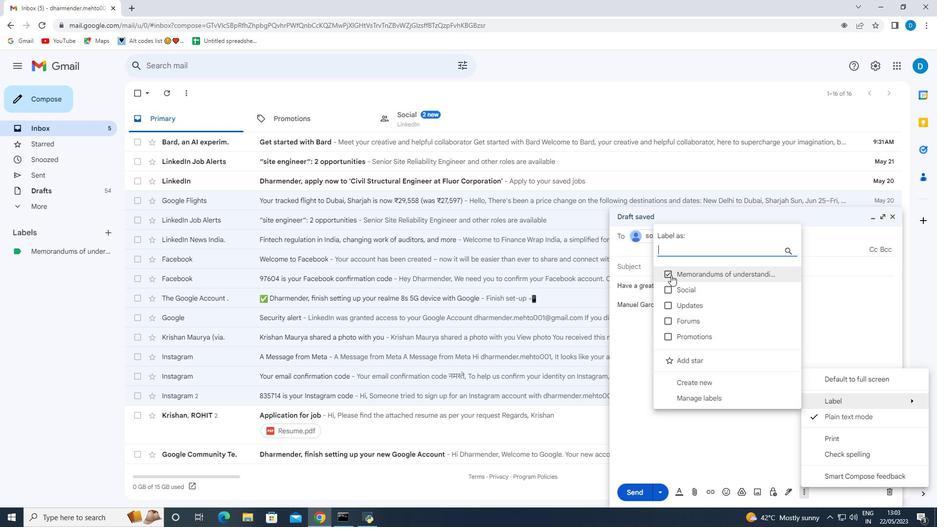 
Action: Mouse pressed left at (670, 274)
Screenshot: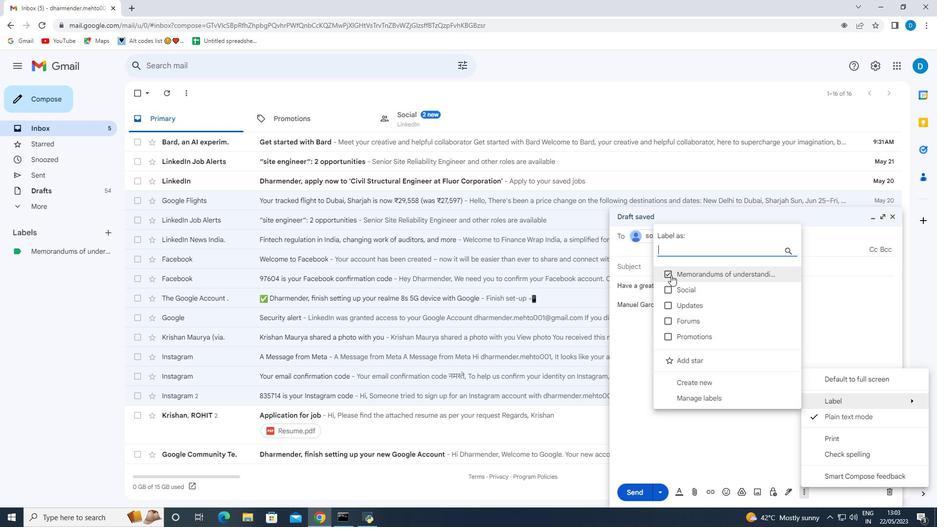 
Action: Mouse pressed left at (670, 274)
Screenshot: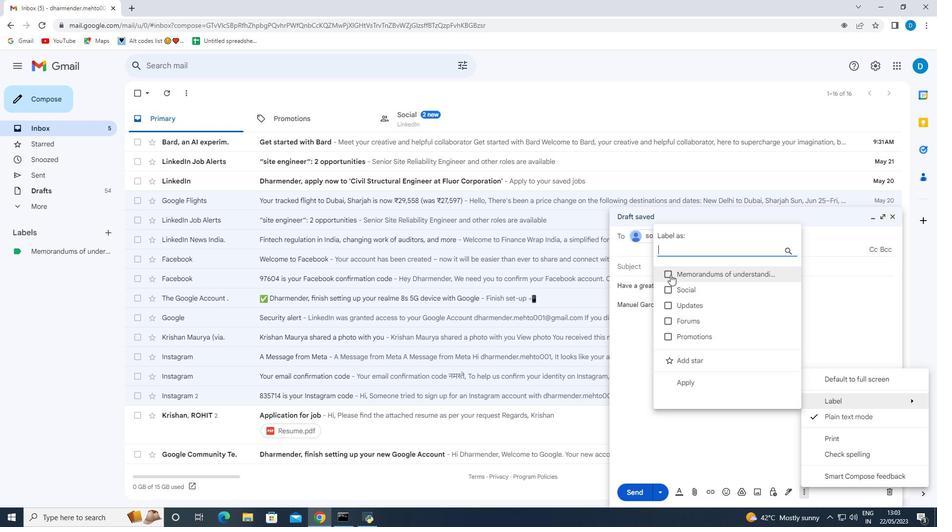 
Action: Mouse moved to (839, 343)
Screenshot: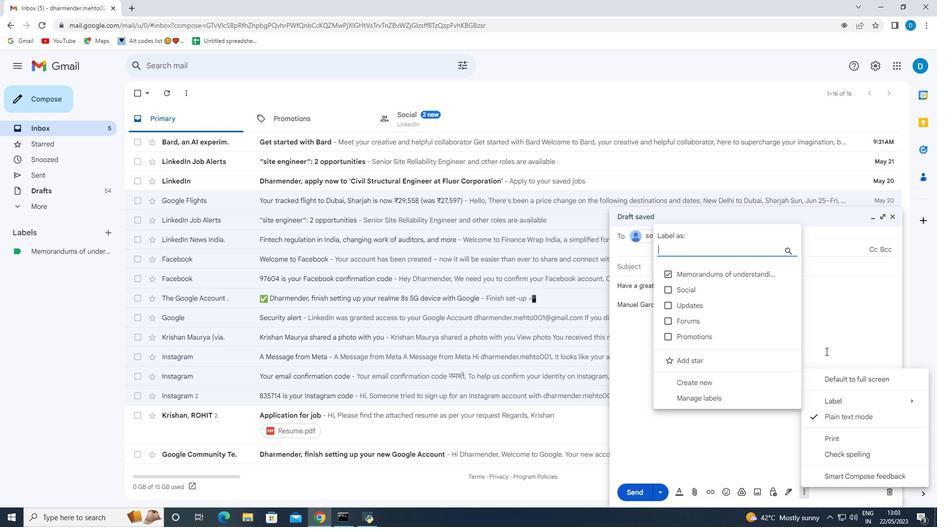 
Action: Mouse pressed left at (839, 343)
Screenshot: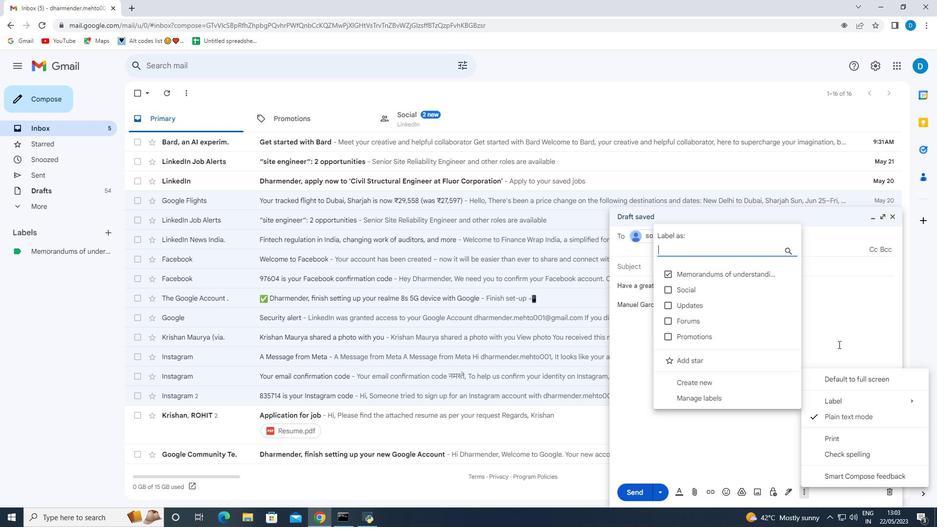 
Action: Mouse moved to (804, 492)
Screenshot: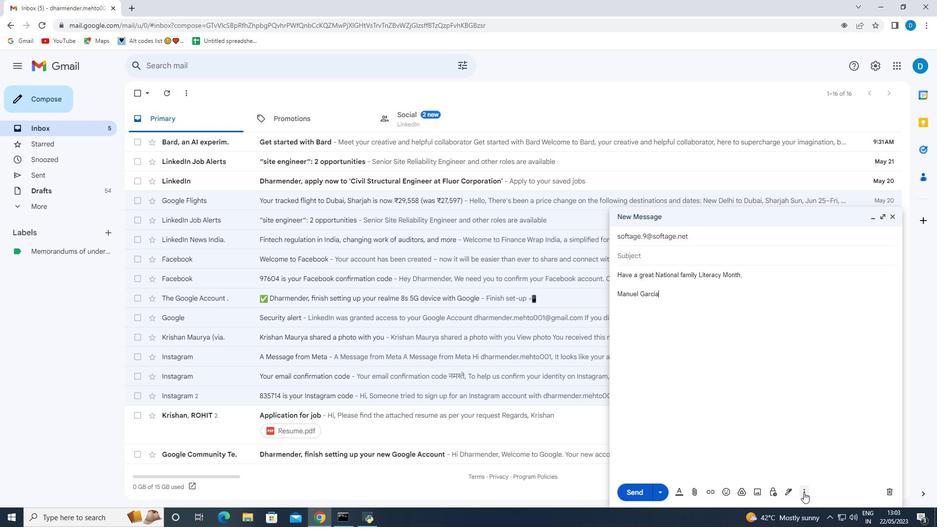 
Action: Mouse pressed left at (804, 492)
Screenshot: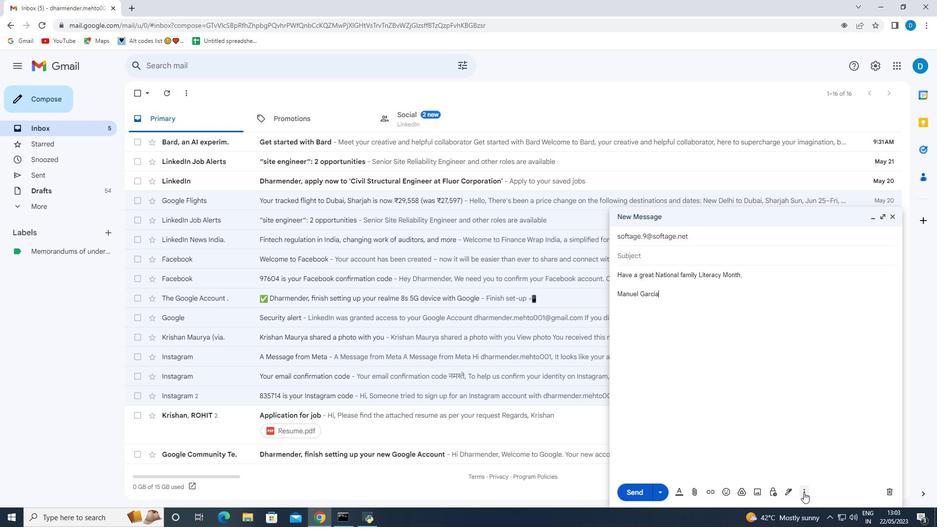 
Action: Mouse moved to (827, 418)
Screenshot: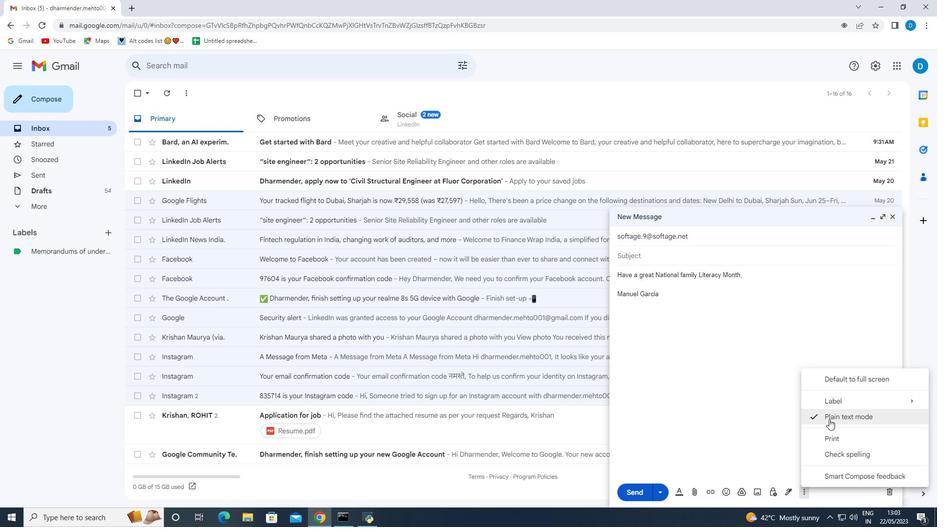 
Action: Mouse pressed left at (827, 418)
Screenshot: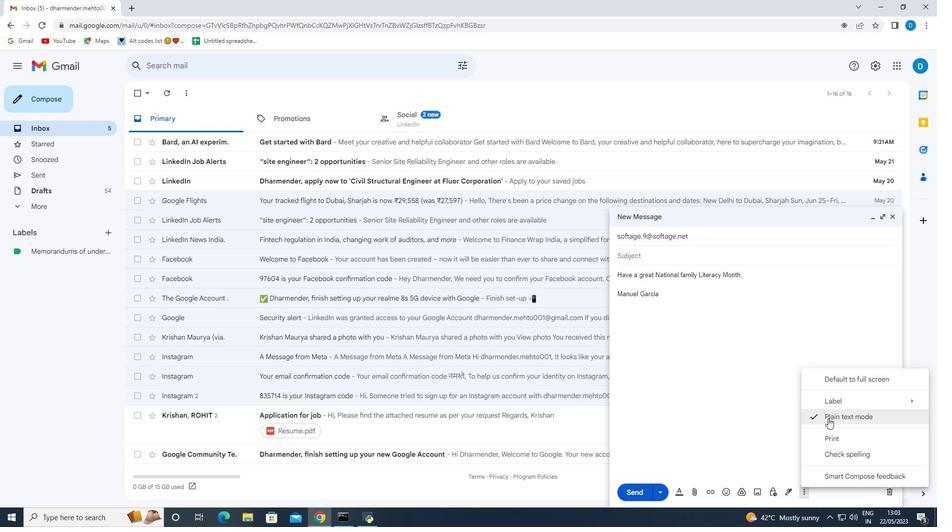 
Action: Mouse moved to (806, 488)
Screenshot: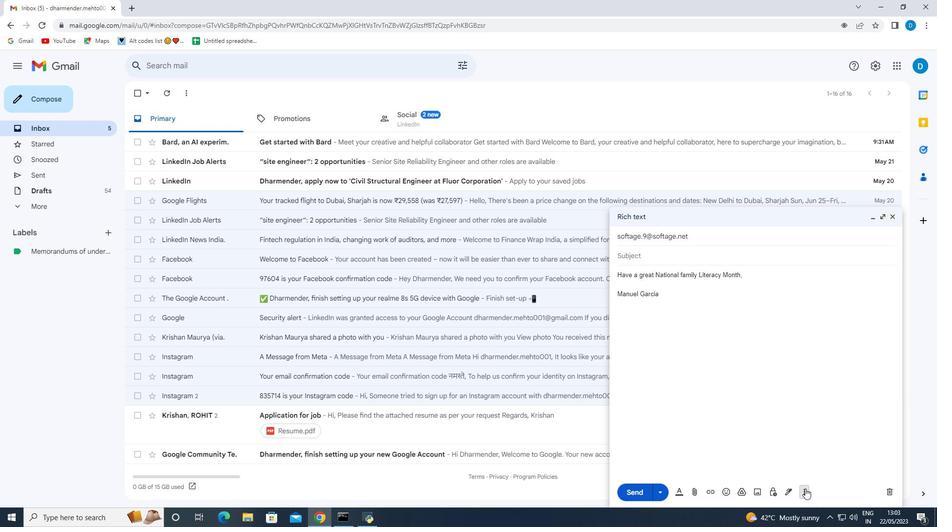 
Action: Mouse pressed left at (806, 488)
Screenshot: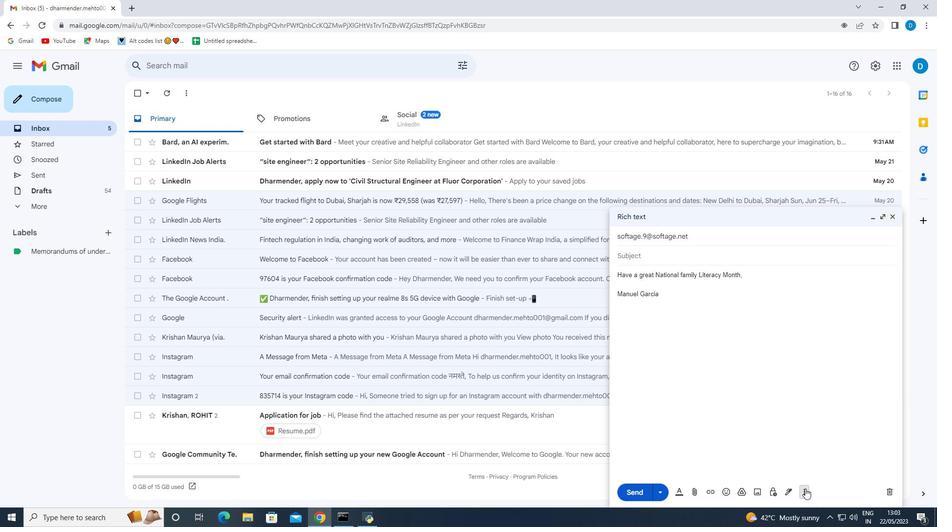 
Action: Mouse moved to (828, 402)
Screenshot: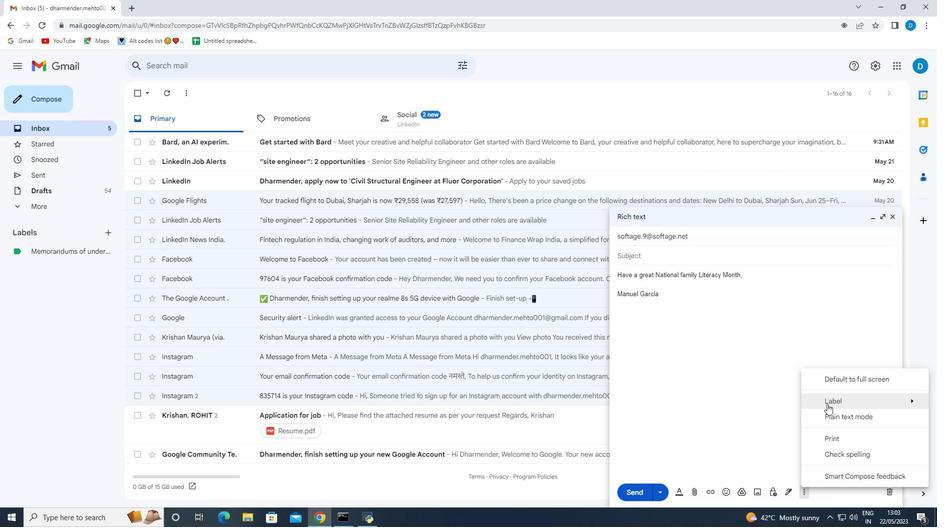 
Action: Mouse pressed left at (828, 402)
Screenshot: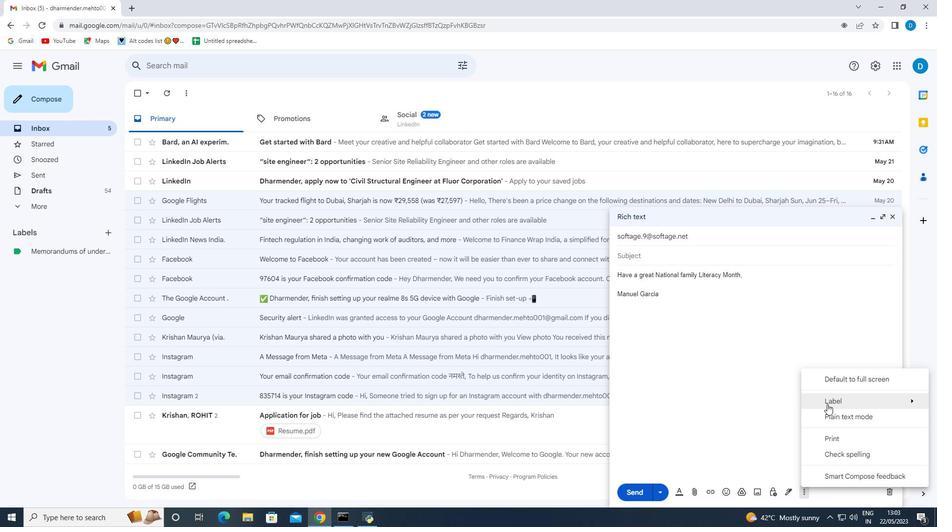 
Action: Mouse moved to (667, 273)
Screenshot: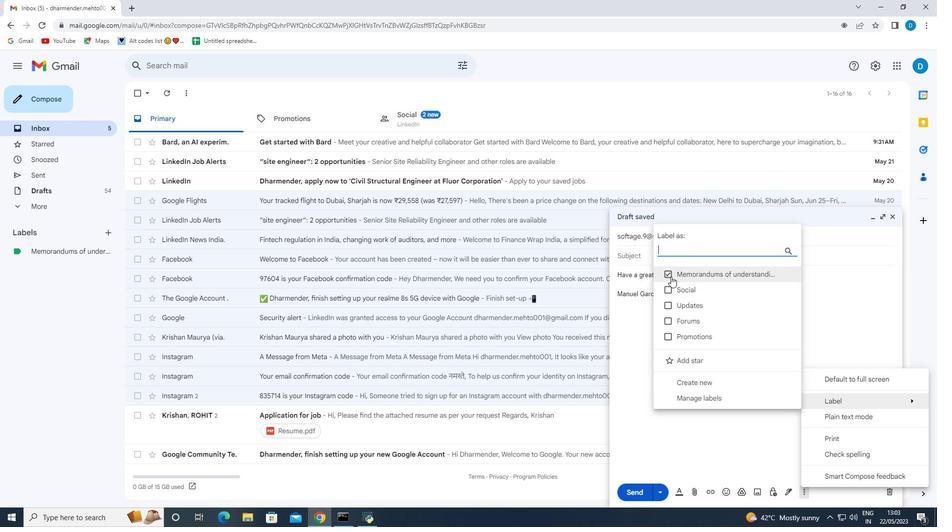 
Action: Mouse pressed left at (667, 273)
Screenshot: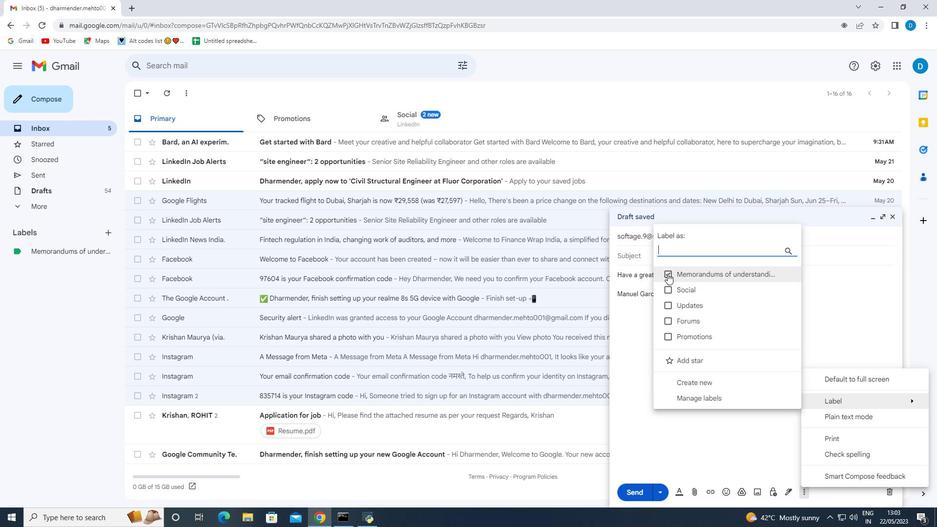 
Action: Mouse pressed left at (667, 273)
Screenshot: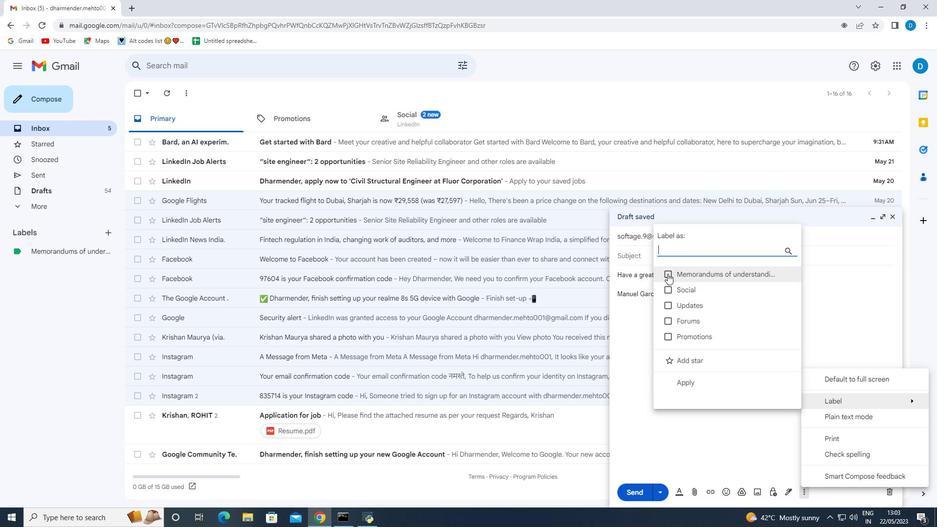 
Action: Mouse moved to (665, 434)
Screenshot: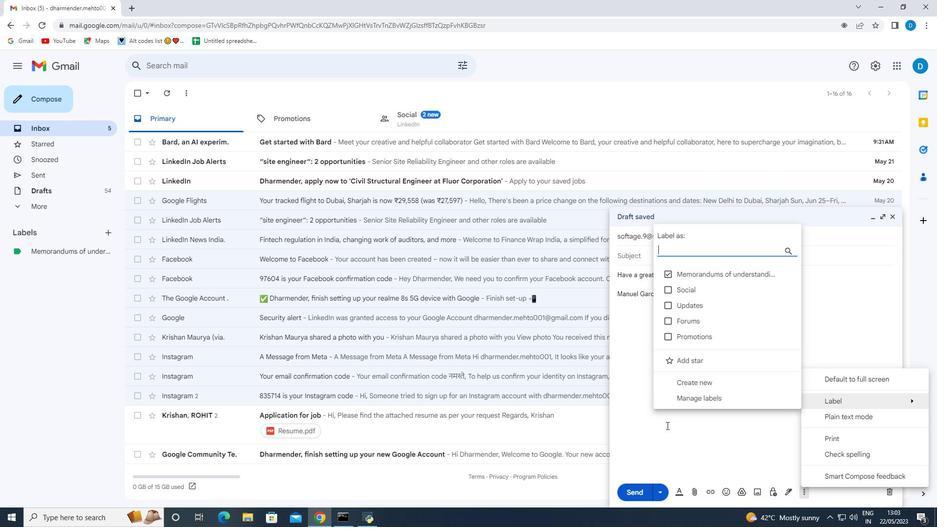 
Action: Mouse pressed left at (665, 434)
Screenshot: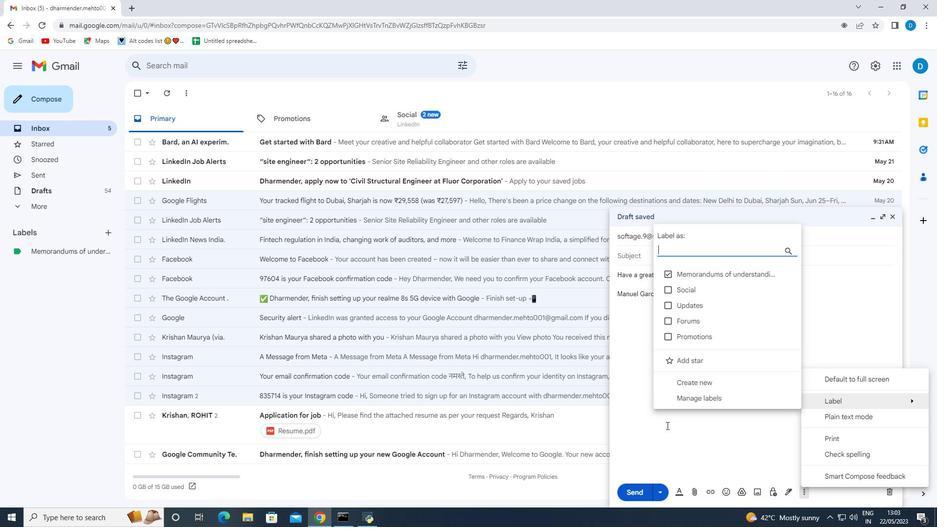 
Action: Mouse moved to (697, 419)
Screenshot: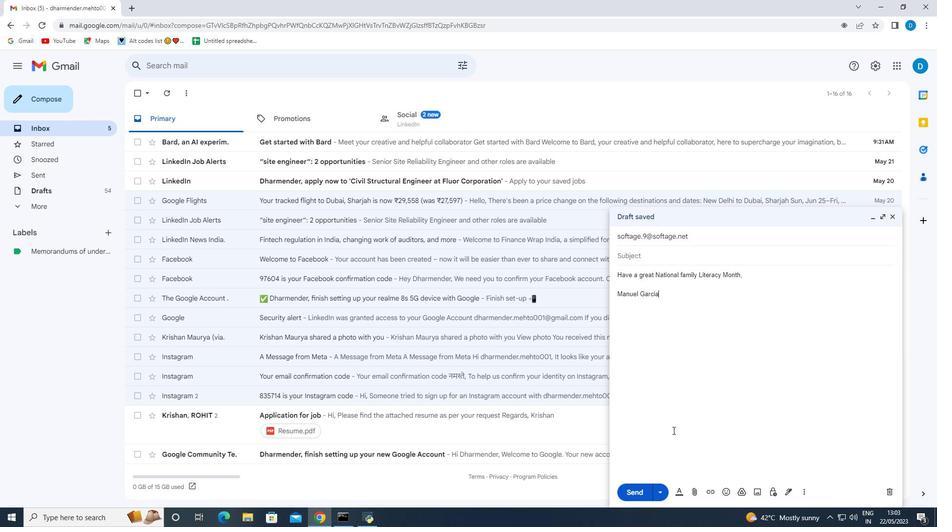 
Action: Mouse scrolled (697, 419) with delta (0, 0)
Screenshot: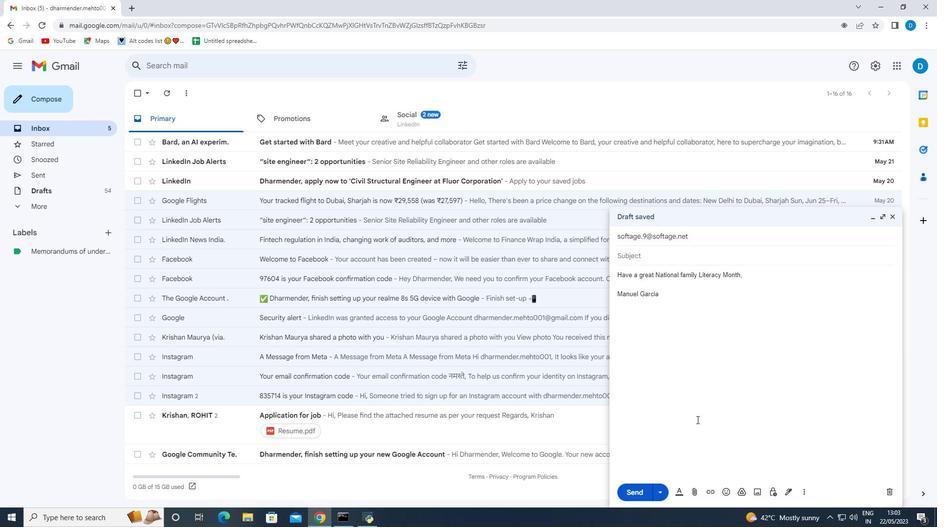 
Action: Mouse moved to (697, 419)
Screenshot: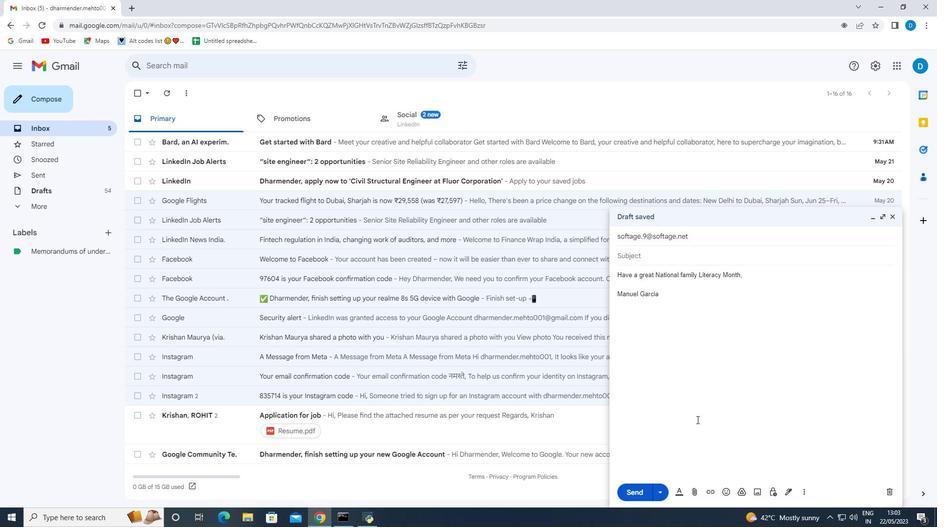 
Action: Mouse scrolled (697, 419) with delta (0, 0)
Screenshot: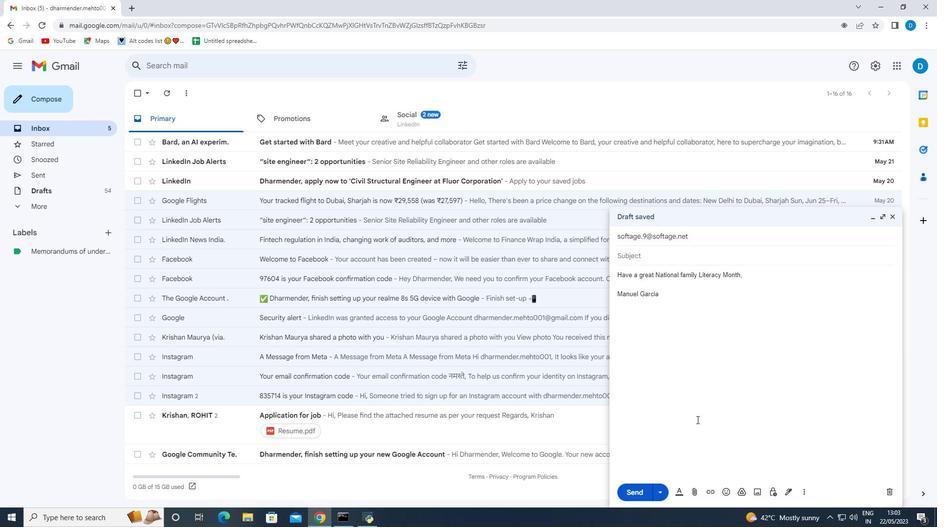 
Action: Mouse moved to (696, 419)
Screenshot: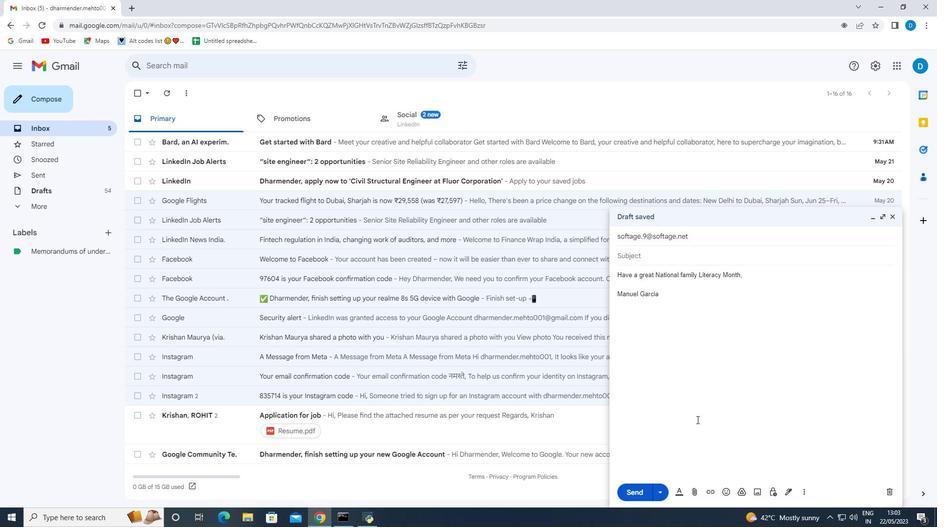 
Action: Mouse scrolled (697, 419) with delta (0, 0)
Screenshot: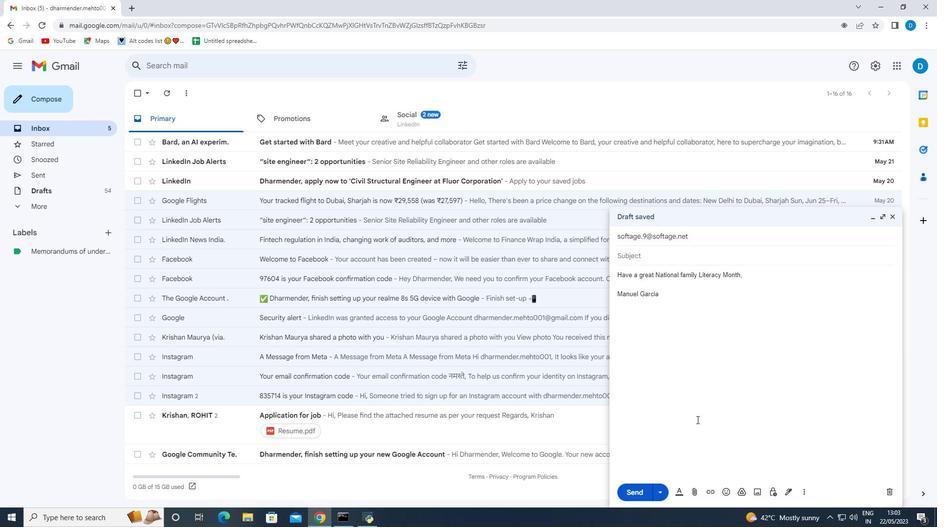 
Action: Mouse moved to (696, 420)
Screenshot: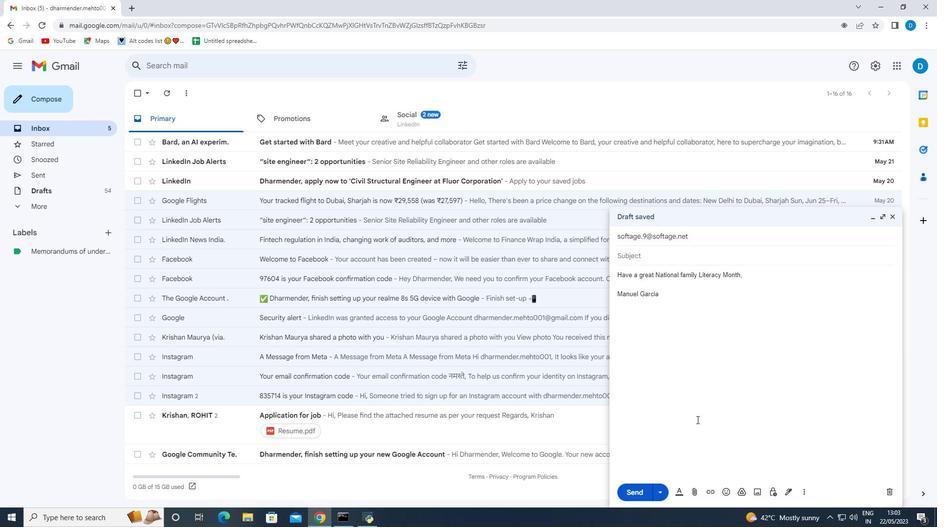 
Action: Mouse scrolled (696, 419) with delta (0, 0)
Screenshot: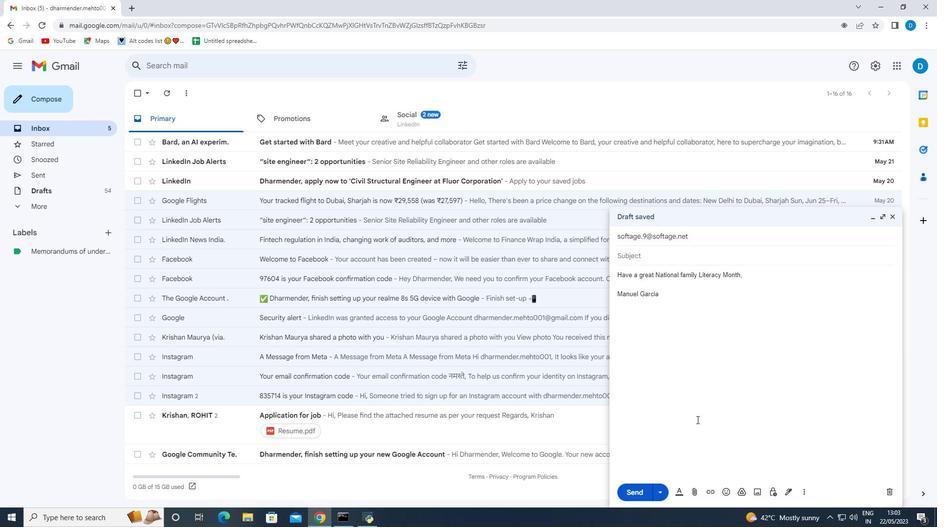
Action: Mouse moved to (751, 337)
Screenshot: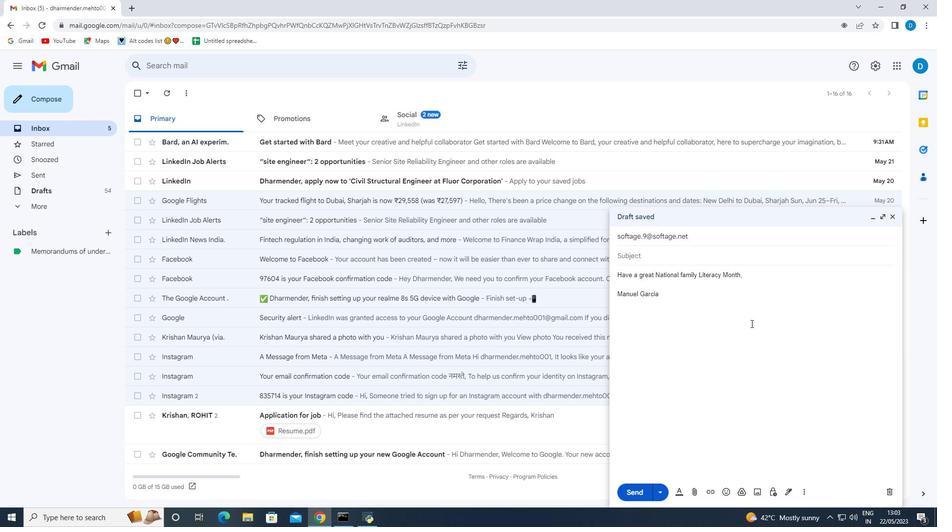 
